Task: Find connections with filter location Croix with filter topic #careeradvice with filter profile language English with filter current company Adani Wilmar Limited with filter school D.A.V.P.G College, Dehradun with filter industry Spring and Wire Product Manufacturing with filter service category Digital Marketing with filter keywords title Political Scientist
Action: Mouse moved to (623, 82)
Screenshot: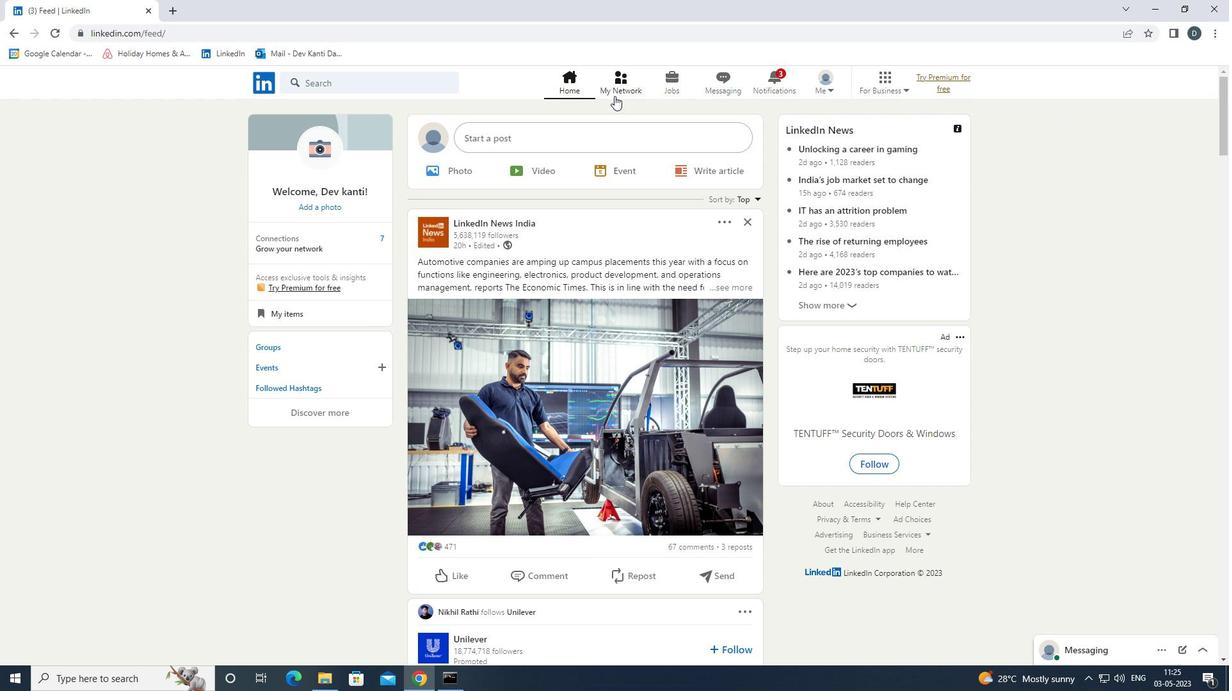 
Action: Mouse pressed left at (623, 82)
Screenshot: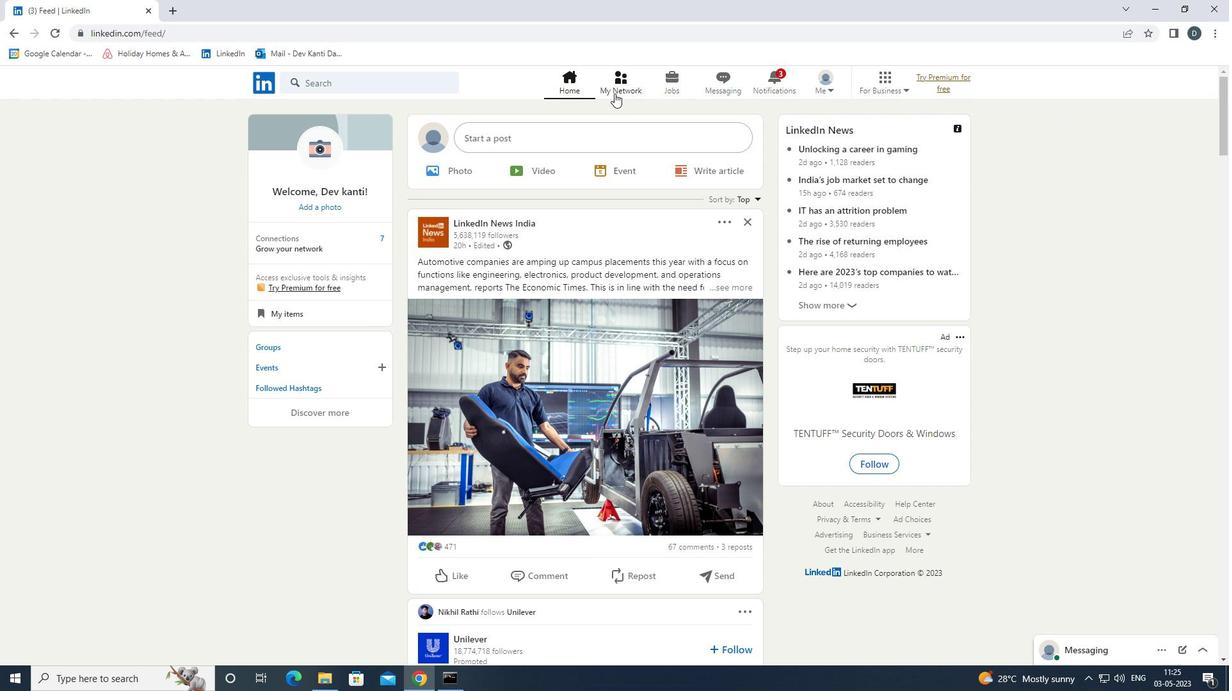 
Action: Mouse moved to (428, 151)
Screenshot: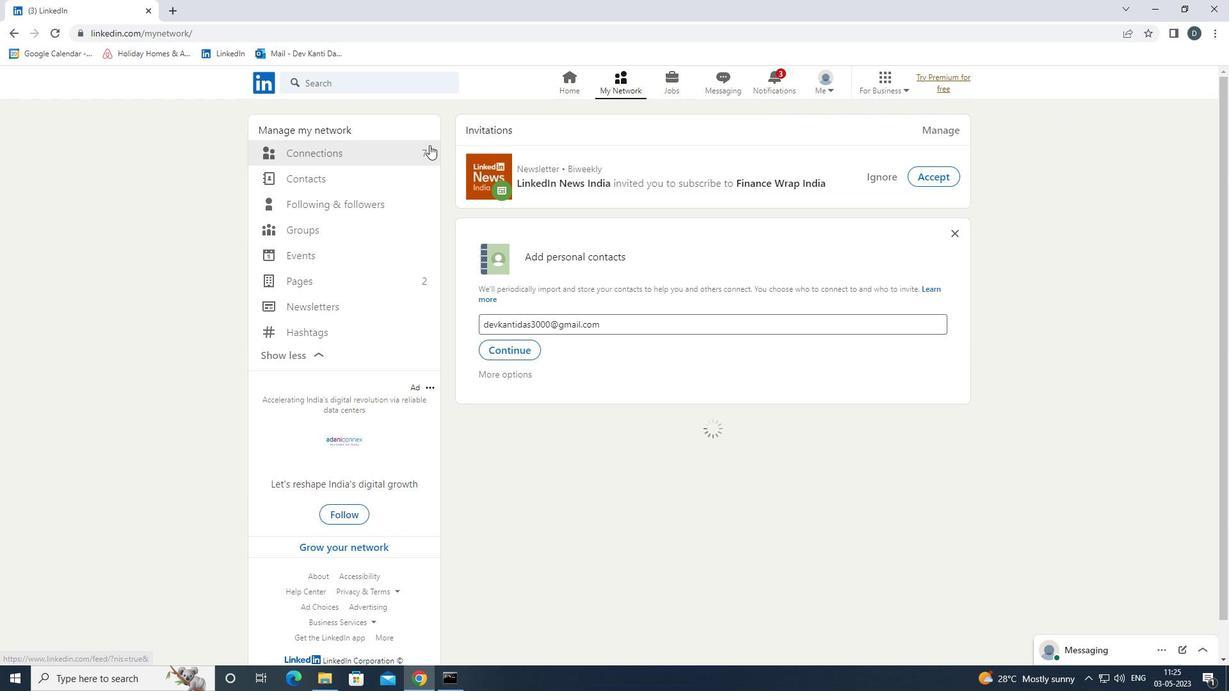 
Action: Mouse pressed left at (428, 151)
Screenshot: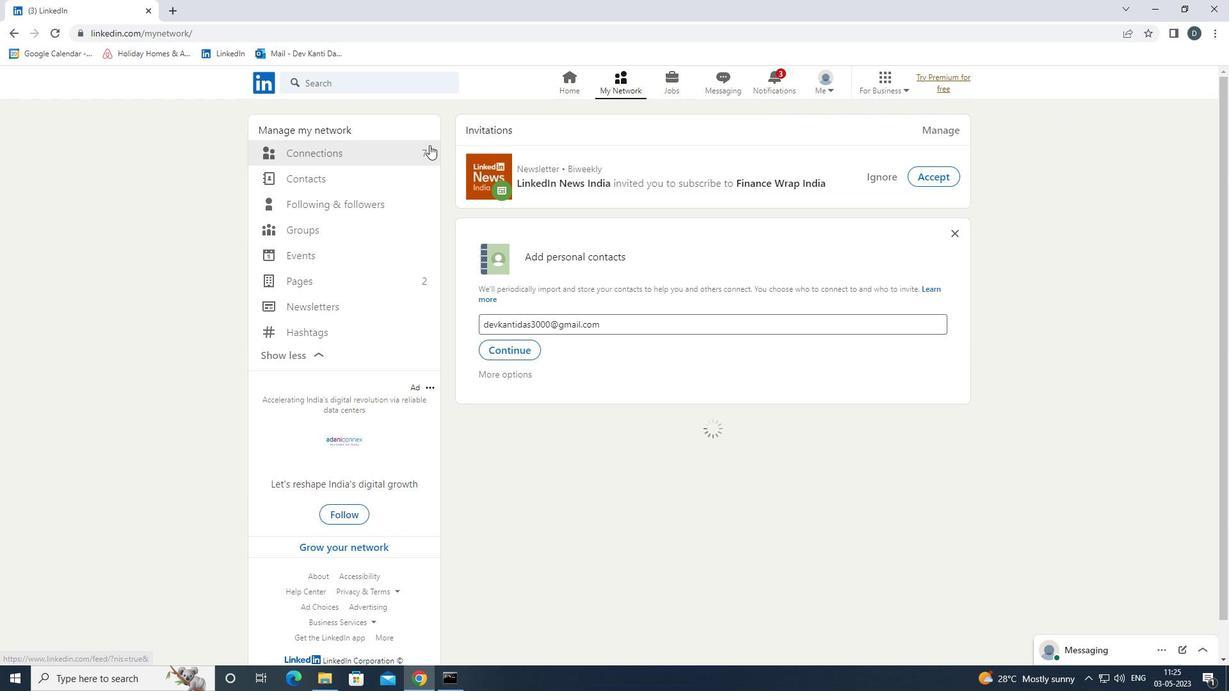 
Action: Mouse moved to (426, 151)
Screenshot: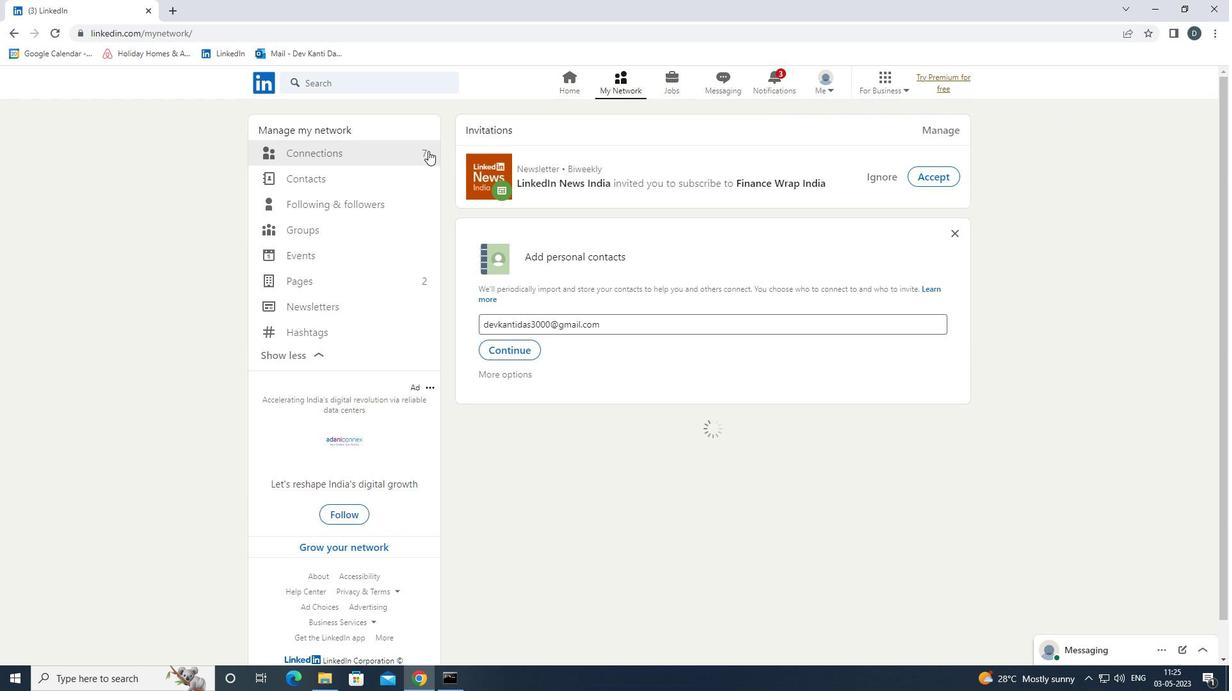 
Action: Mouse pressed left at (426, 151)
Screenshot: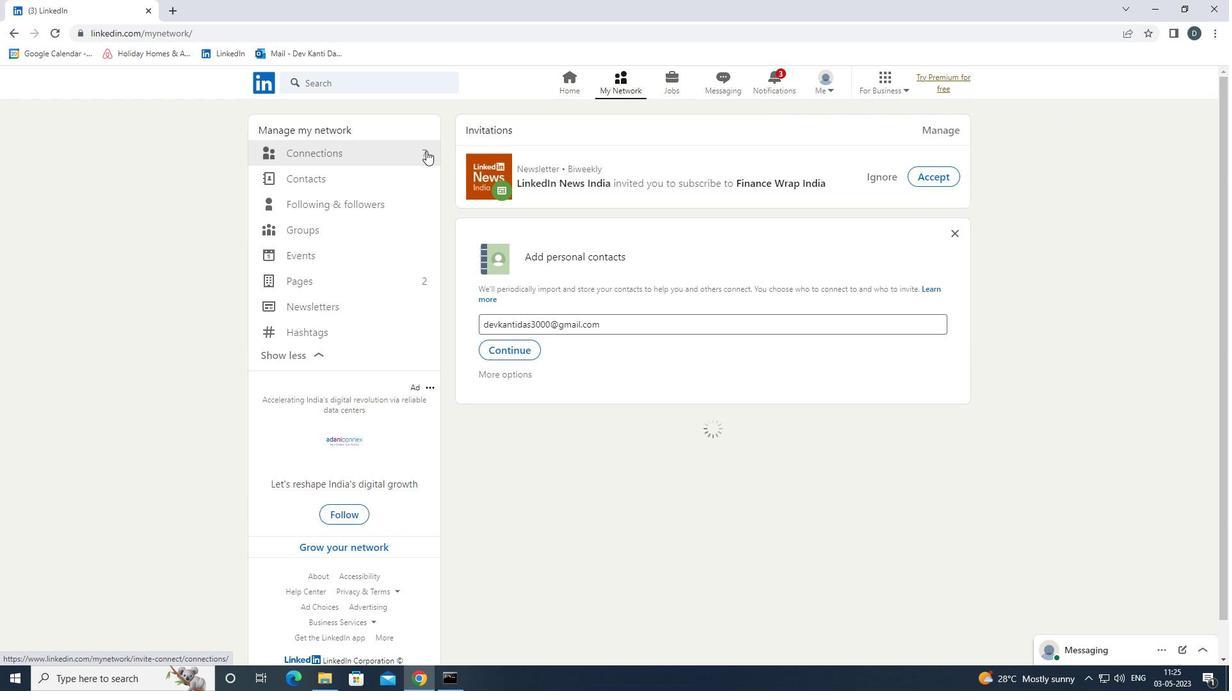 
Action: Mouse moved to (704, 154)
Screenshot: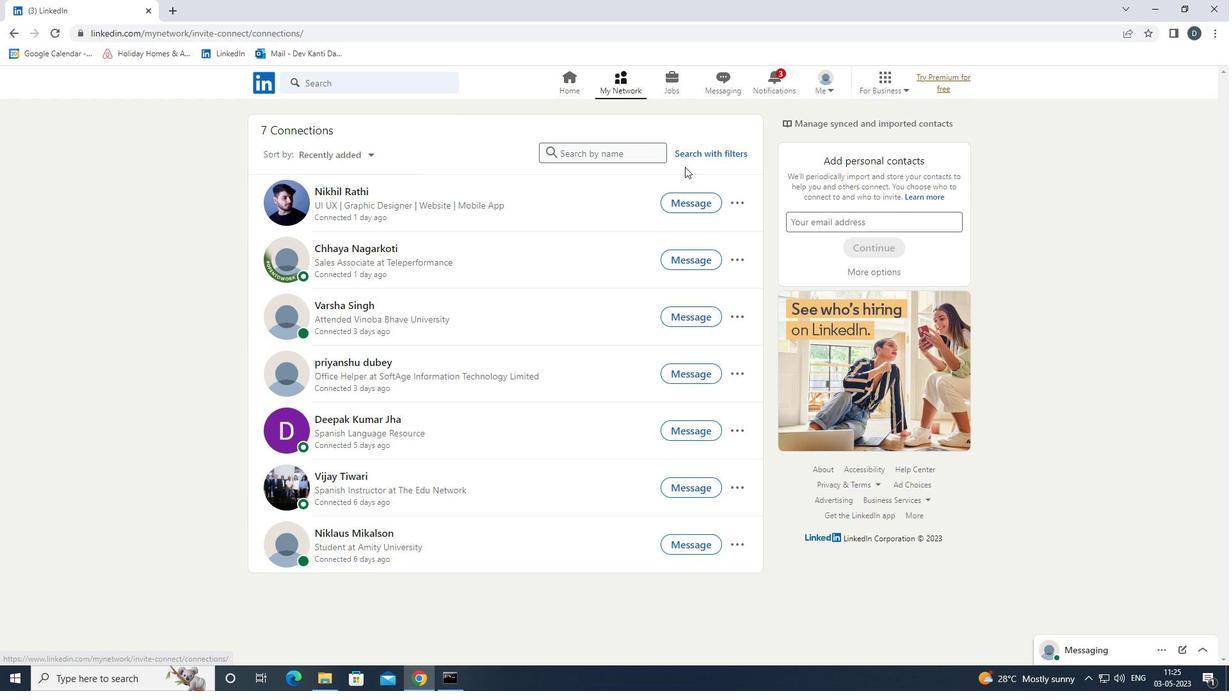 
Action: Mouse pressed left at (704, 154)
Screenshot: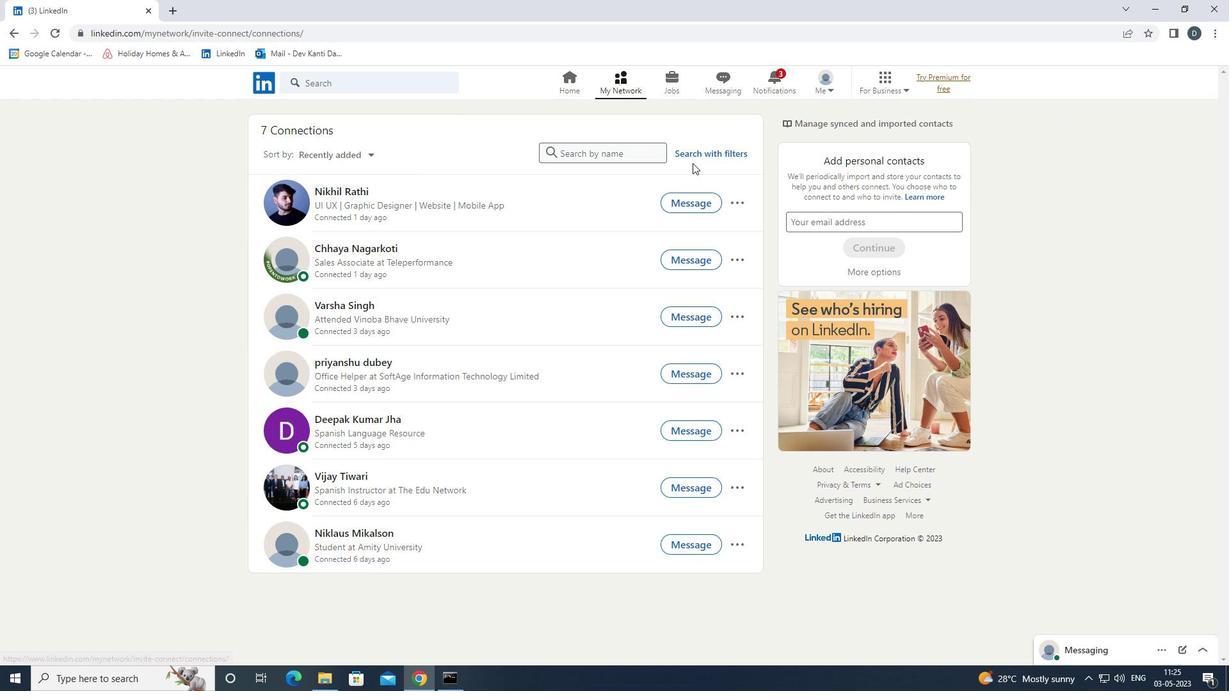 
Action: Mouse moved to (656, 123)
Screenshot: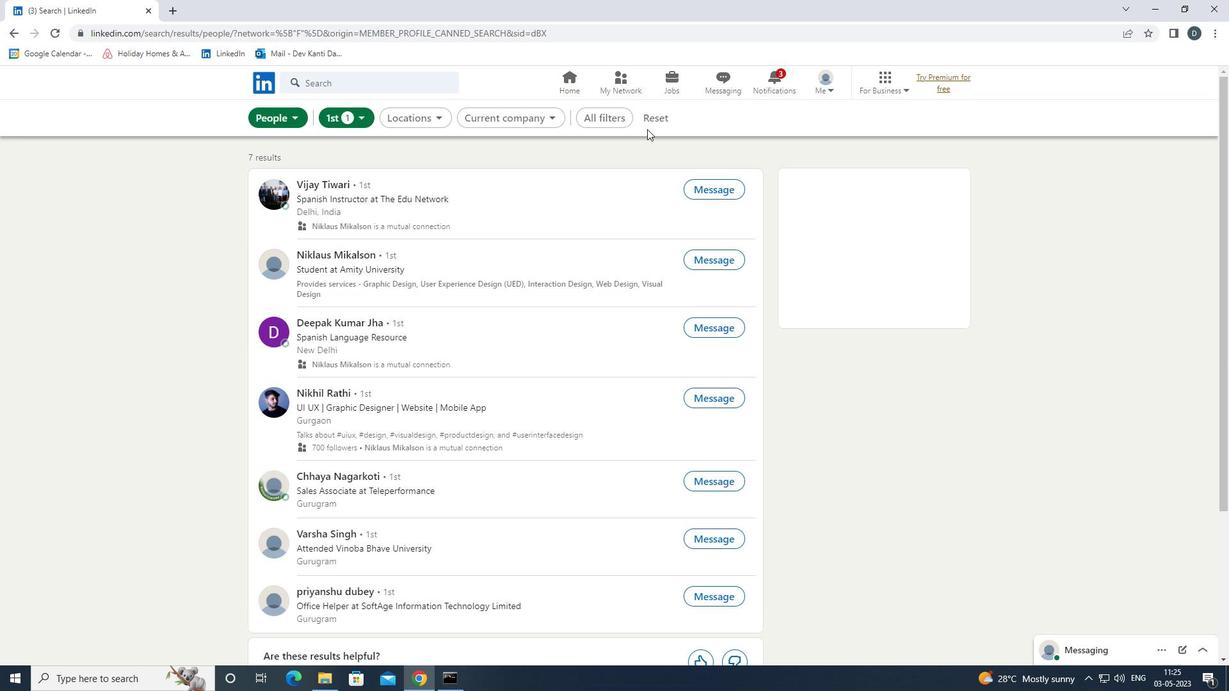 
Action: Mouse pressed left at (656, 123)
Screenshot: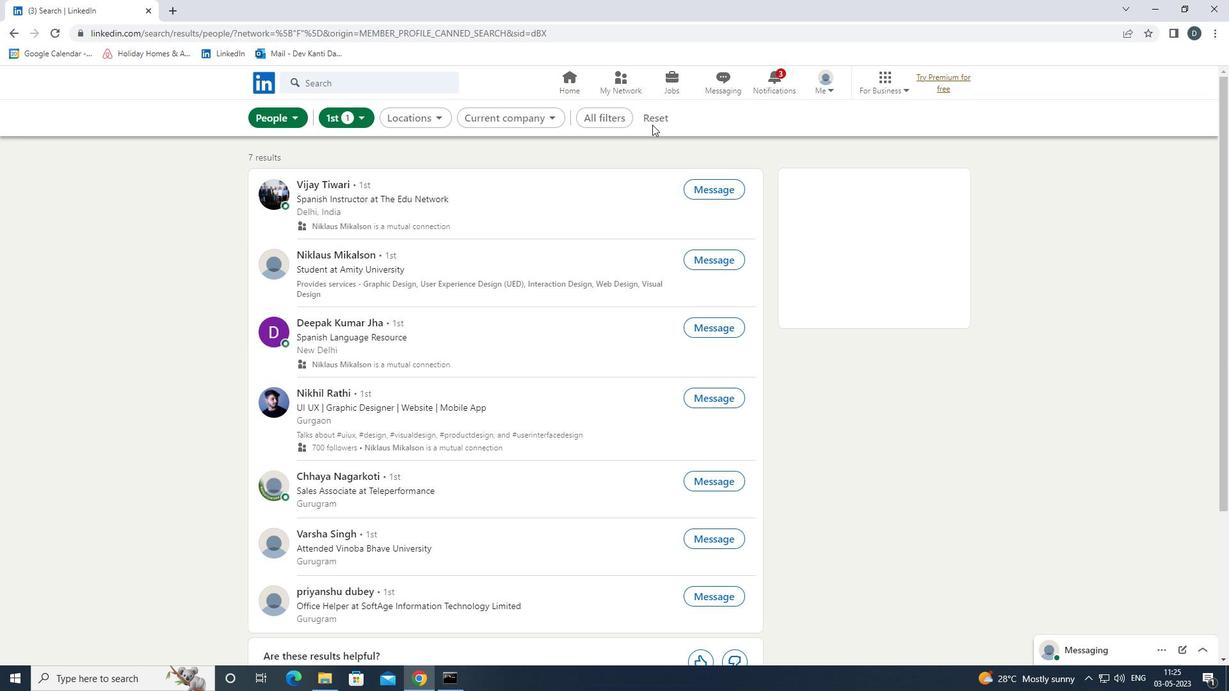 
Action: Mouse moved to (630, 119)
Screenshot: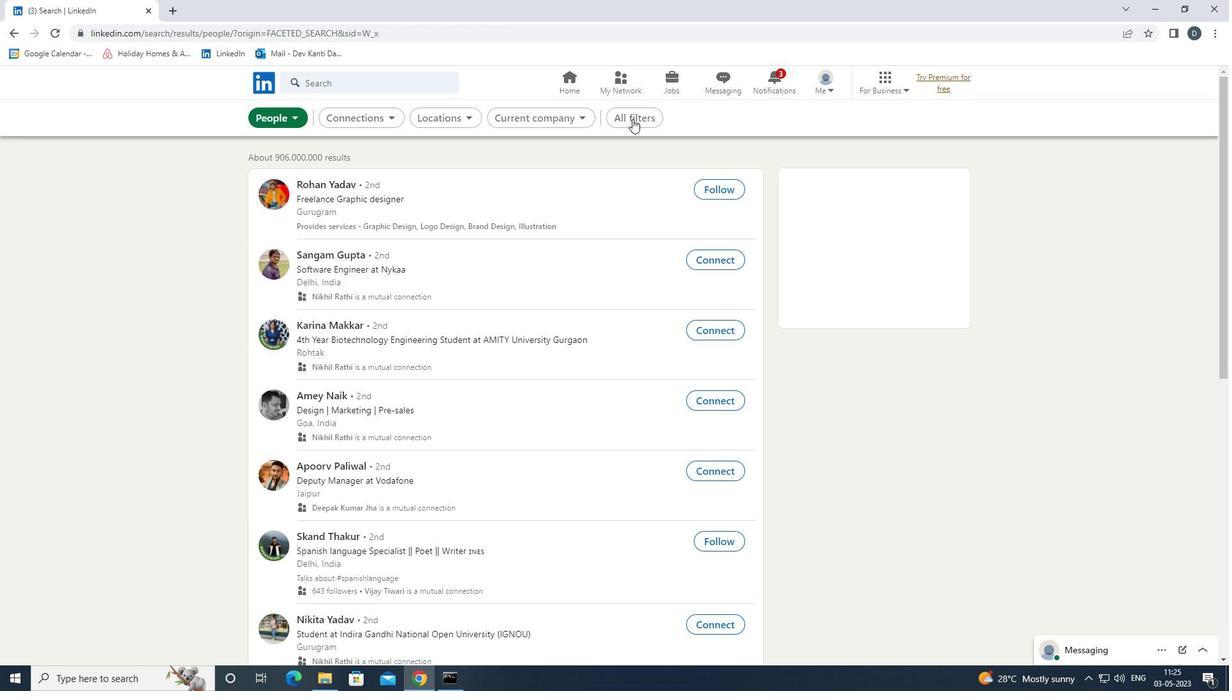 
Action: Mouse pressed left at (630, 119)
Screenshot: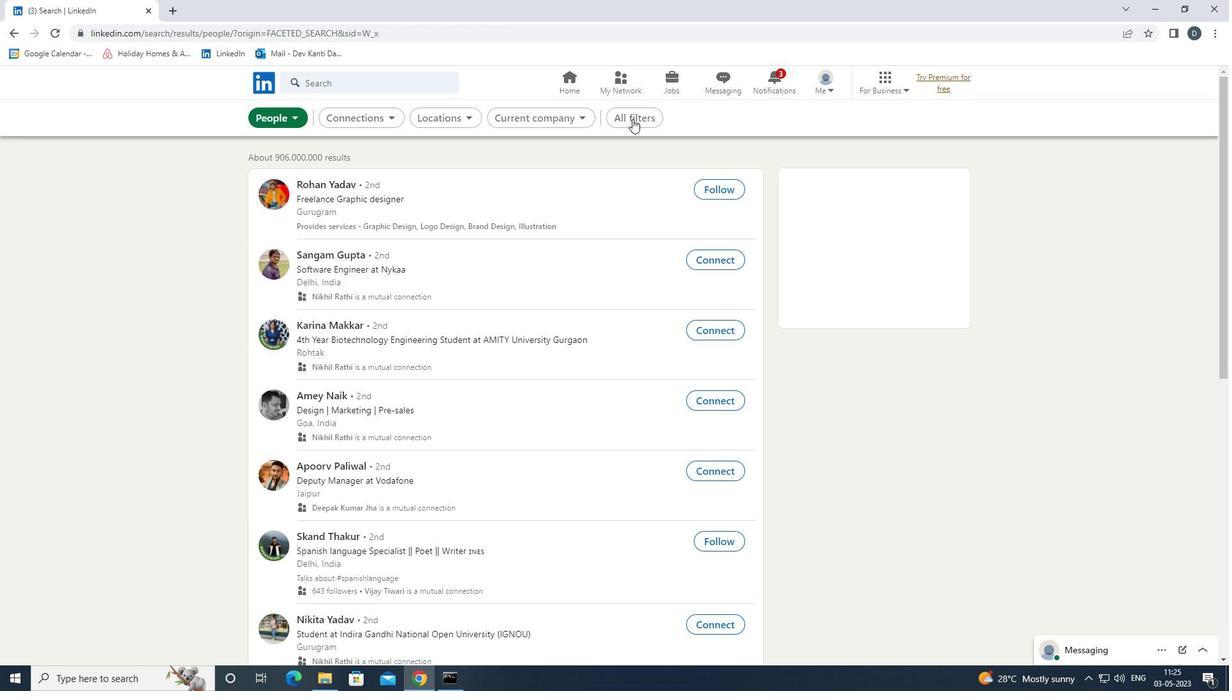 
Action: Mouse moved to (1061, 411)
Screenshot: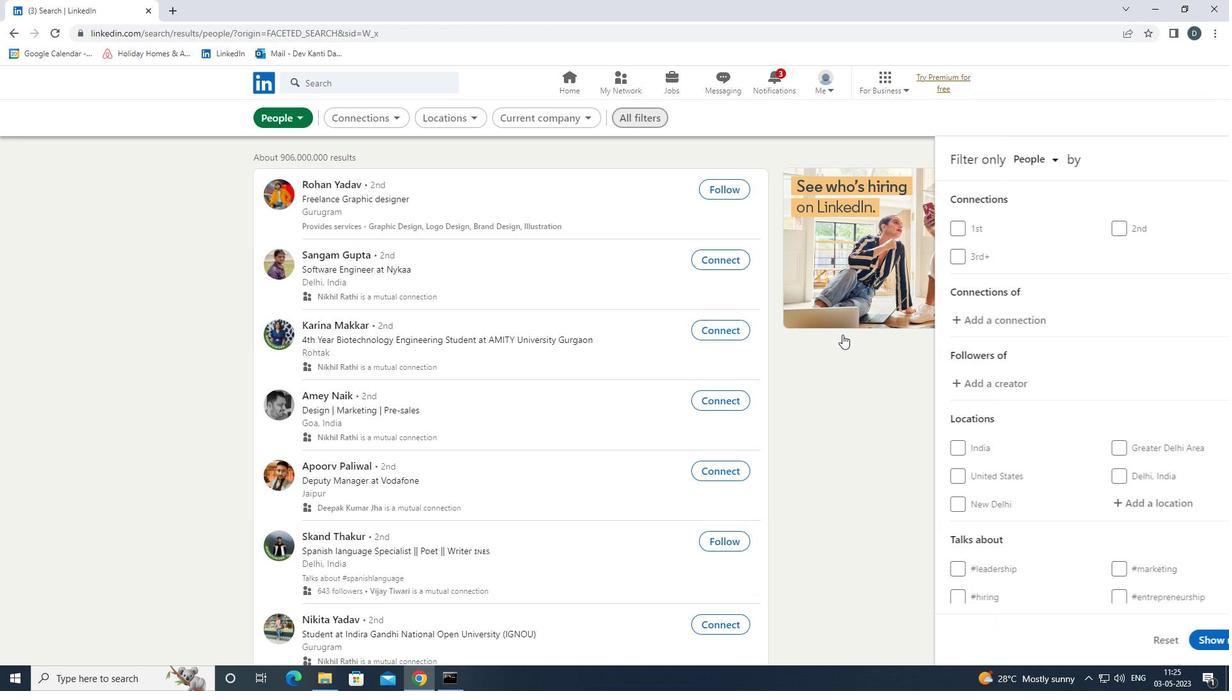 
Action: Mouse scrolled (1061, 410) with delta (0, 0)
Screenshot: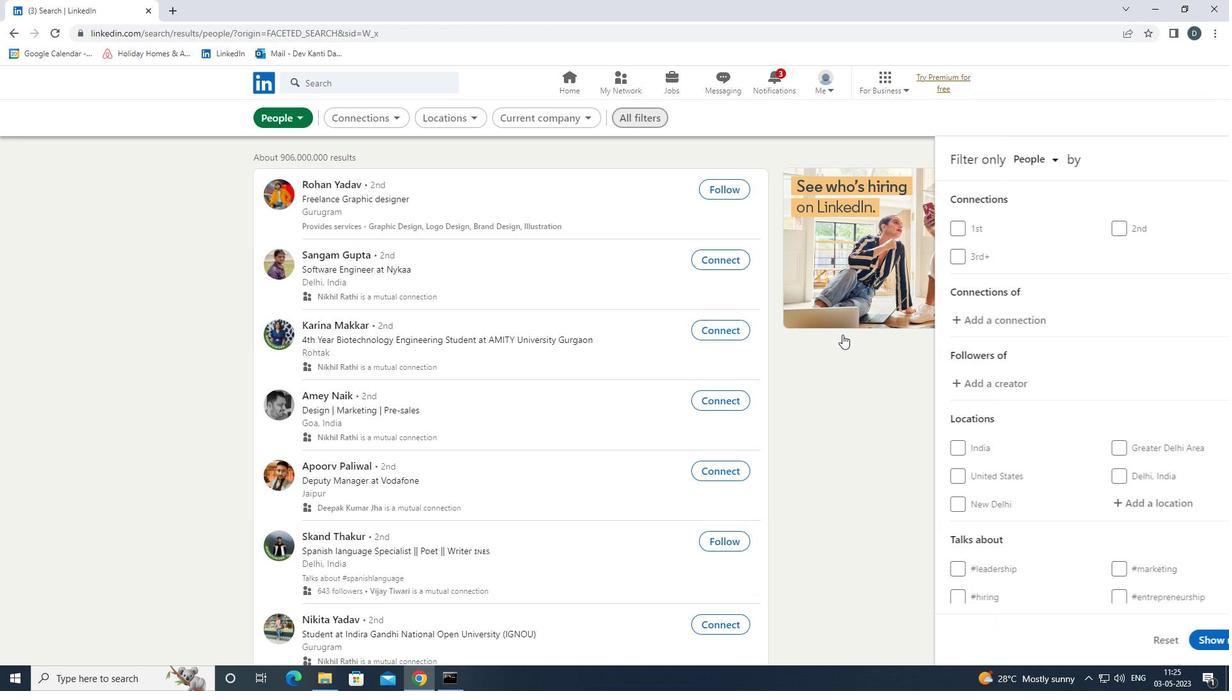 
Action: Mouse scrolled (1061, 410) with delta (0, 0)
Screenshot: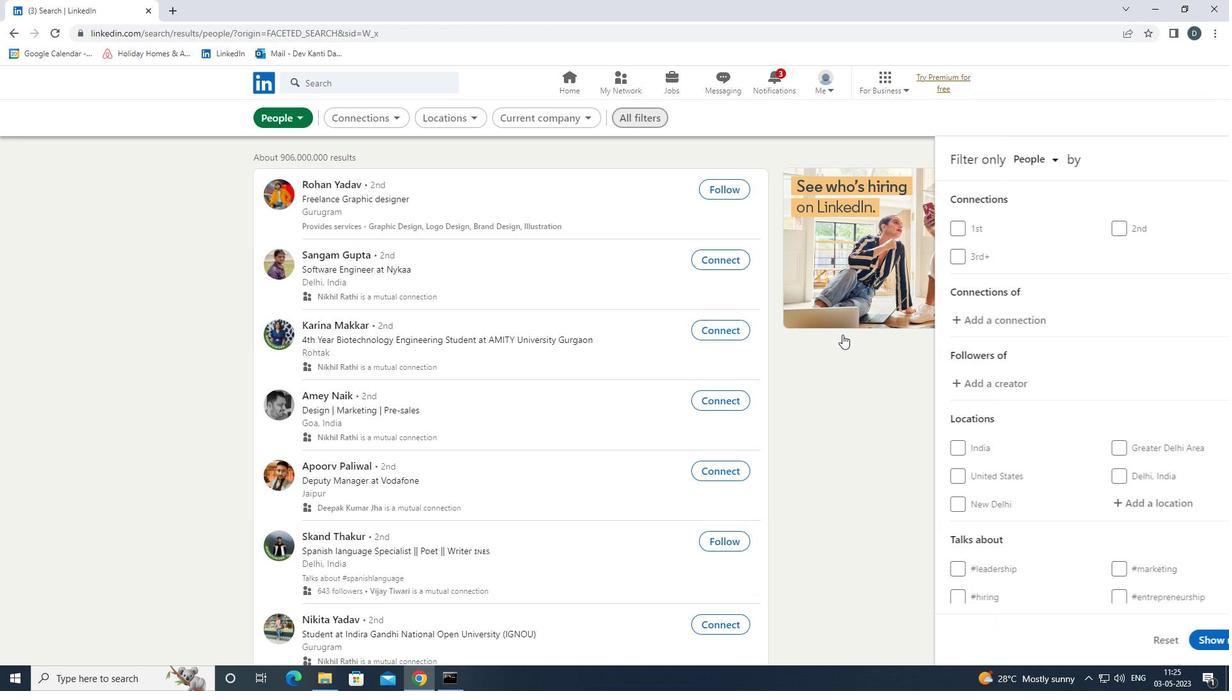 
Action: Mouse scrolled (1061, 410) with delta (0, 0)
Screenshot: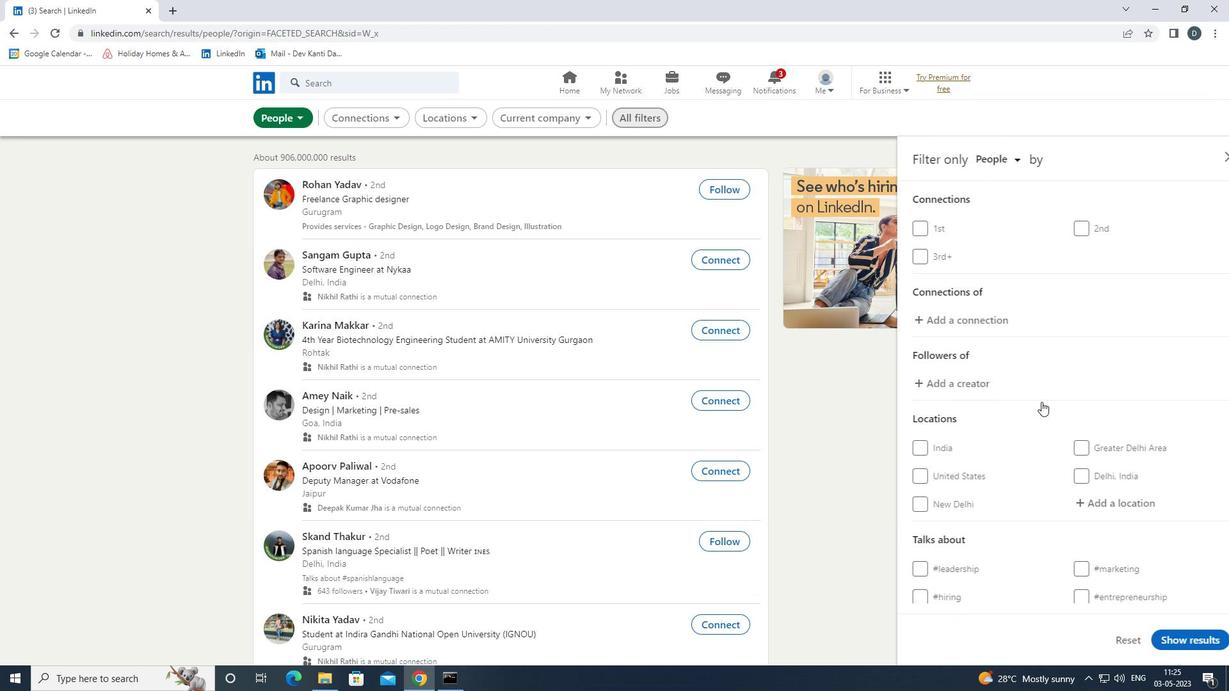 
Action: Mouse moved to (1085, 299)
Screenshot: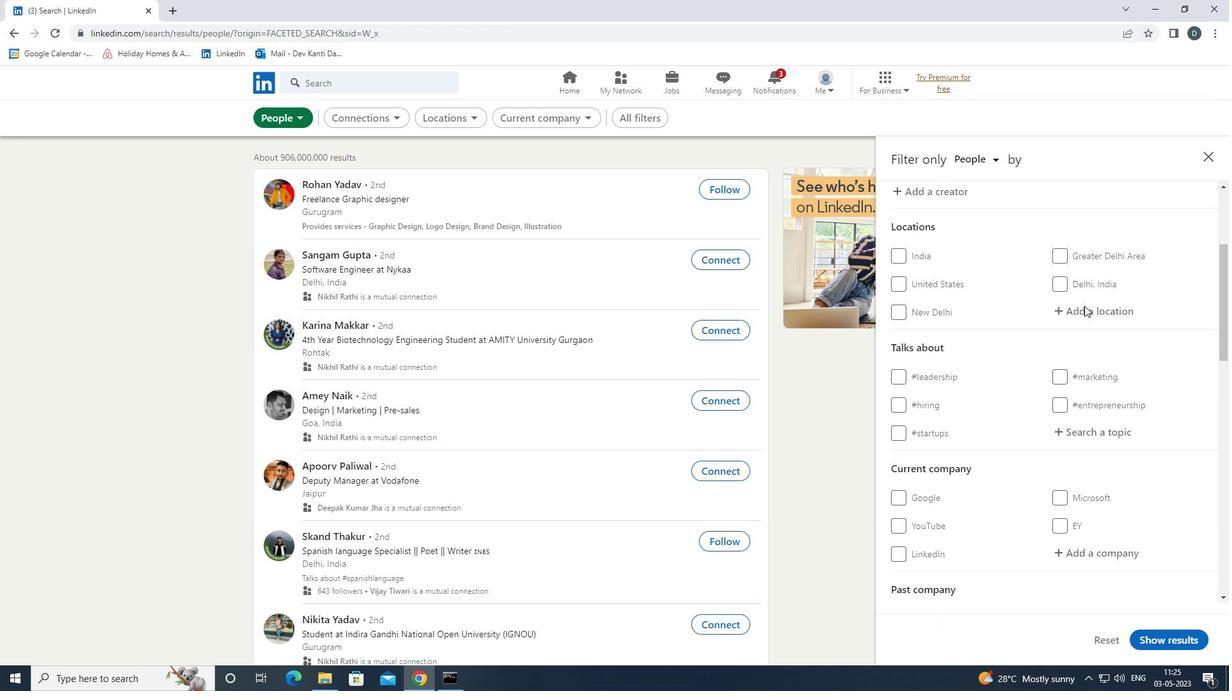 
Action: Mouse pressed left at (1085, 299)
Screenshot: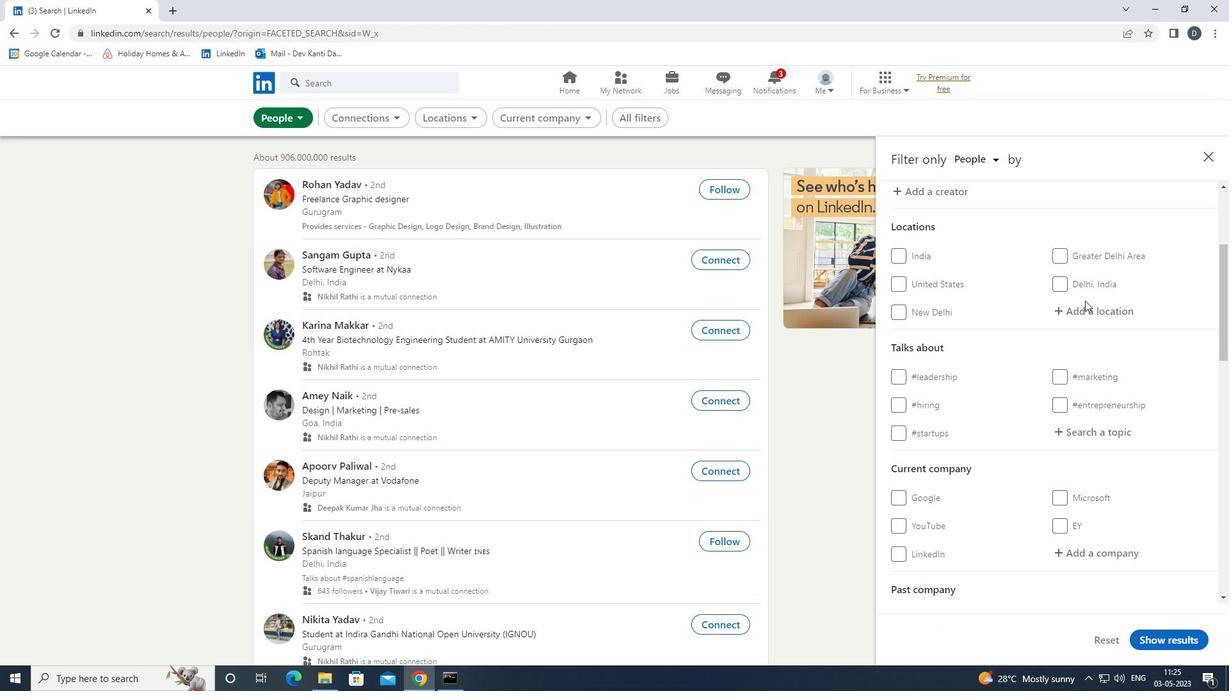 
Action: Mouse moved to (1086, 308)
Screenshot: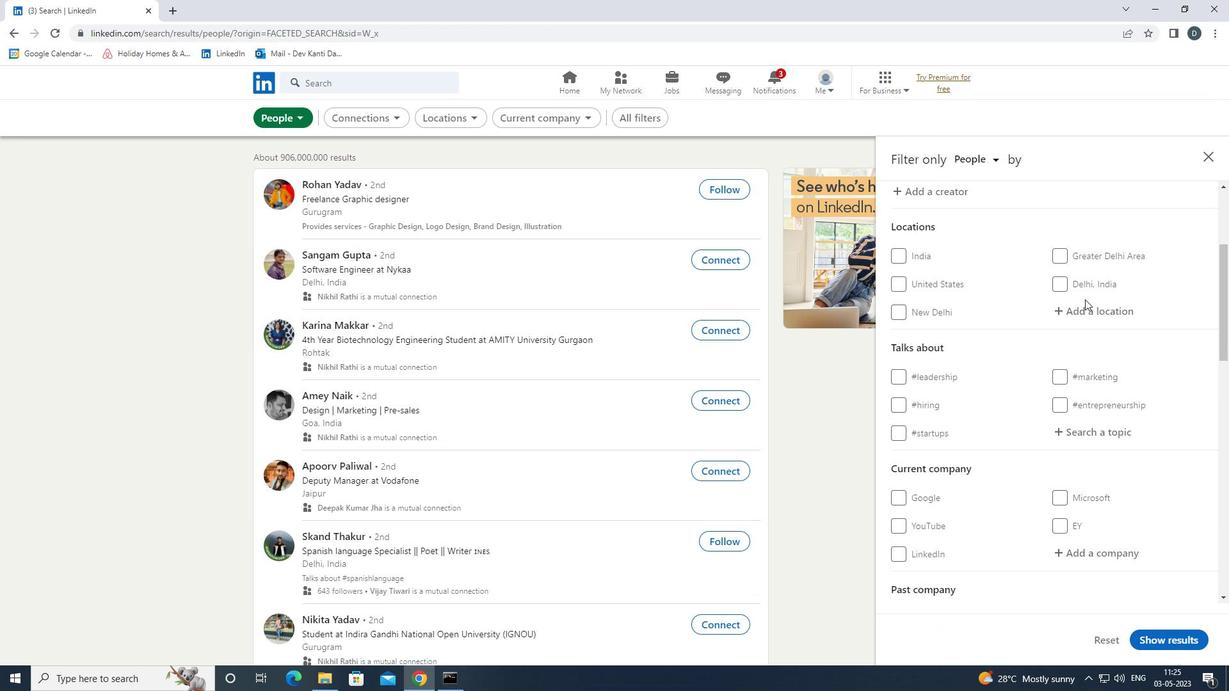 
Action: Mouse pressed left at (1086, 308)
Screenshot: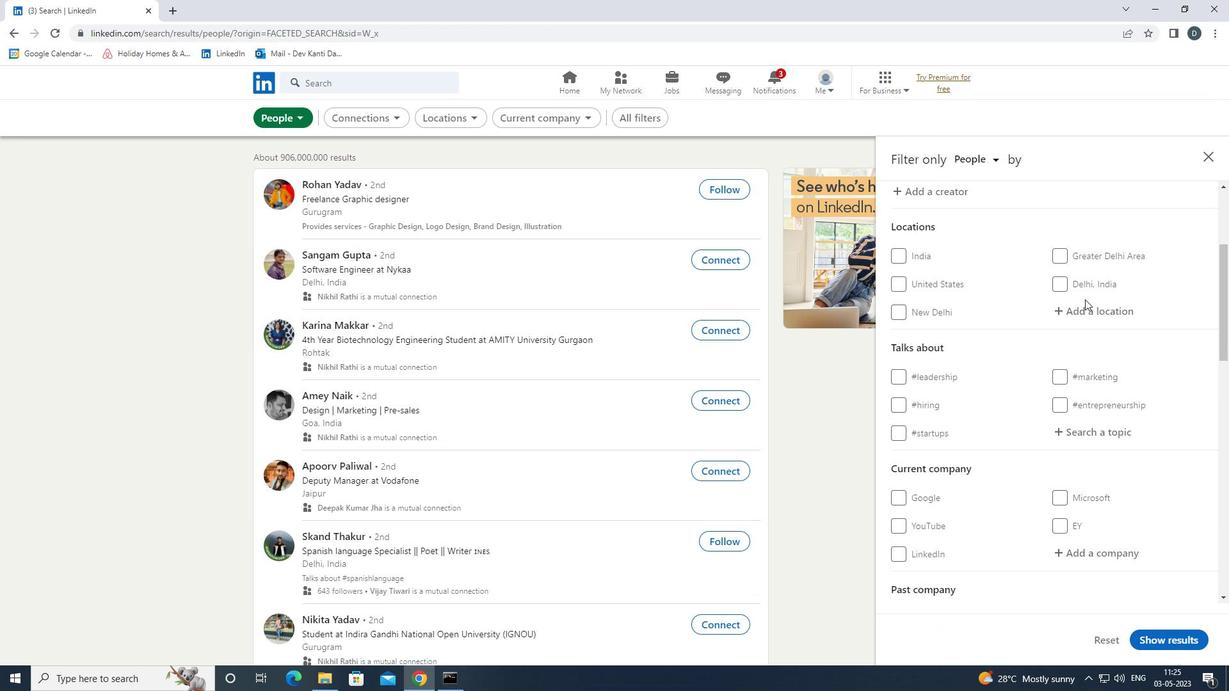 
Action: Key pressed <Key.shift>CE<Key.insert><Key.backspace>ROIX<Key.down><Key.enter>
Screenshot: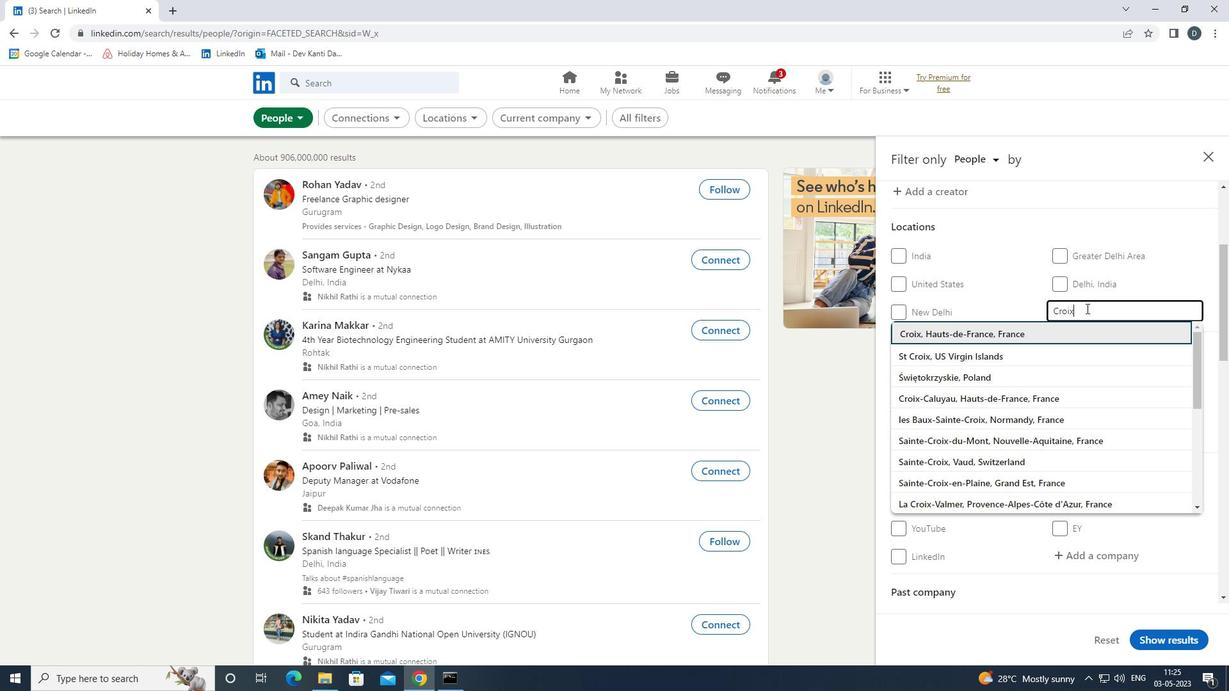 
Action: Mouse moved to (1123, 462)
Screenshot: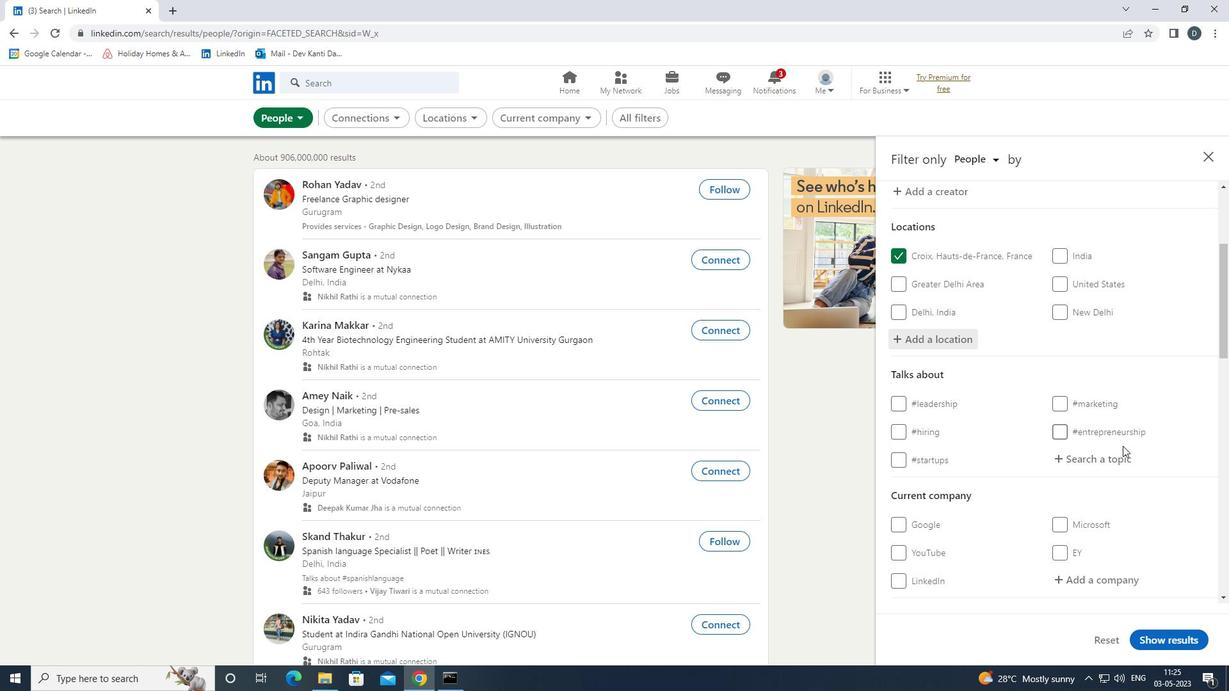 
Action: Mouse pressed left at (1123, 462)
Screenshot: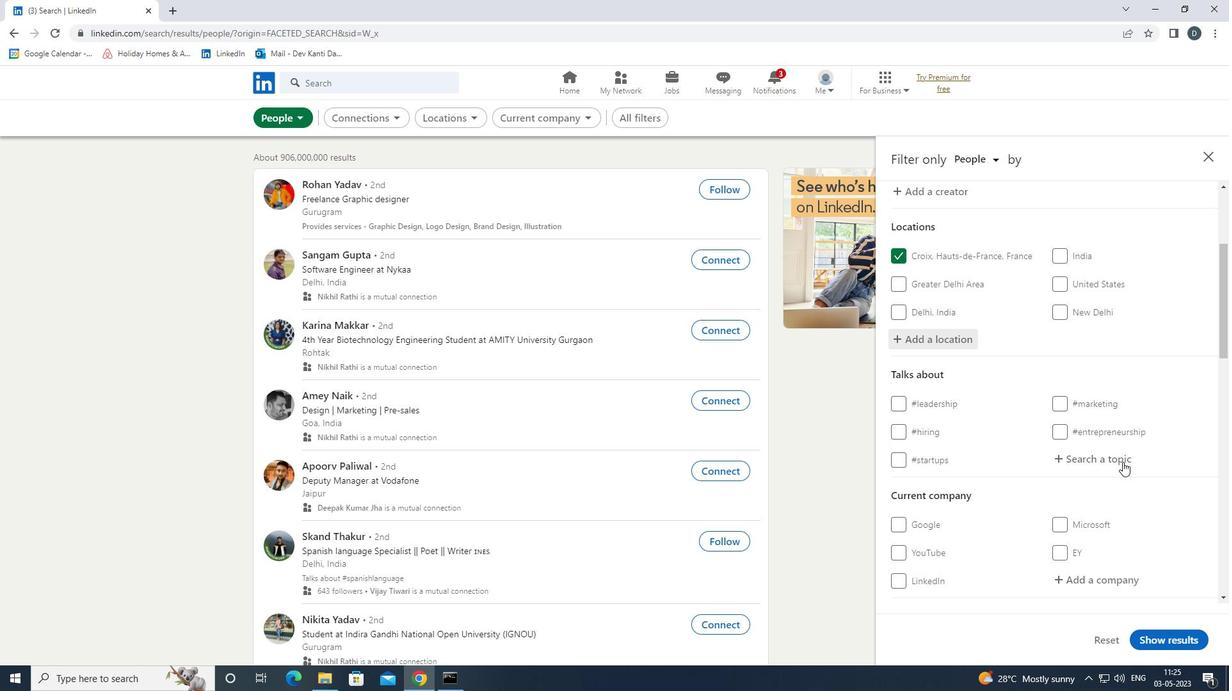 
Action: Mouse moved to (1117, 461)
Screenshot: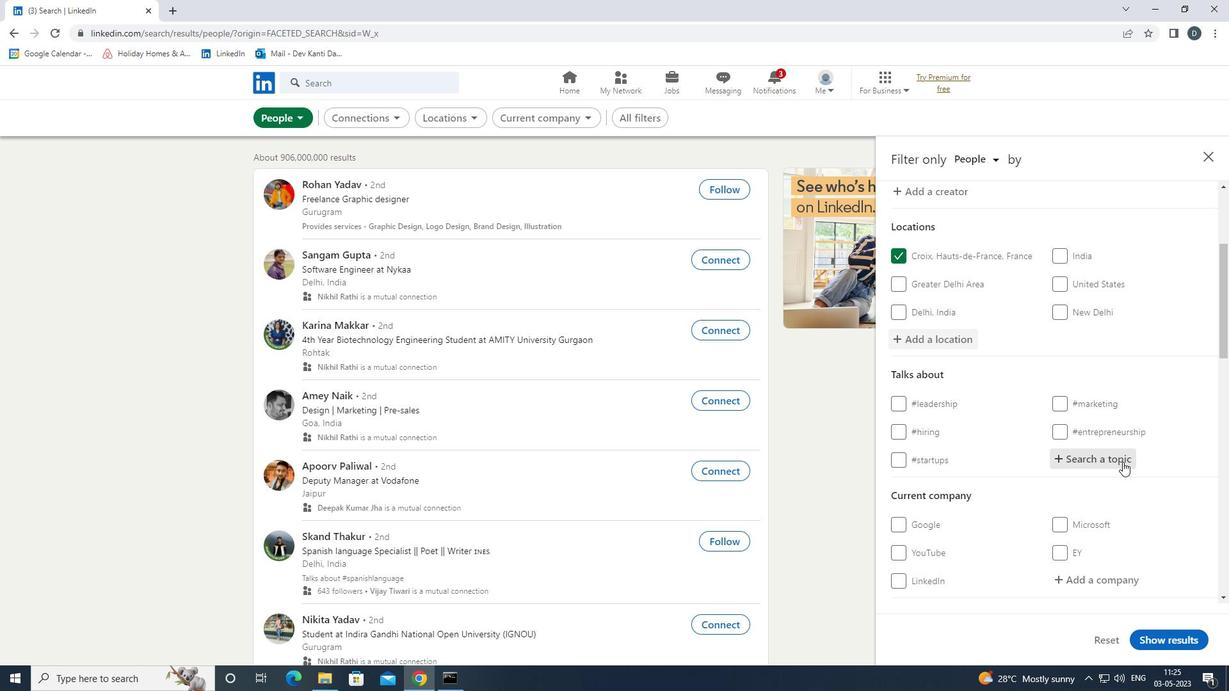 
Action: Key pressed <Key.shift>CAREERADV<Key.down><Key.enter>
Screenshot: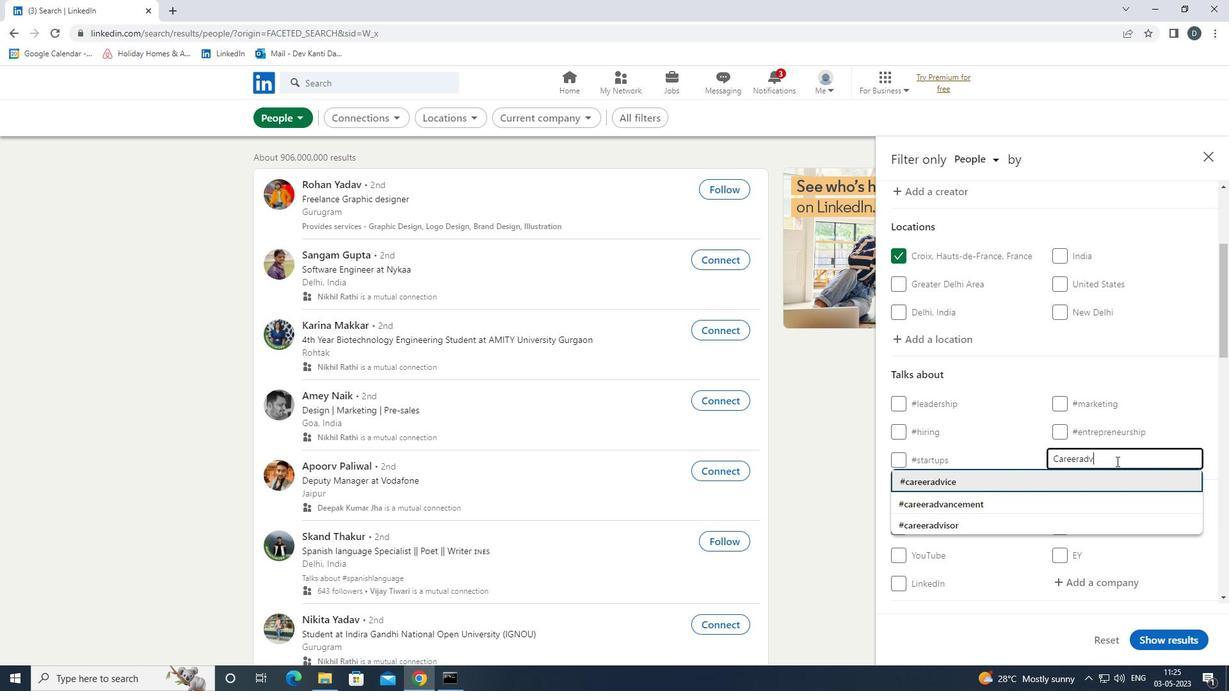 
Action: Mouse moved to (1108, 465)
Screenshot: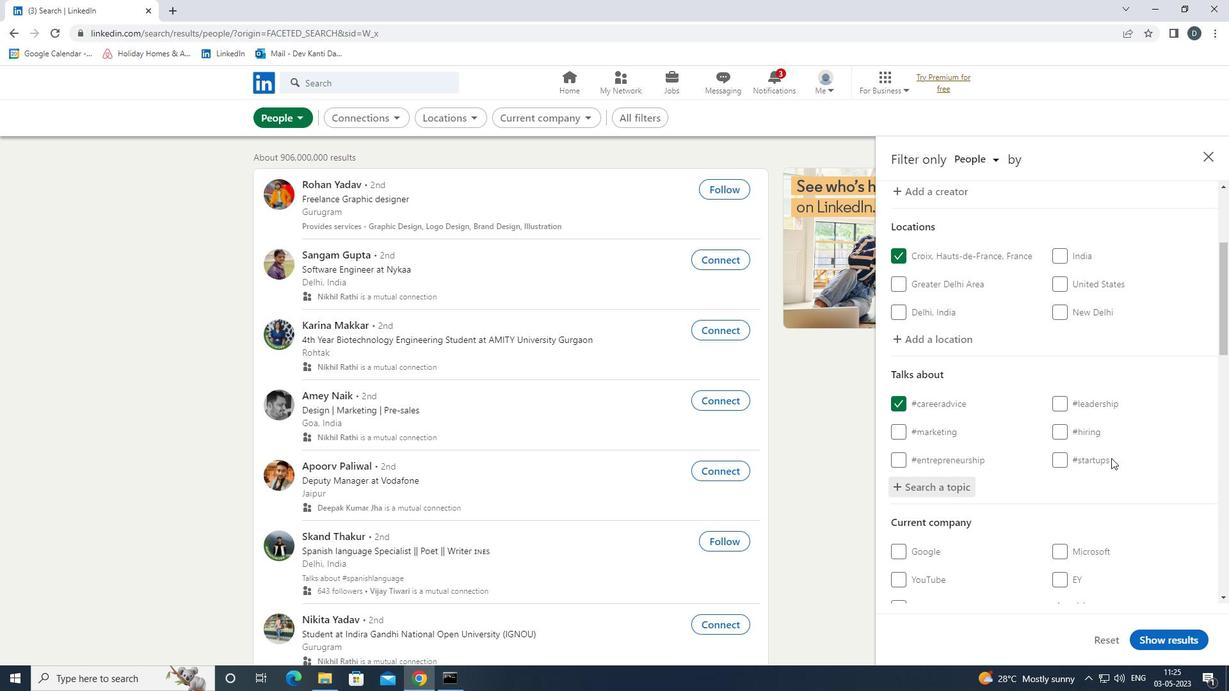 
Action: Mouse scrolled (1108, 465) with delta (0, 0)
Screenshot: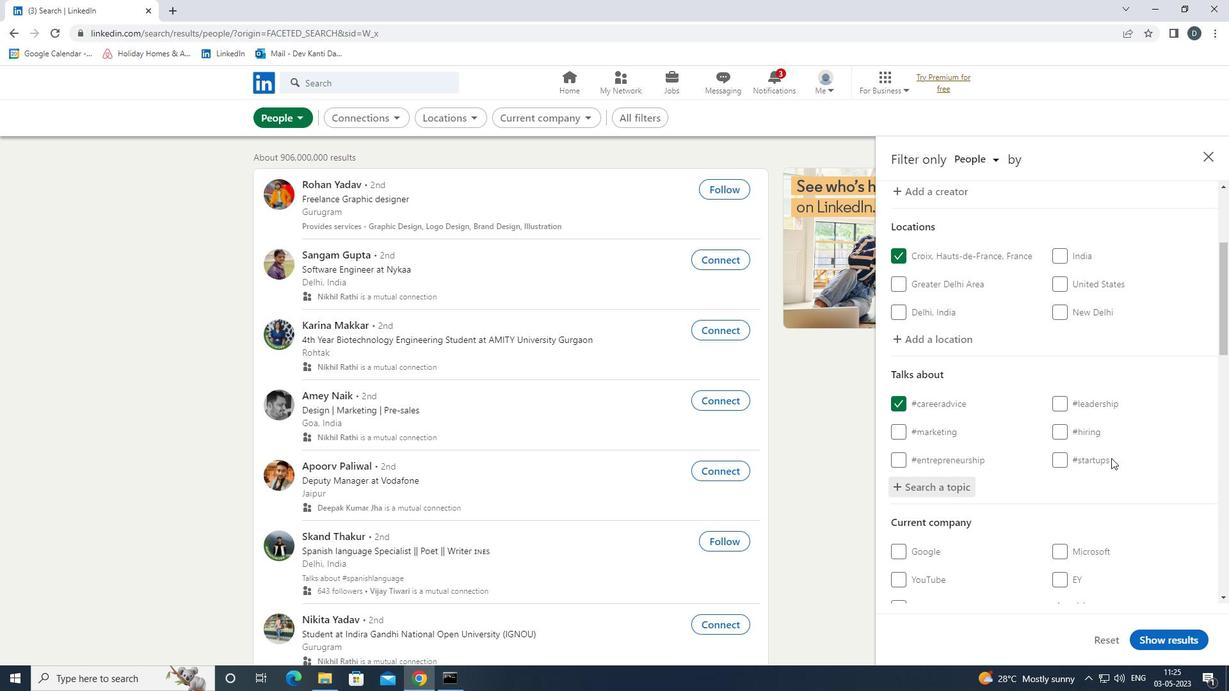 
Action: Mouse moved to (1107, 466)
Screenshot: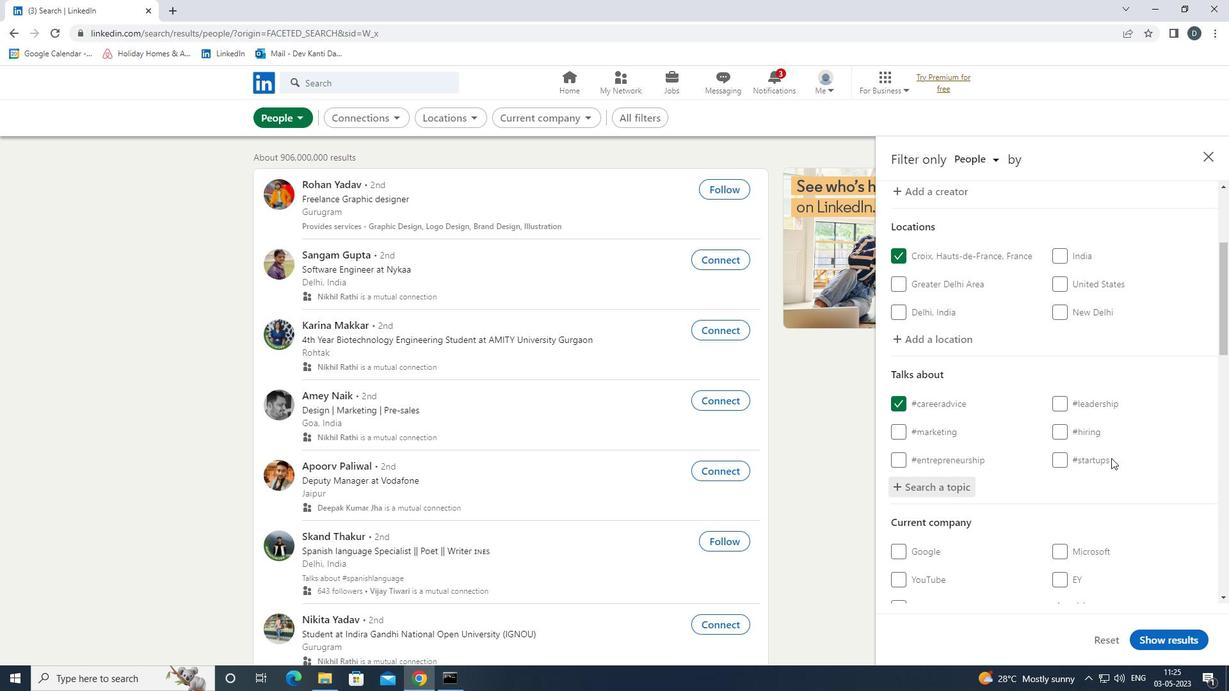 
Action: Mouse scrolled (1107, 466) with delta (0, 0)
Screenshot: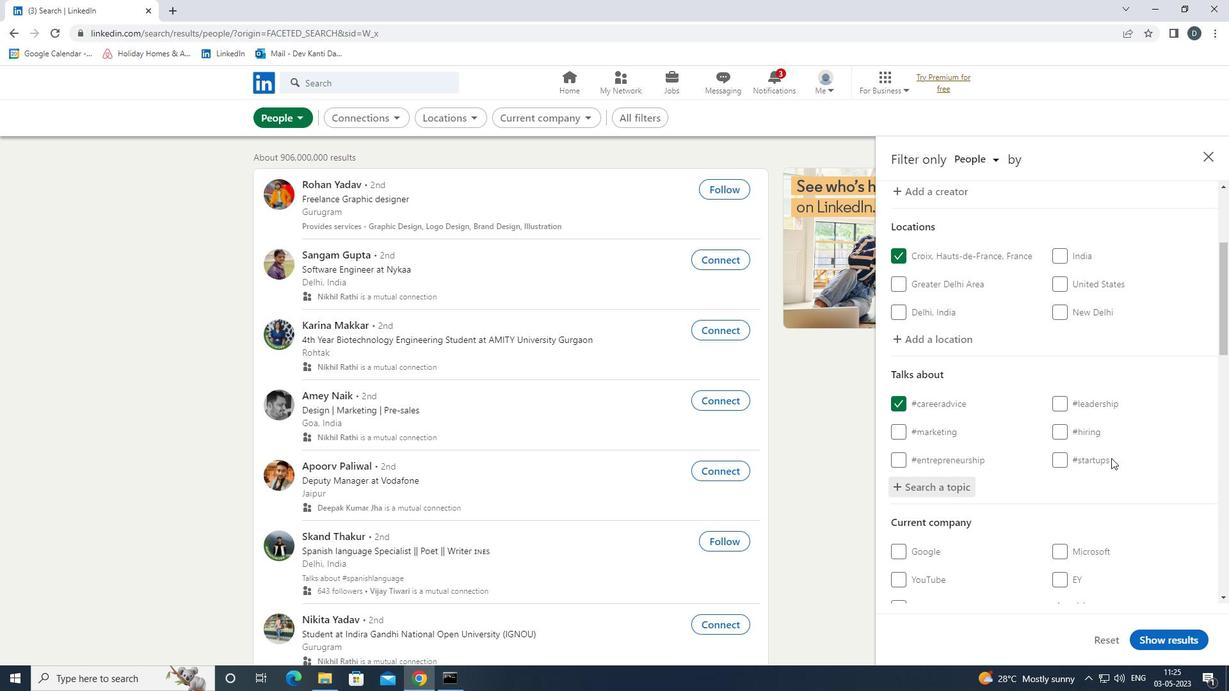 
Action: Mouse moved to (1107, 467)
Screenshot: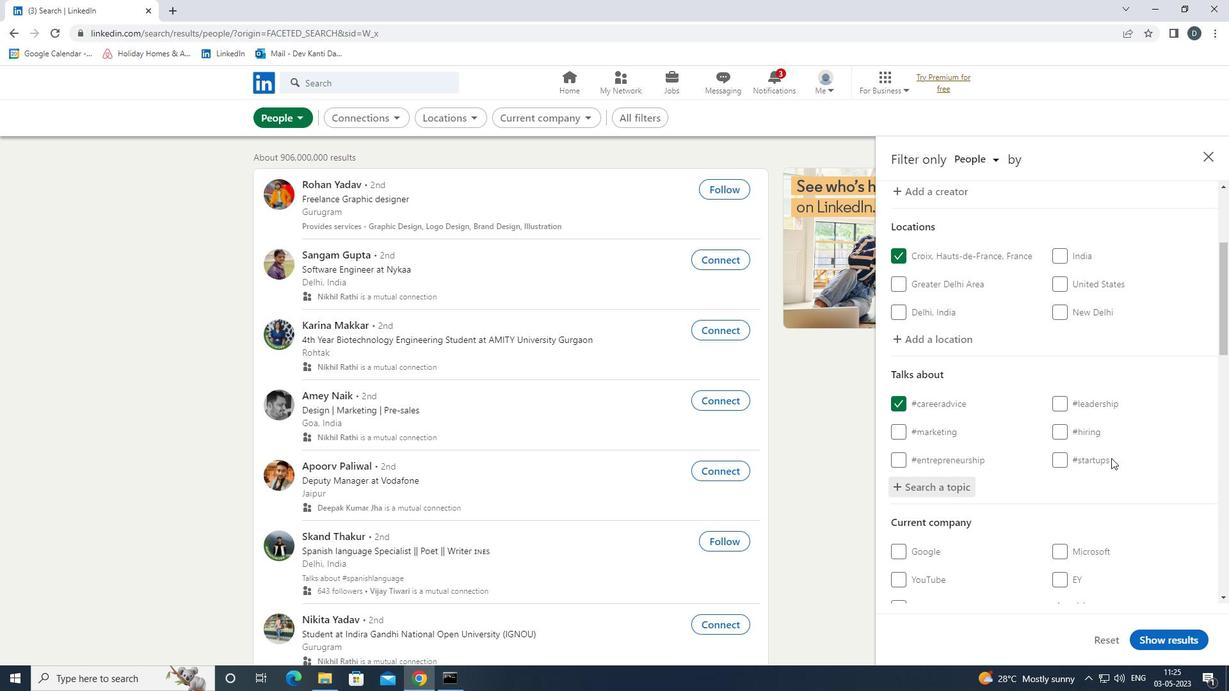 
Action: Mouse scrolled (1107, 466) with delta (0, 0)
Screenshot: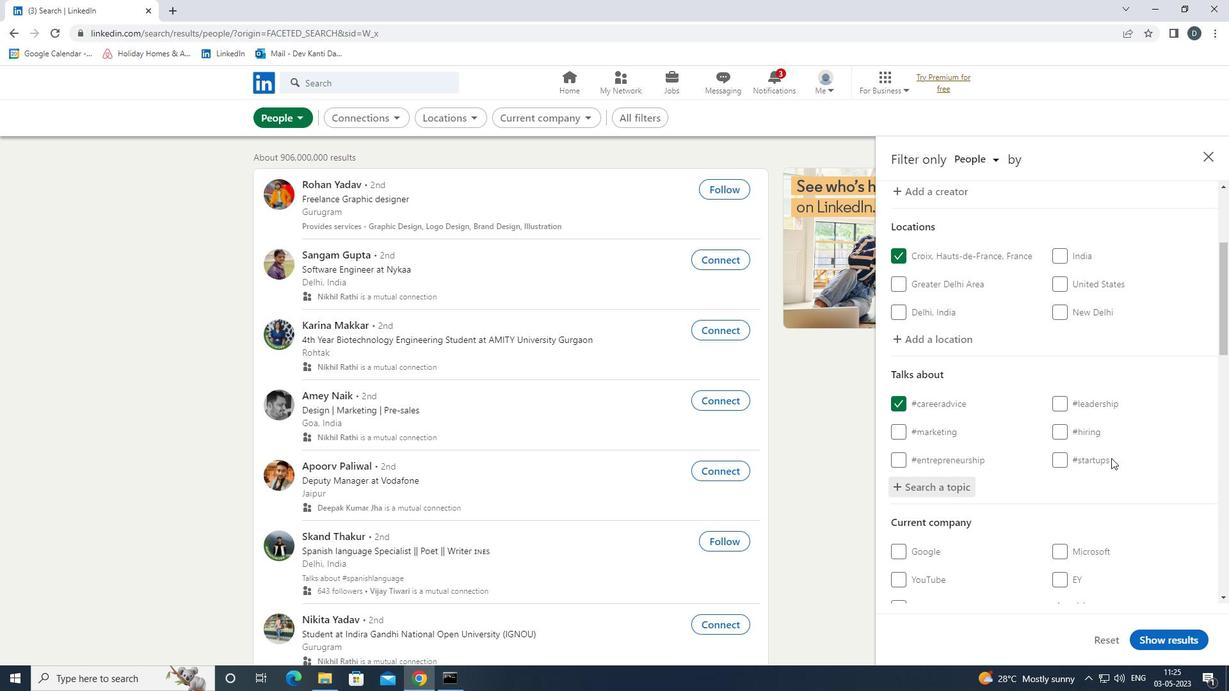 
Action: Mouse scrolled (1107, 466) with delta (0, 0)
Screenshot: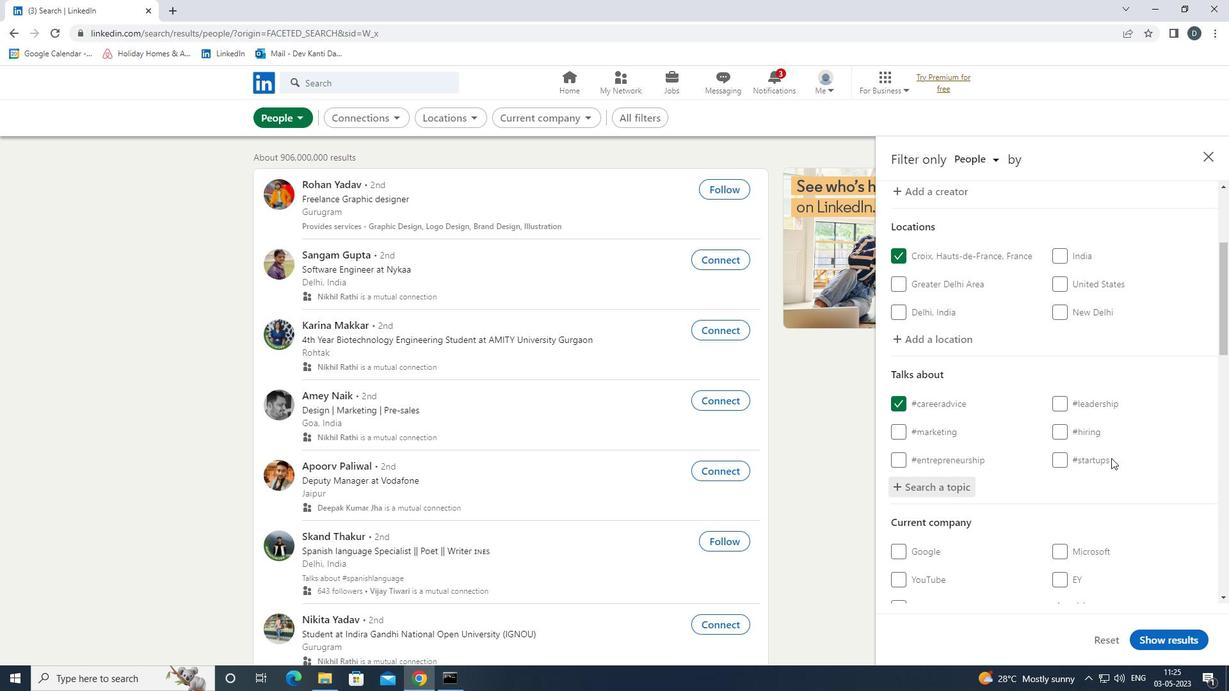 
Action: Mouse scrolled (1107, 466) with delta (0, 0)
Screenshot: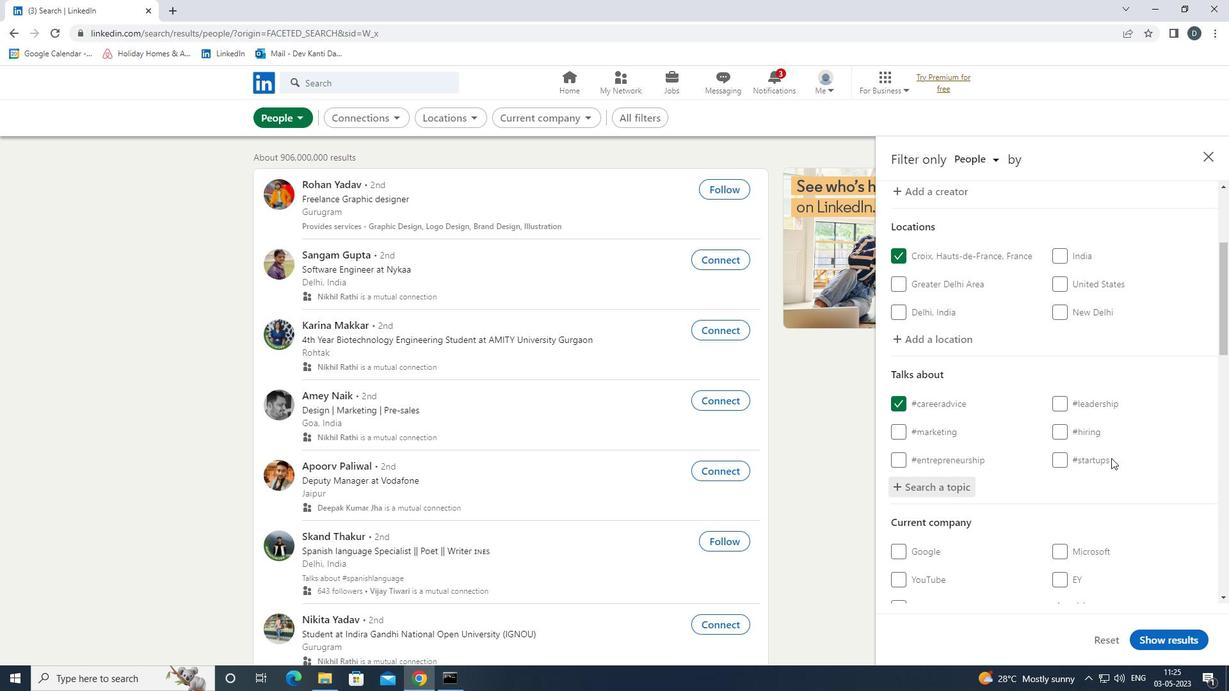 
Action: Mouse scrolled (1107, 466) with delta (0, 0)
Screenshot: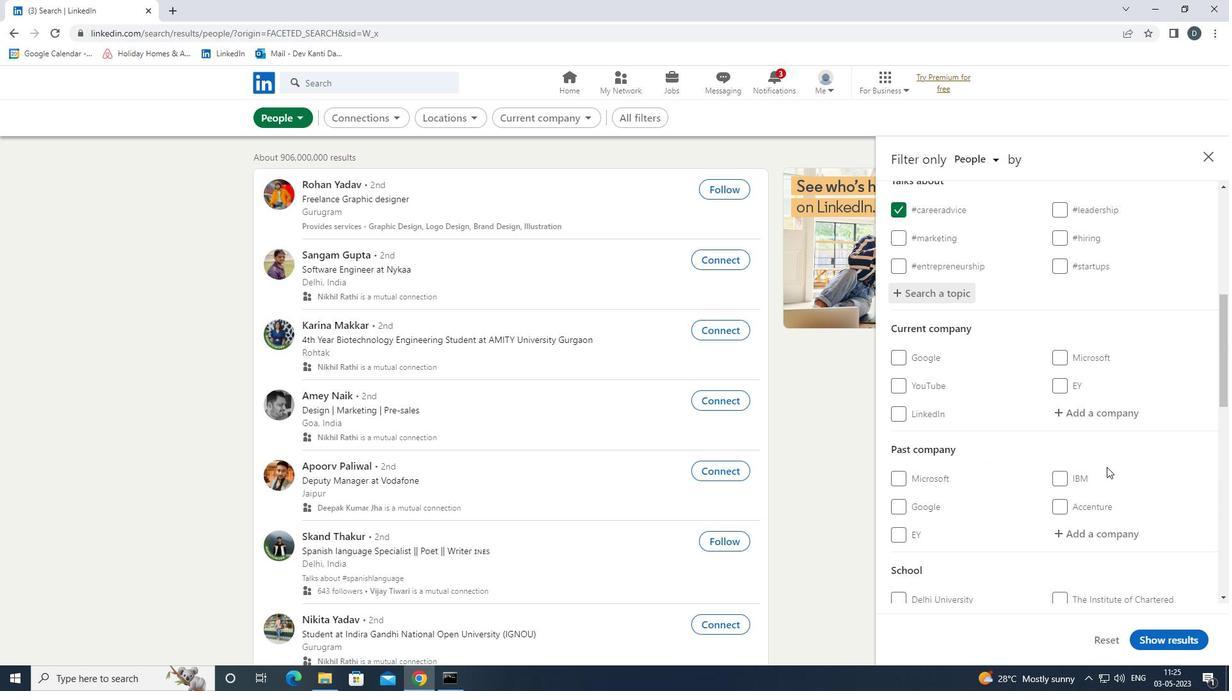 
Action: Mouse scrolled (1107, 466) with delta (0, 0)
Screenshot: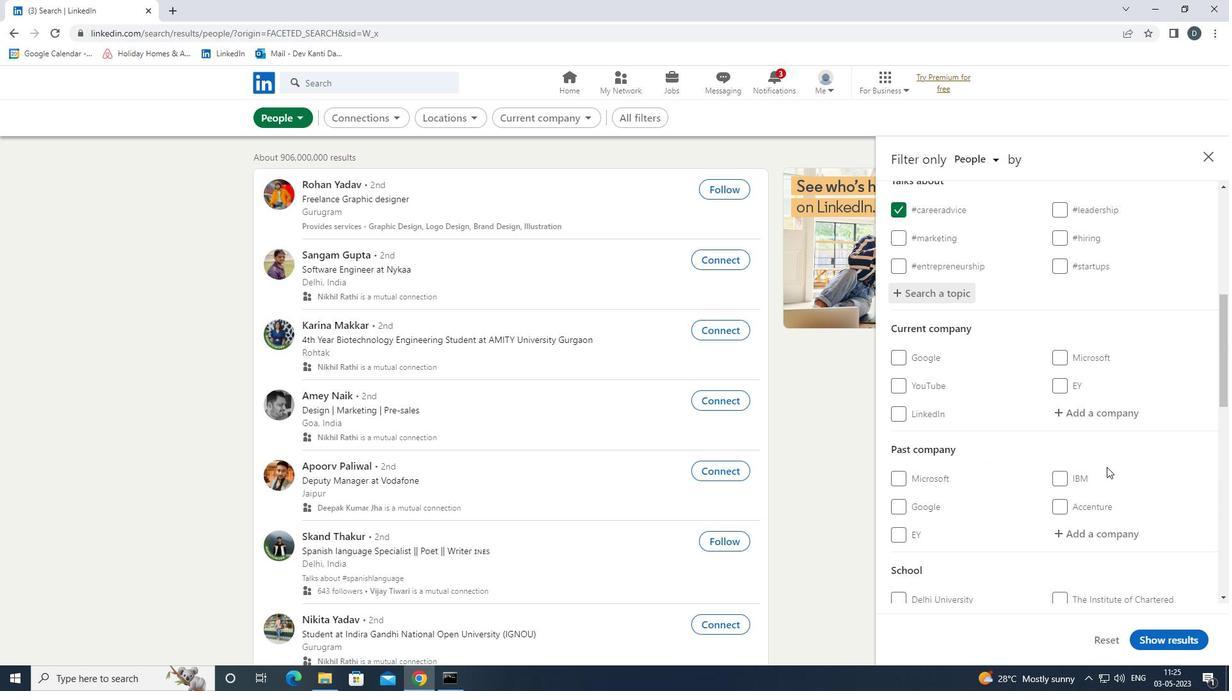 
Action: Mouse scrolled (1107, 466) with delta (0, 0)
Screenshot: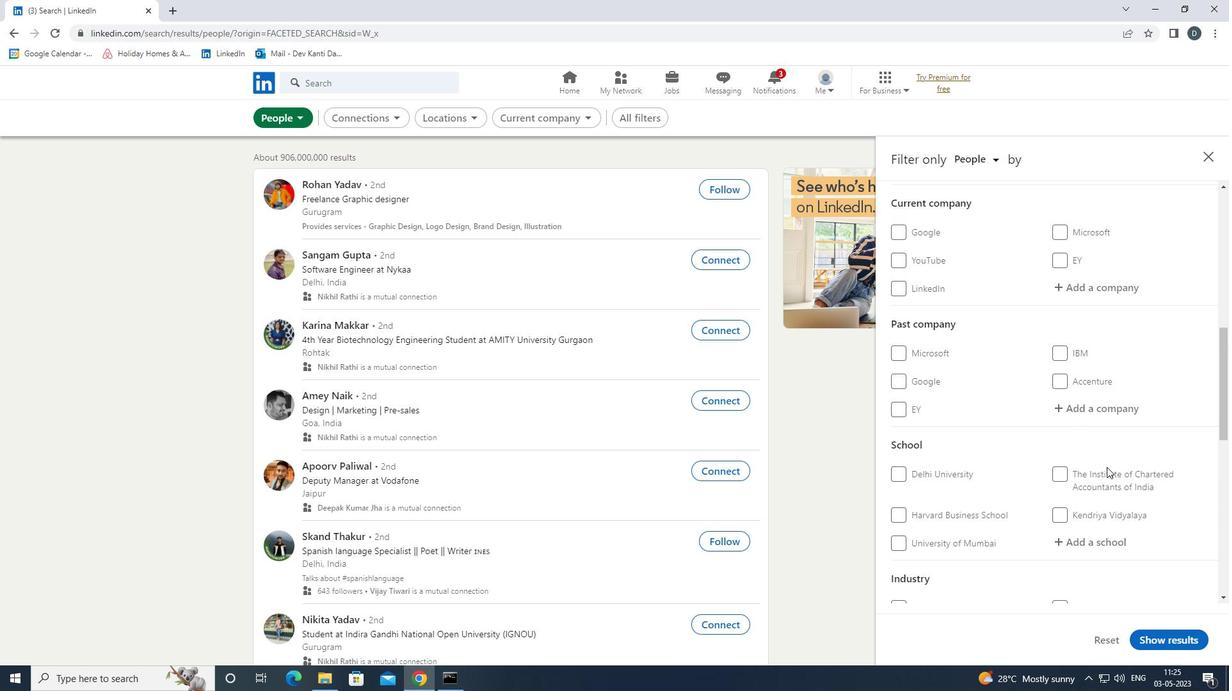 
Action: Mouse moved to (922, 544)
Screenshot: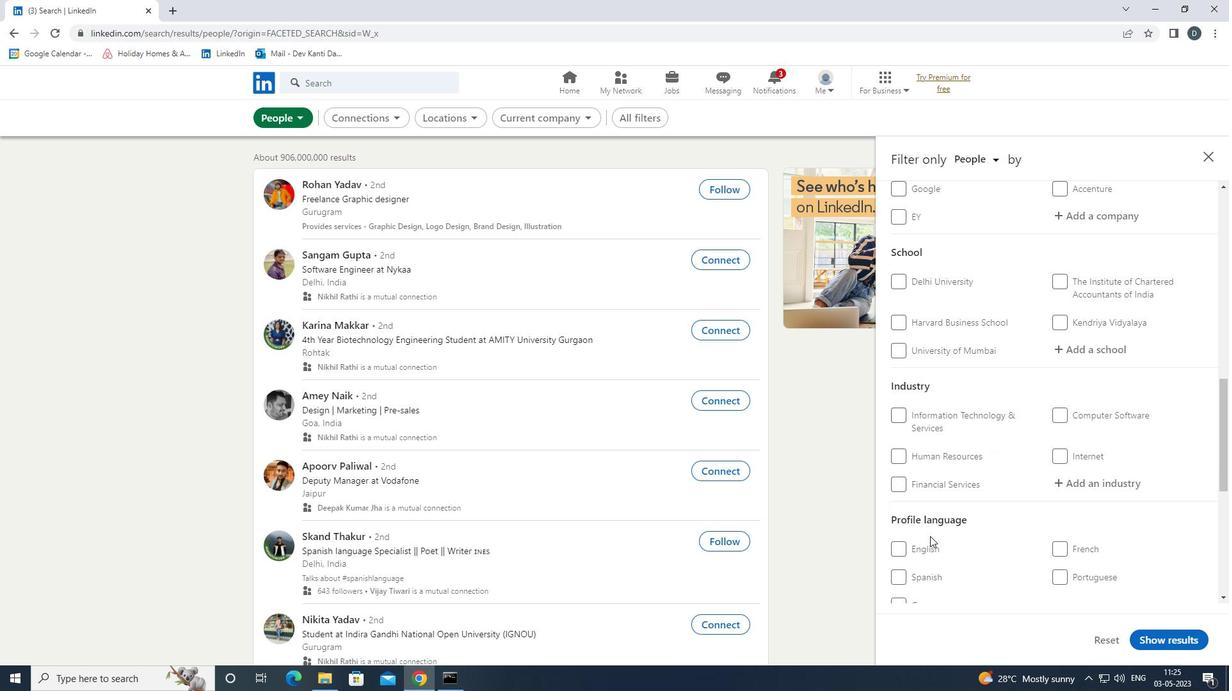 
Action: Mouse pressed left at (922, 544)
Screenshot: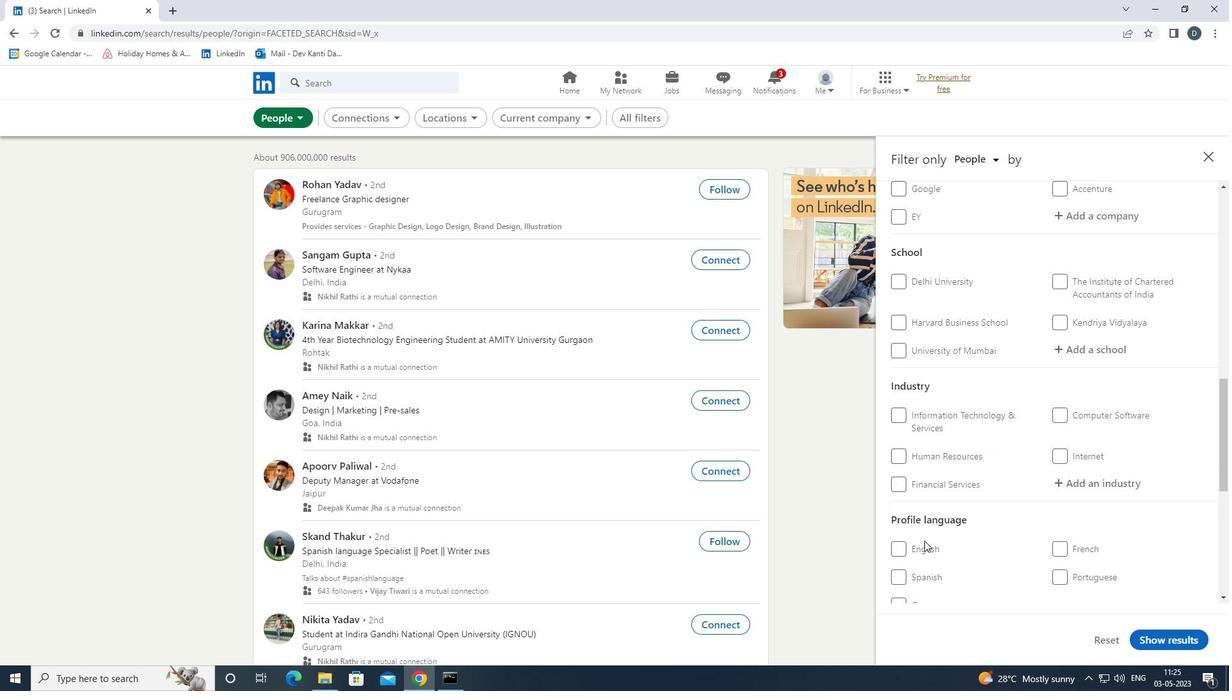 
Action: Mouse moved to (1019, 527)
Screenshot: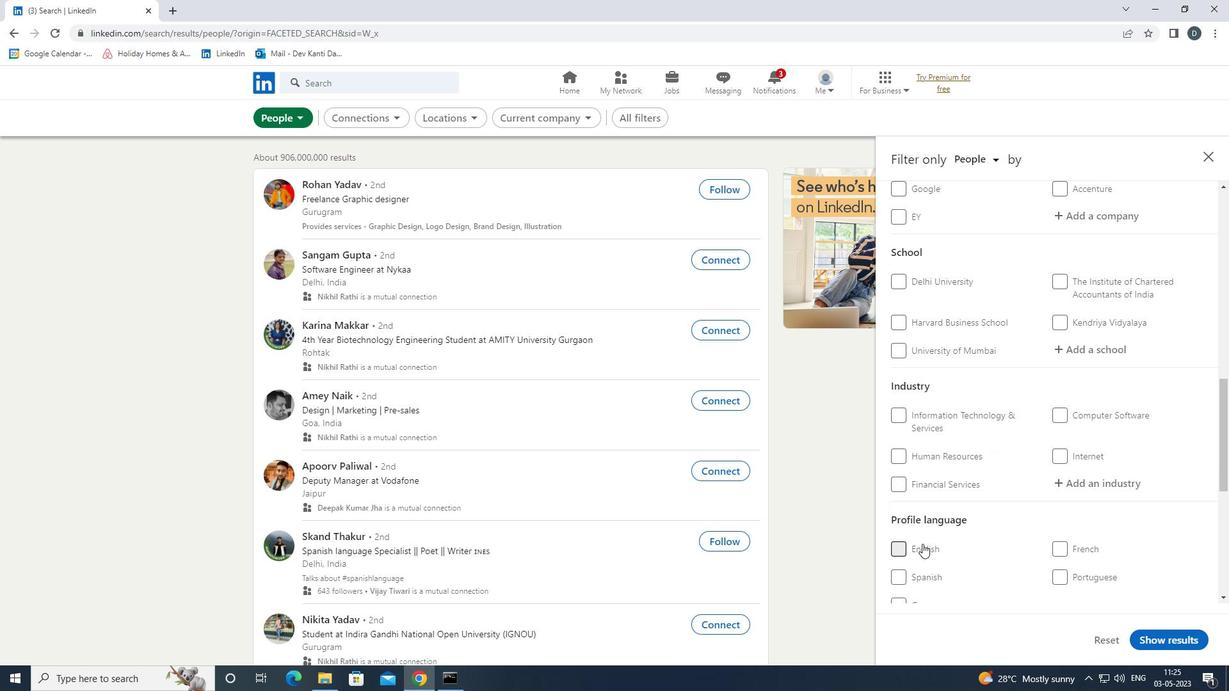 
Action: Mouse scrolled (1019, 528) with delta (0, 0)
Screenshot: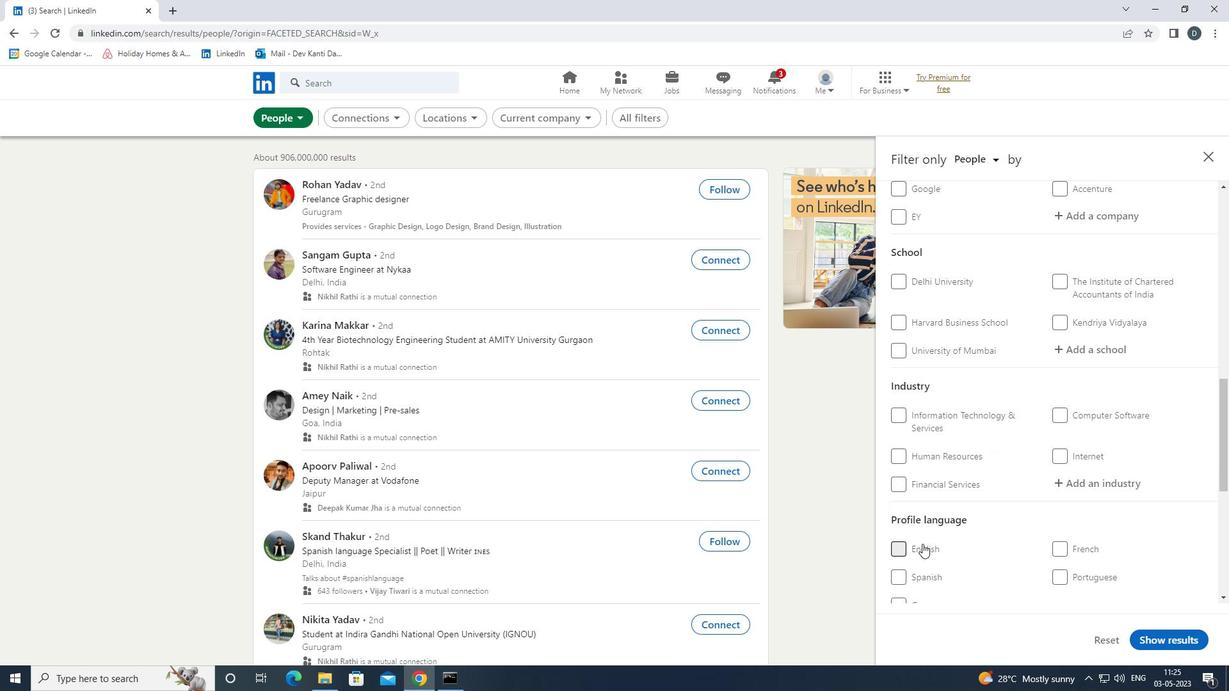 
Action: Mouse scrolled (1019, 528) with delta (0, 0)
Screenshot: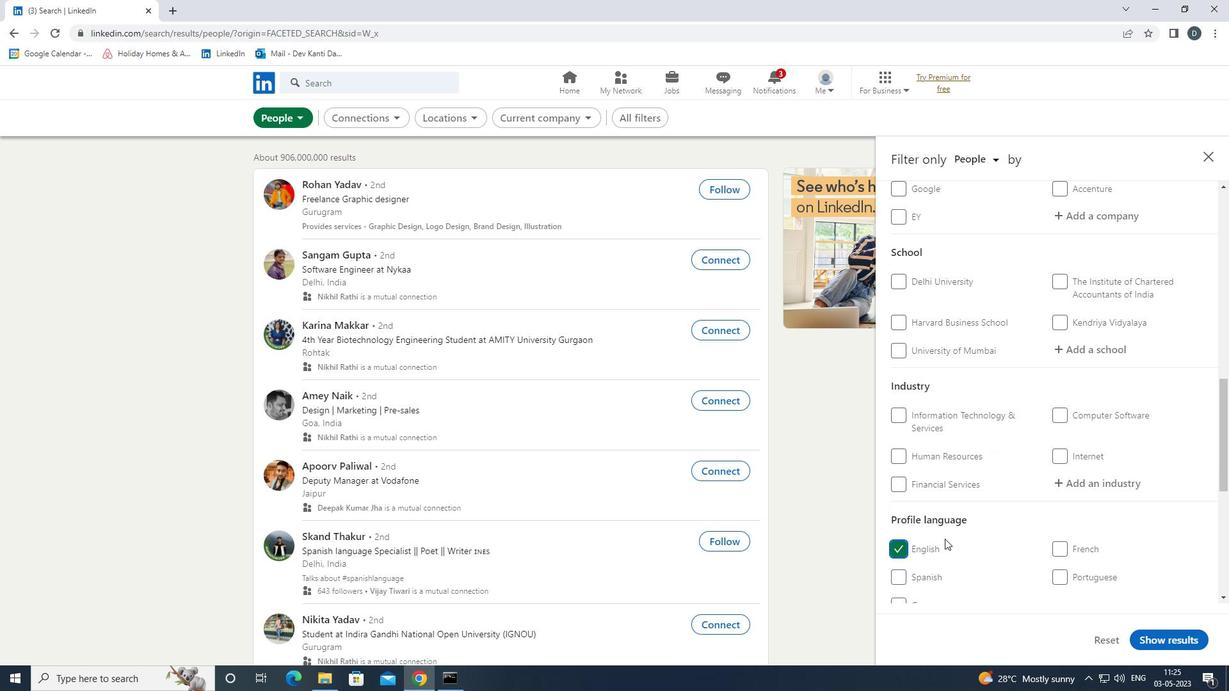 
Action: Mouse scrolled (1019, 528) with delta (0, 0)
Screenshot: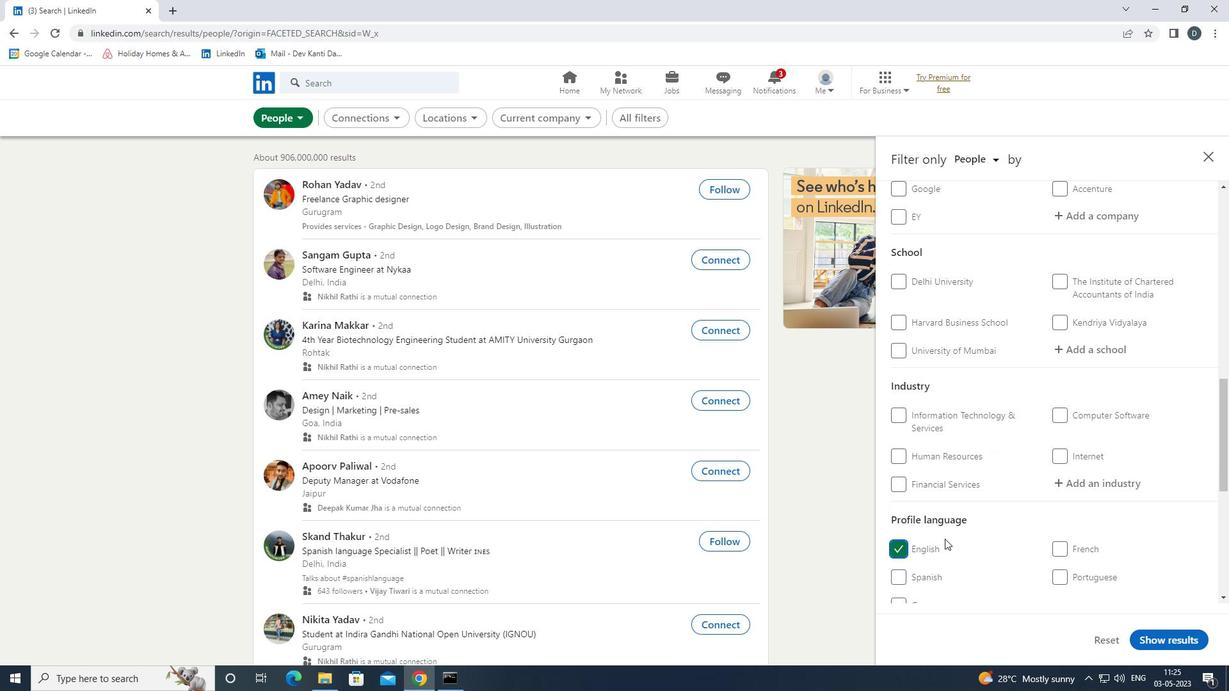 
Action: Mouse scrolled (1019, 528) with delta (0, 0)
Screenshot: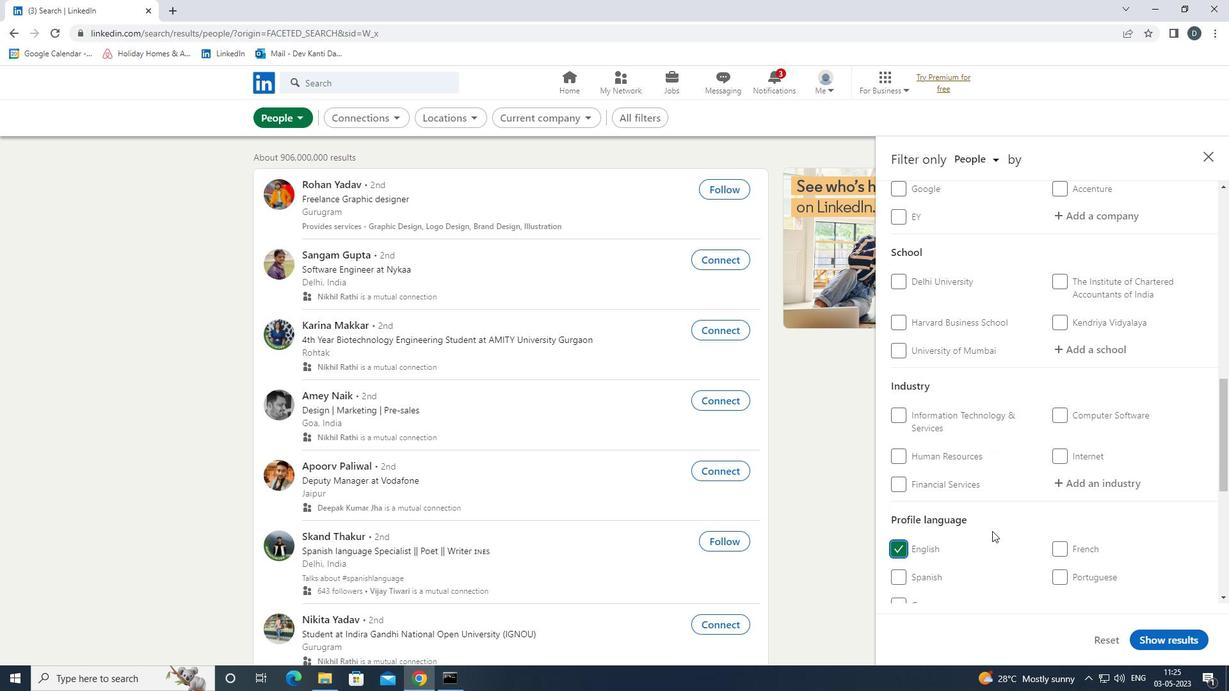 
Action: Mouse moved to (1020, 527)
Screenshot: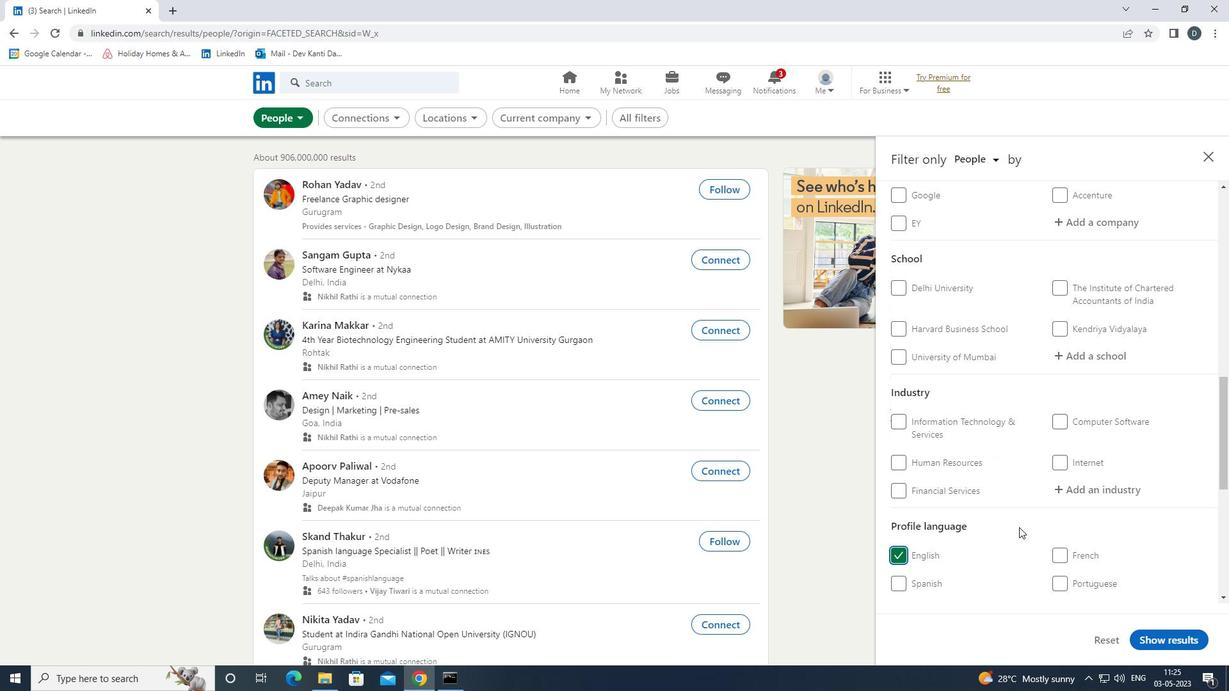 
Action: Mouse scrolled (1020, 527) with delta (0, 0)
Screenshot: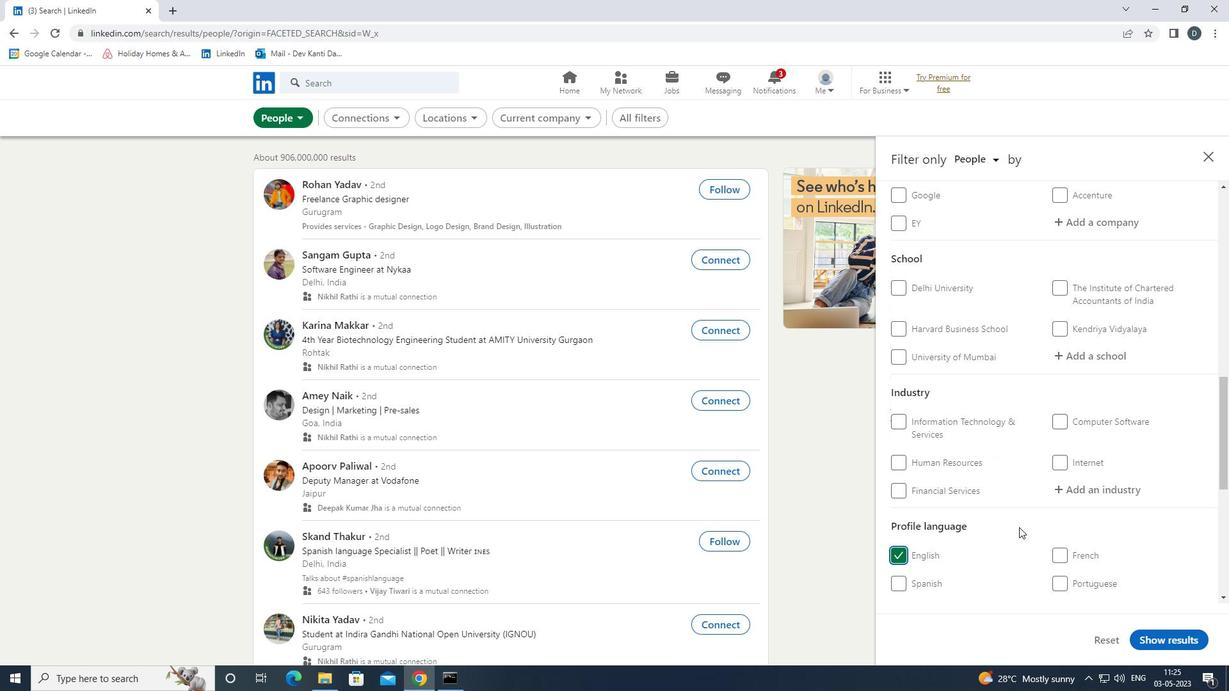 
Action: Mouse moved to (1021, 522)
Screenshot: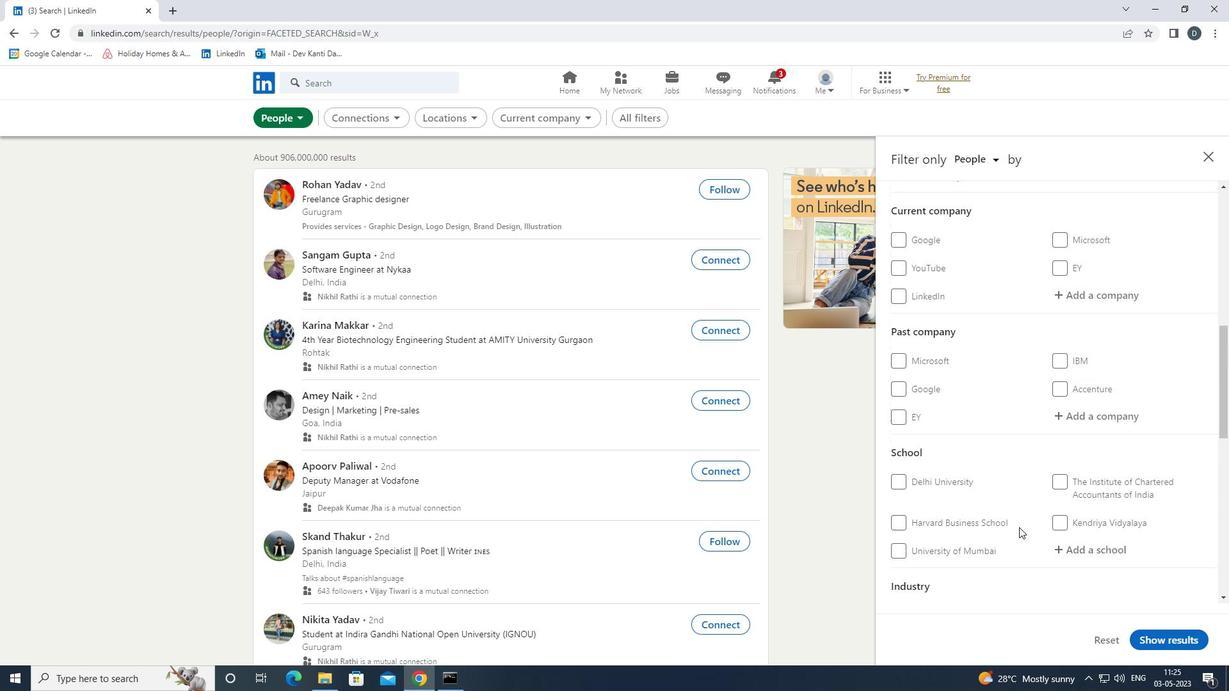 
Action: Mouse scrolled (1021, 522) with delta (0, 0)
Screenshot: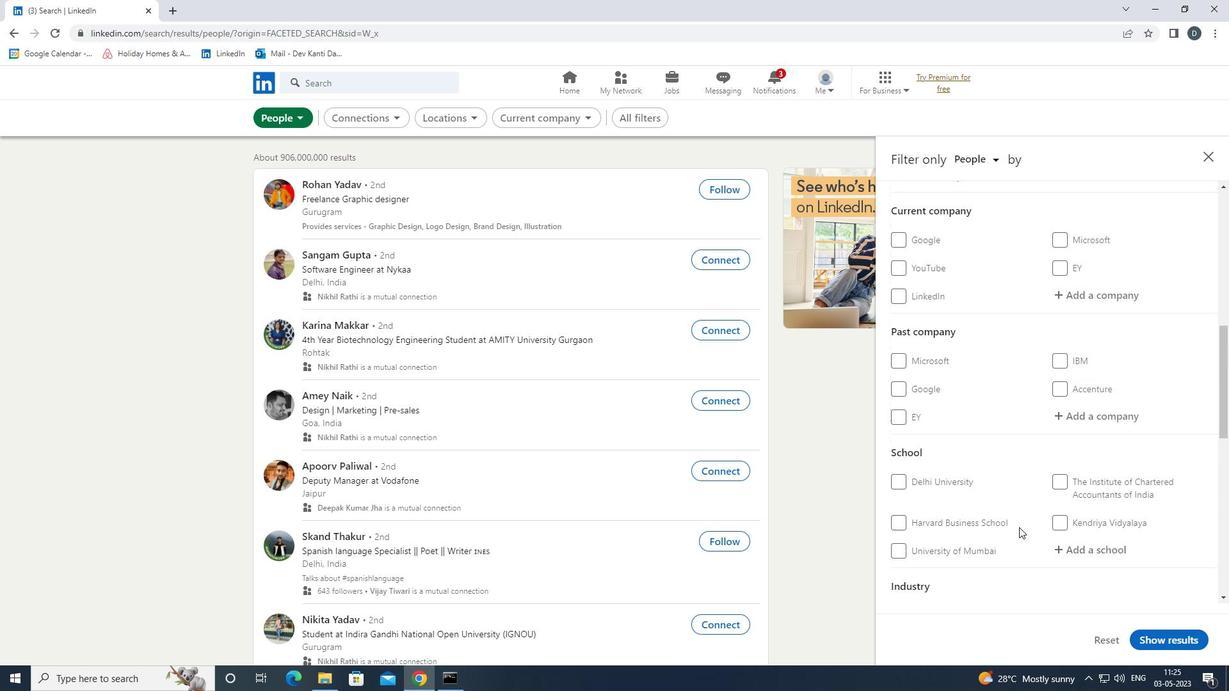 
Action: Mouse moved to (1087, 477)
Screenshot: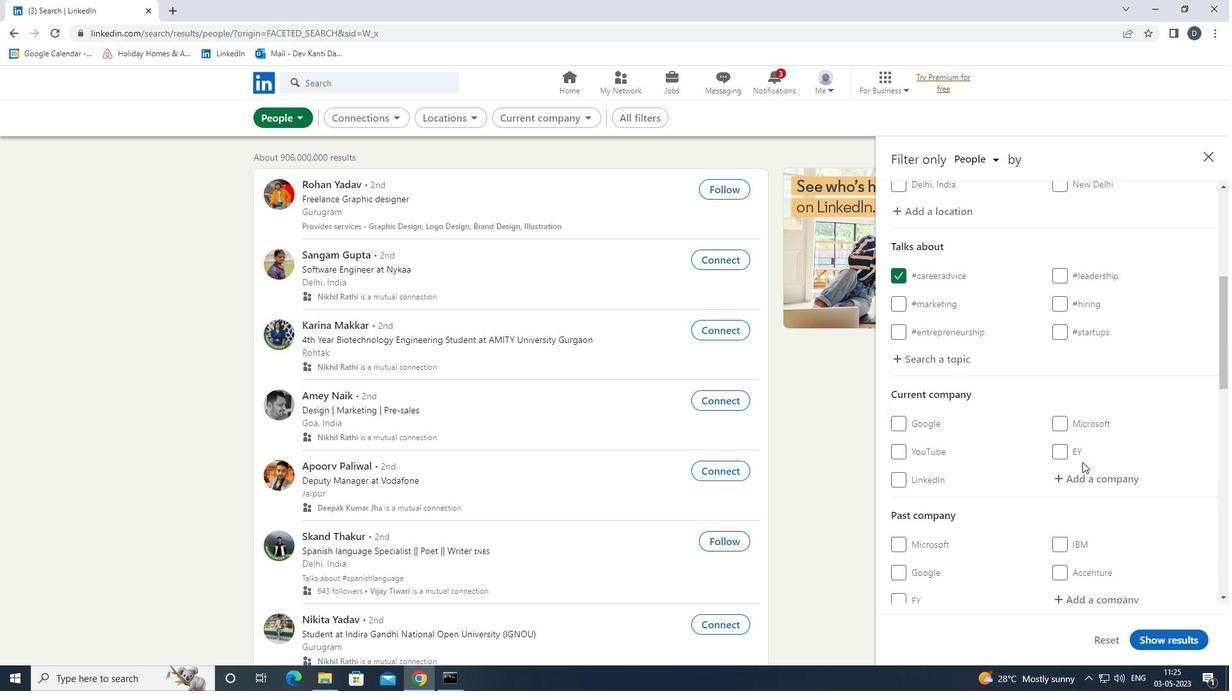 
Action: Mouse pressed left at (1087, 477)
Screenshot: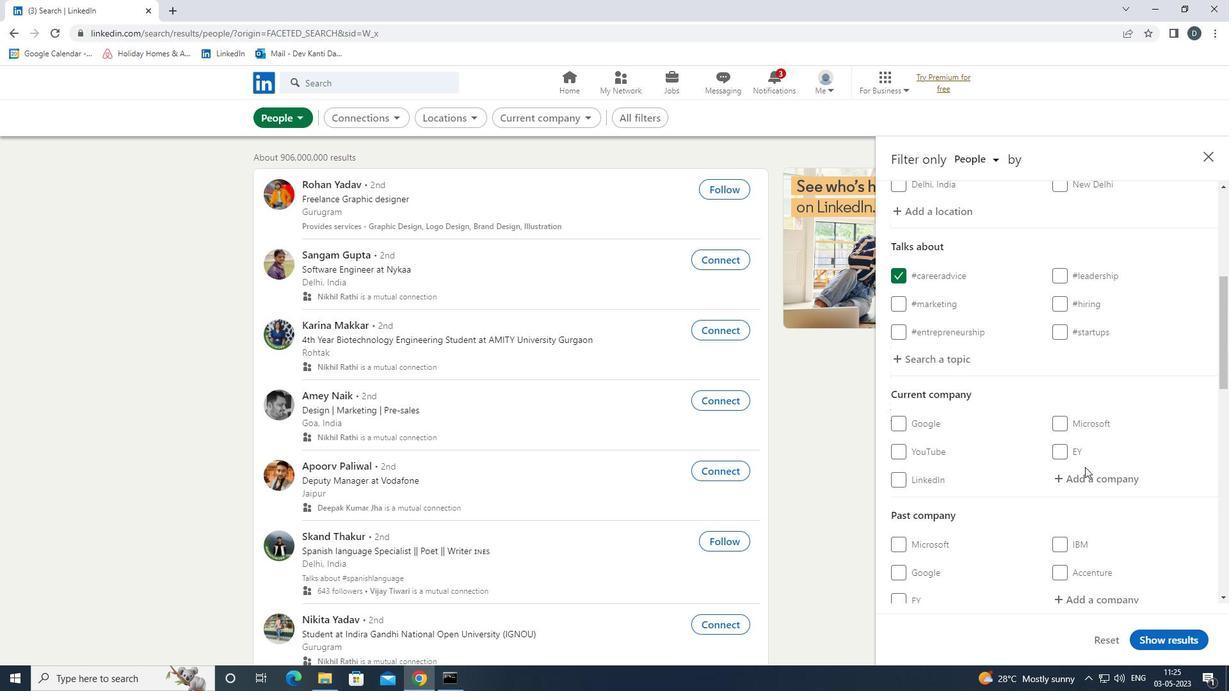 
Action: Mouse moved to (1087, 477)
Screenshot: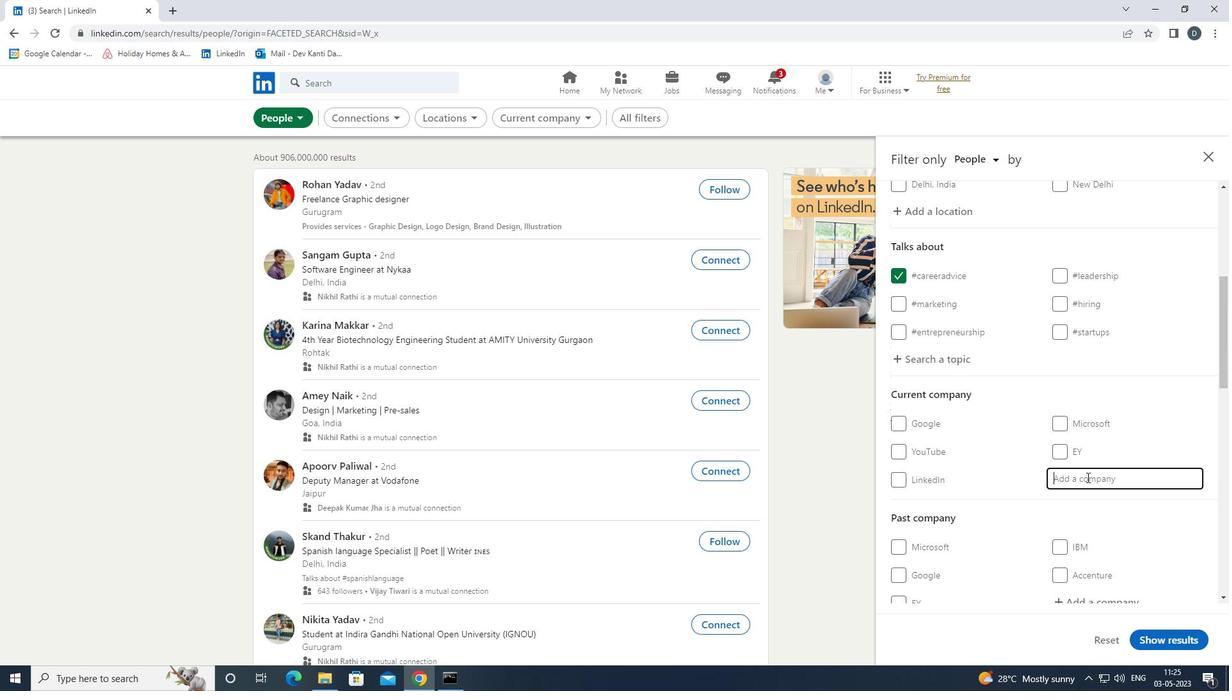
Action: Key pressed <Key.shift><Key.shift><Key.shift>ADANI<Key.space><Key.shift><Key.shift><Key.shift>WIL<Key.down><Key.enter>
Screenshot: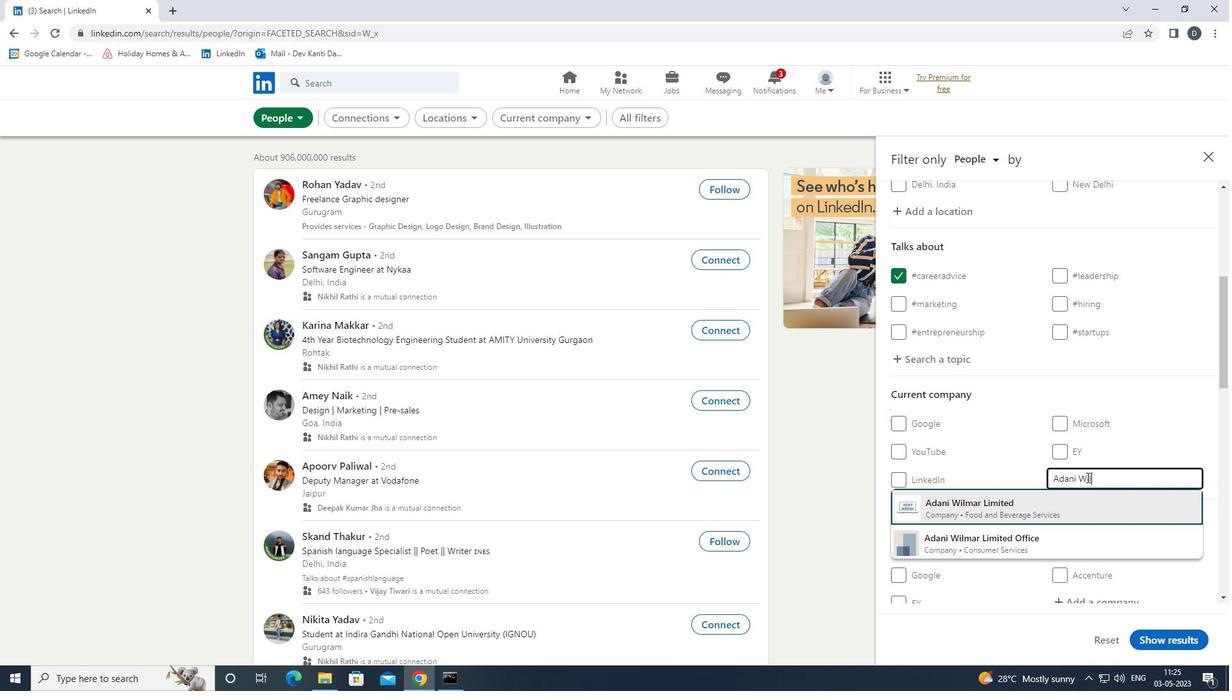 
Action: Mouse moved to (1086, 477)
Screenshot: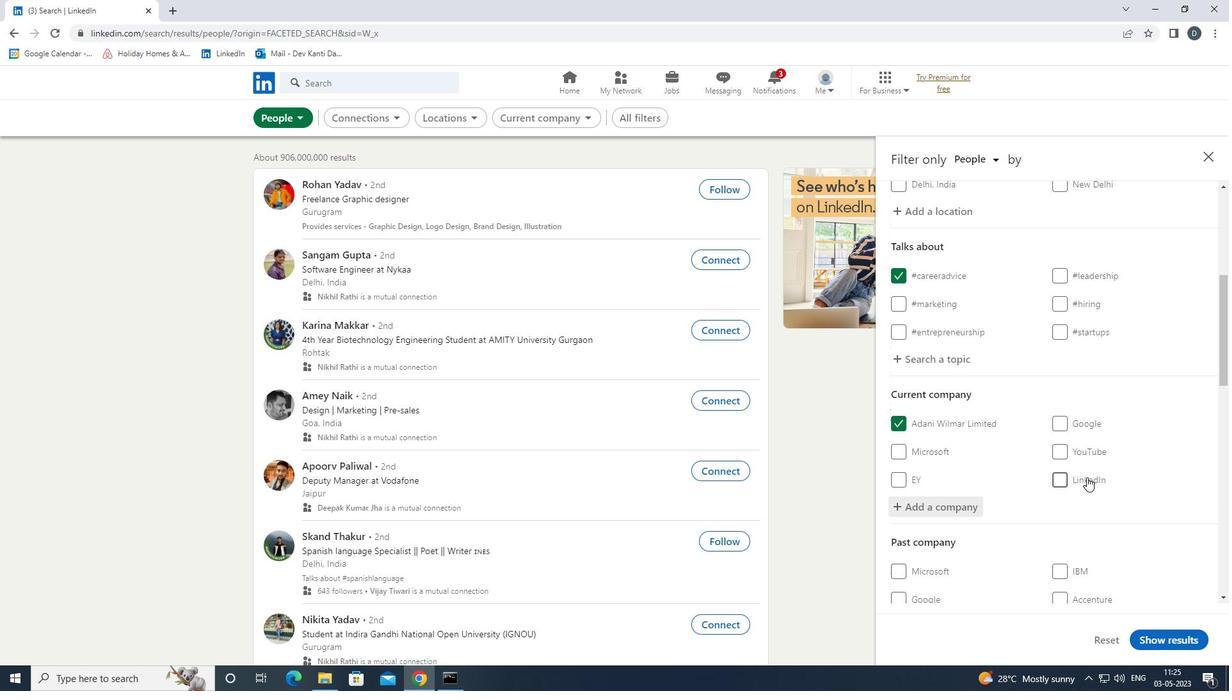 
Action: Mouse scrolled (1086, 477) with delta (0, 0)
Screenshot: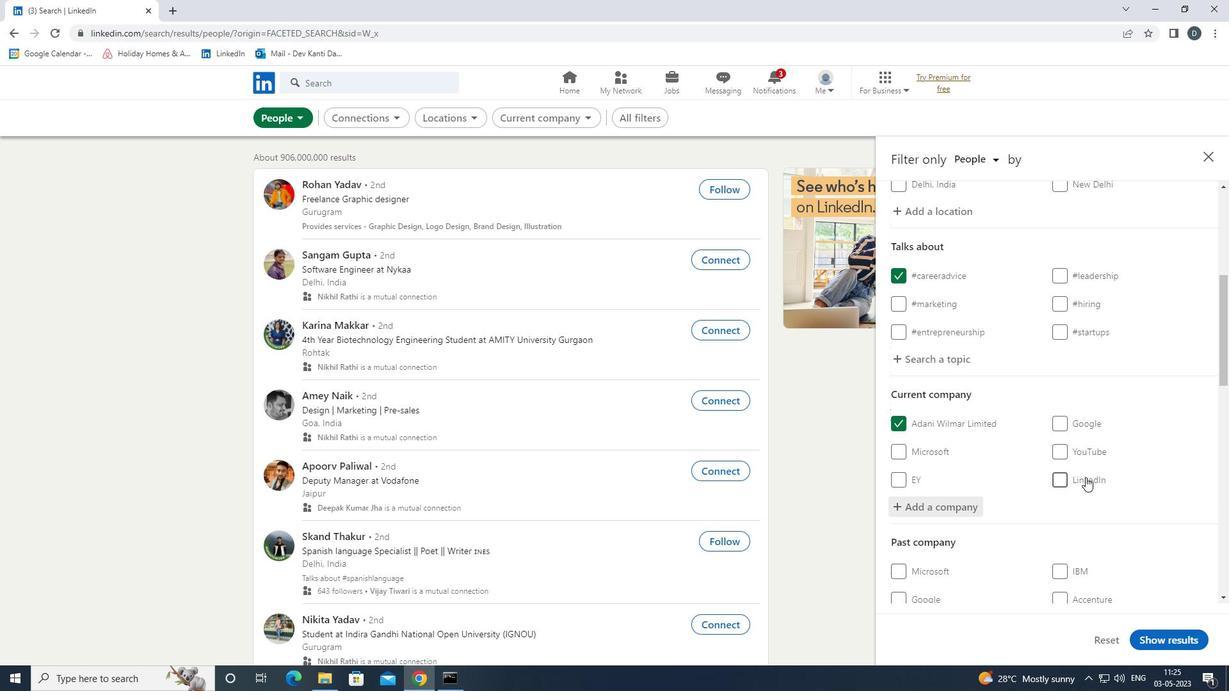 
Action: Mouse moved to (1085, 478)
Screenshot: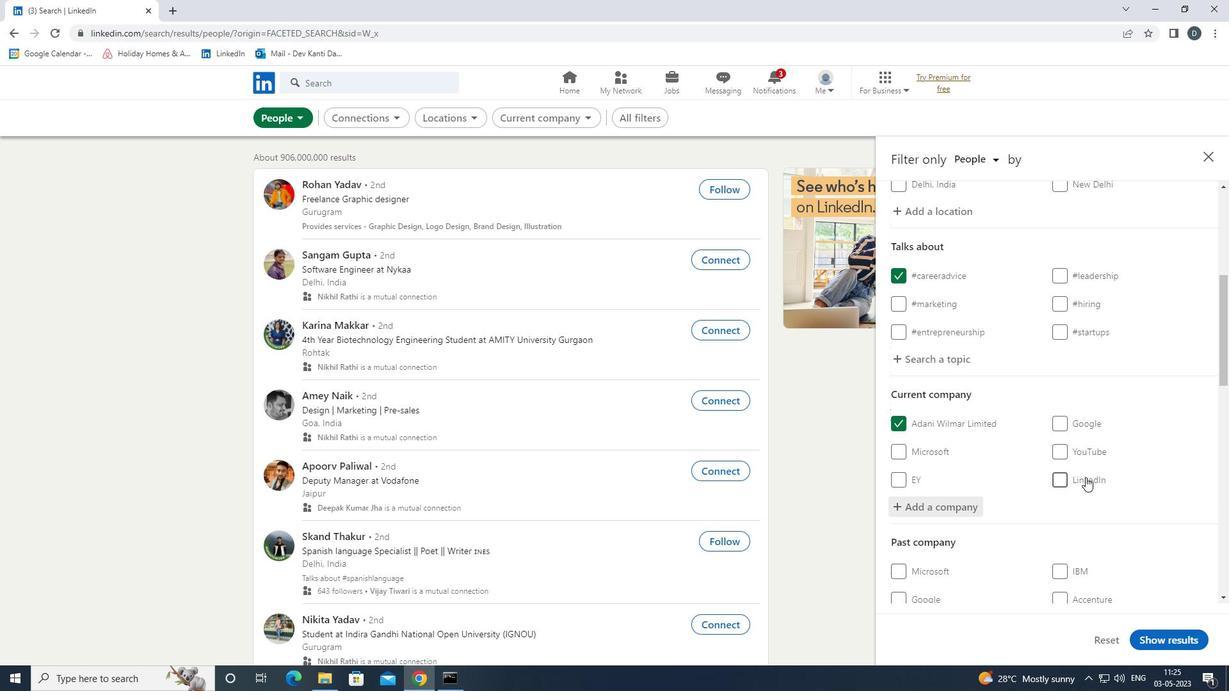 
Action: Mouse scrolled (1085, 477) with delta (0, 0)
Screenshot: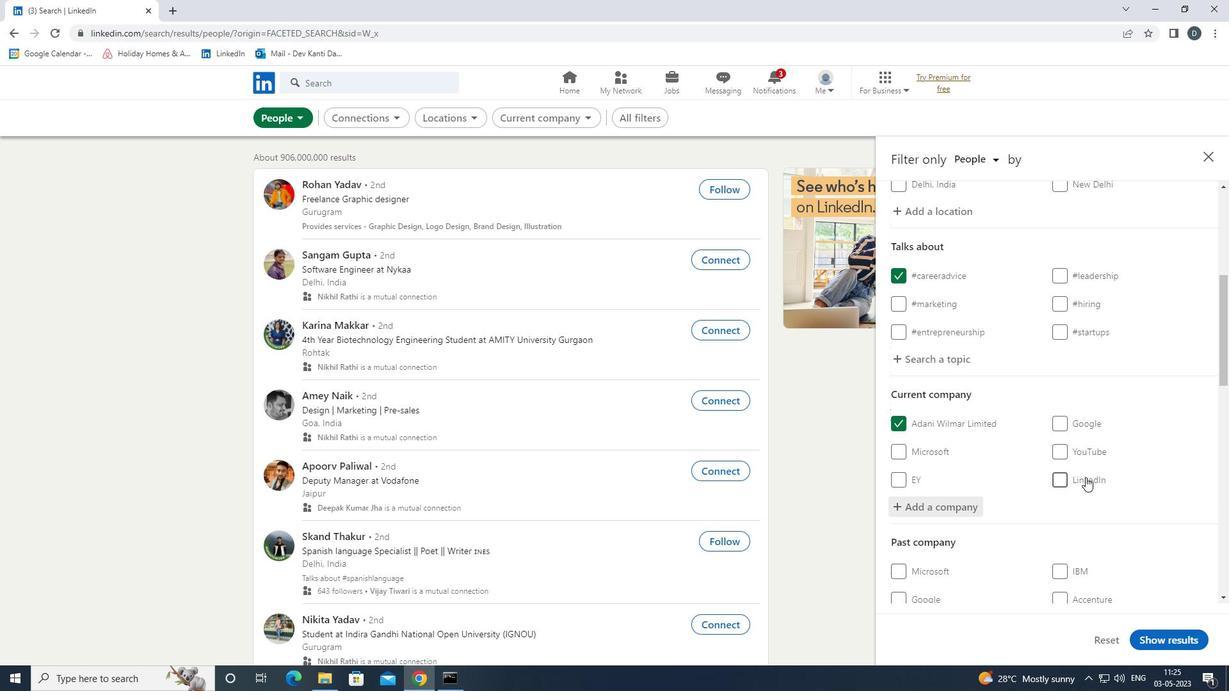 
Action: Mouse moved to (1085, 479)
Screenshot: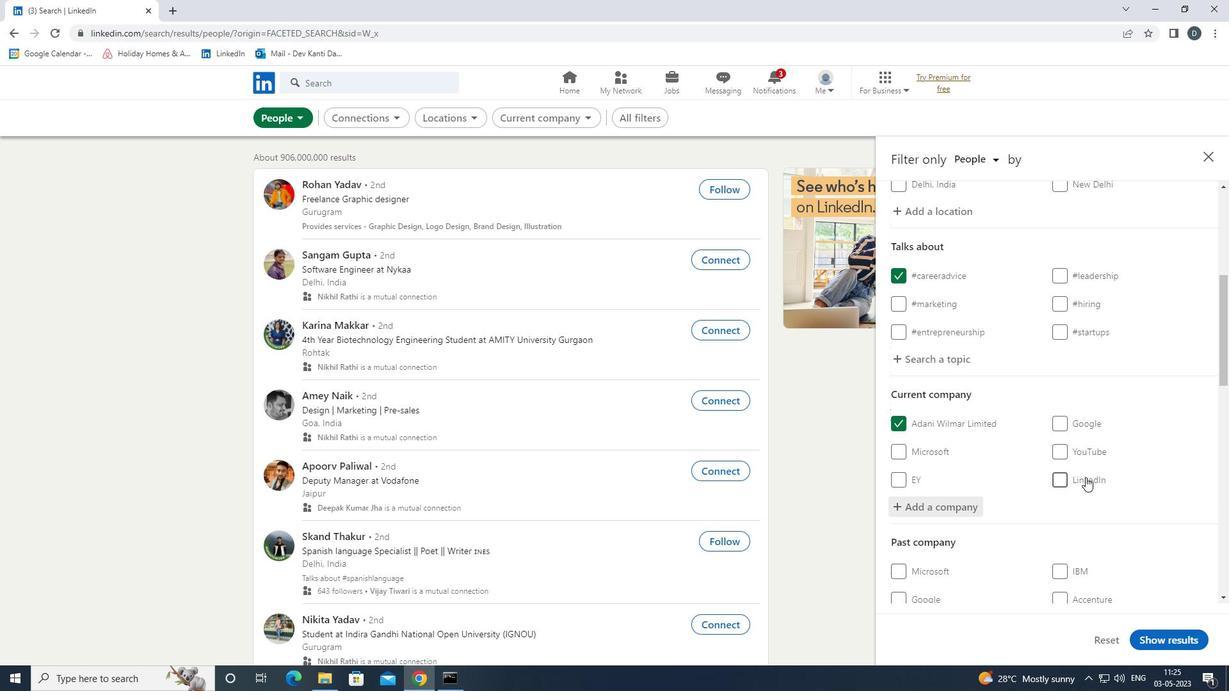 
Action: Mouse scrolled (1085, 478) with delta (0, 0)
Screenshot: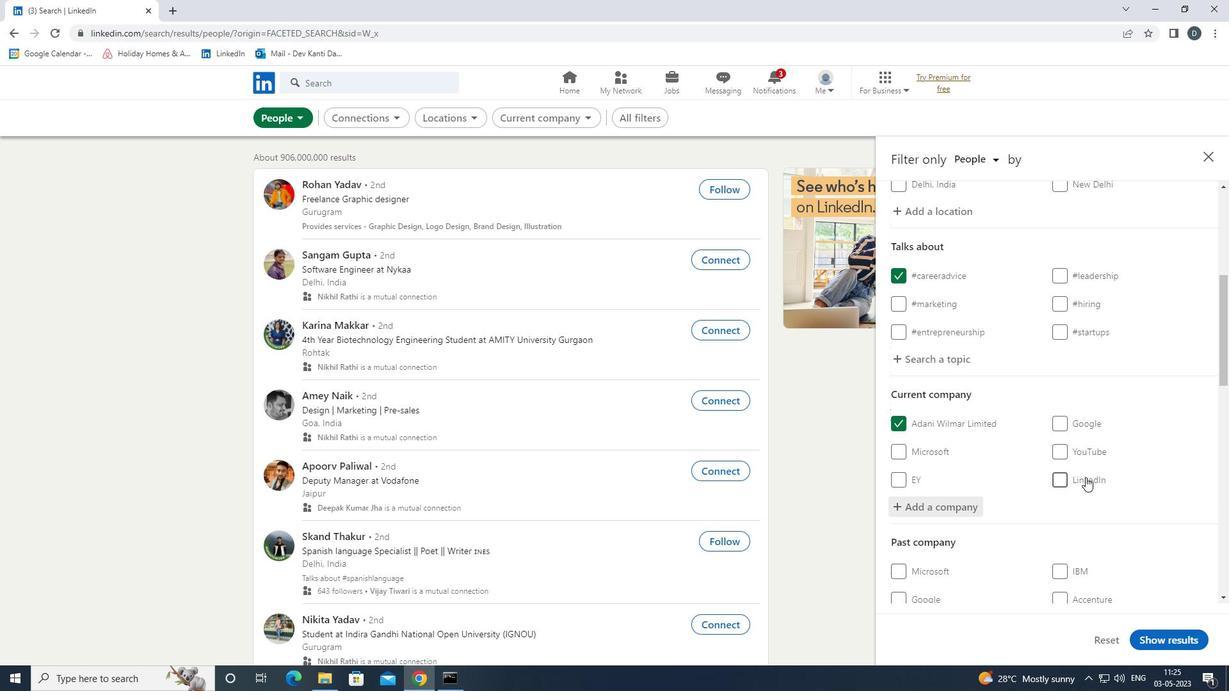 
Action: Mouse moved to (1093, 554)
Screenshot: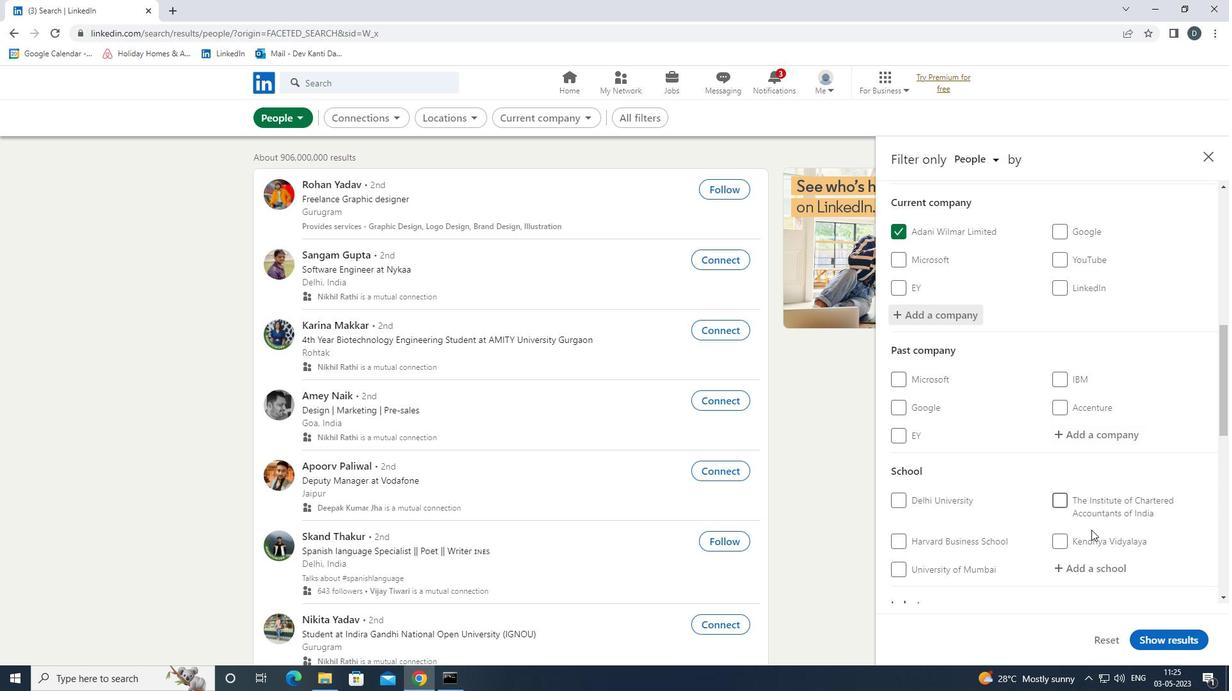 
Action: Mouse scrolled (1093, 554) with delta (0, 0)
Screenshot: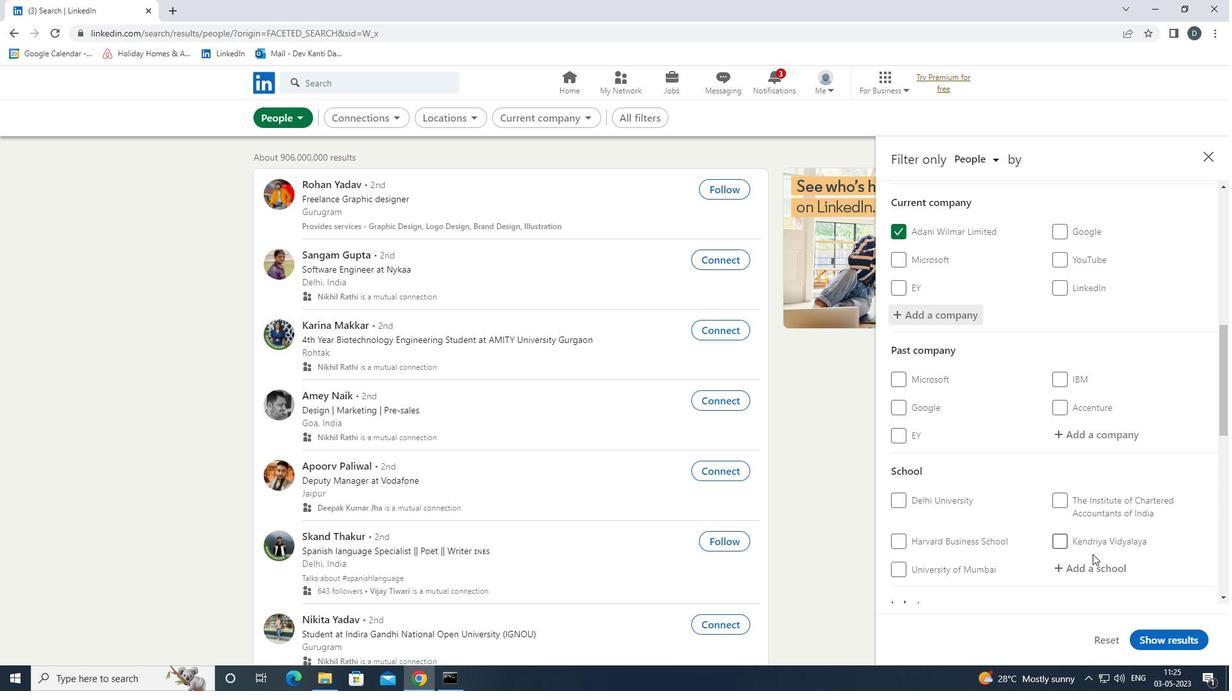 
Action: Mouse moved to (1081, 506)
Screenshot: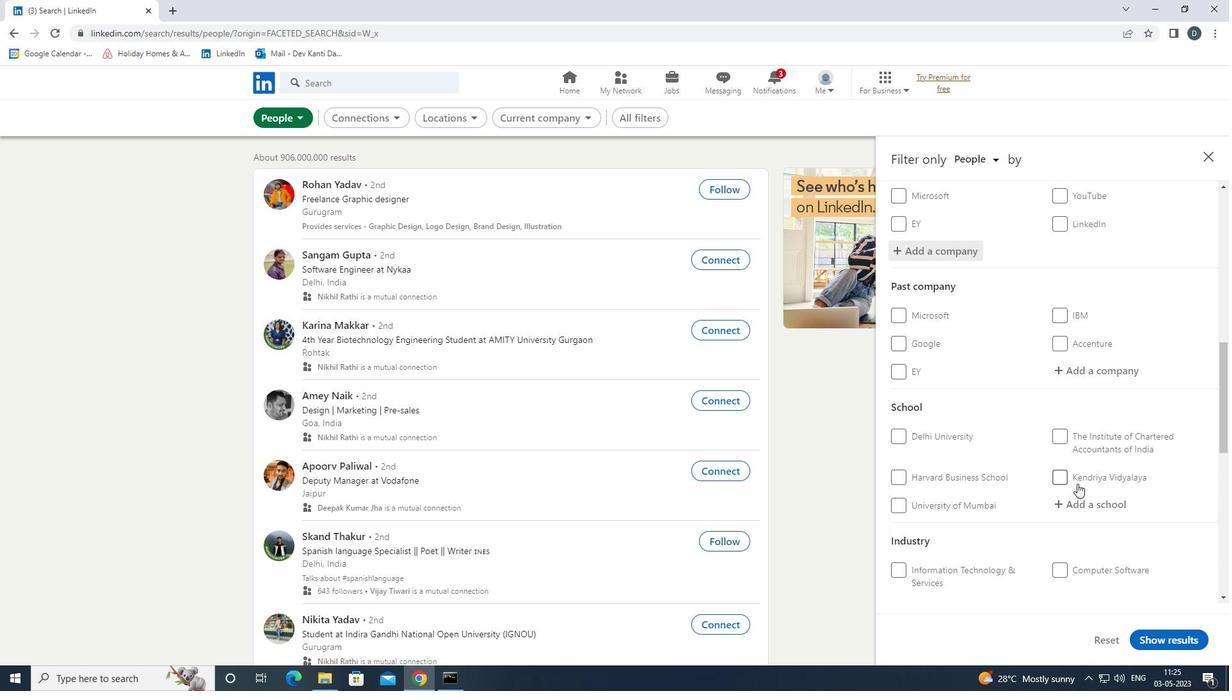 
Action: Mouse pressed left at (1081, 506)
Screenshot: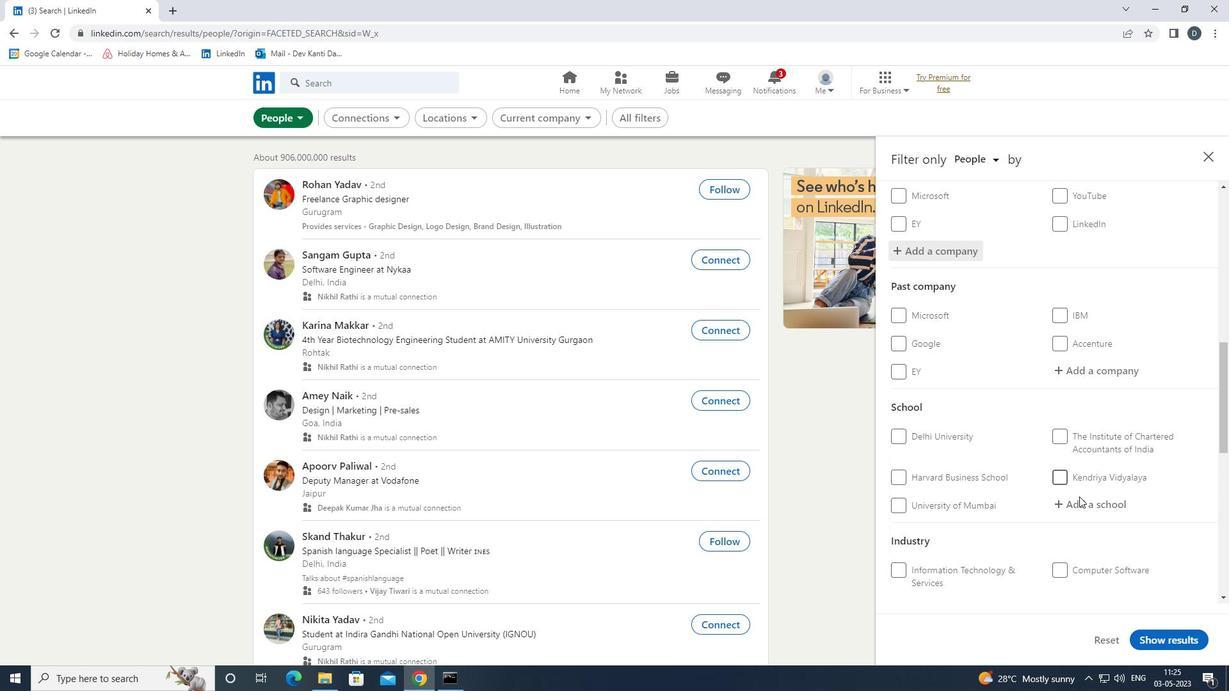
Action: Mouse moved to (1081, 507)
Screenshot: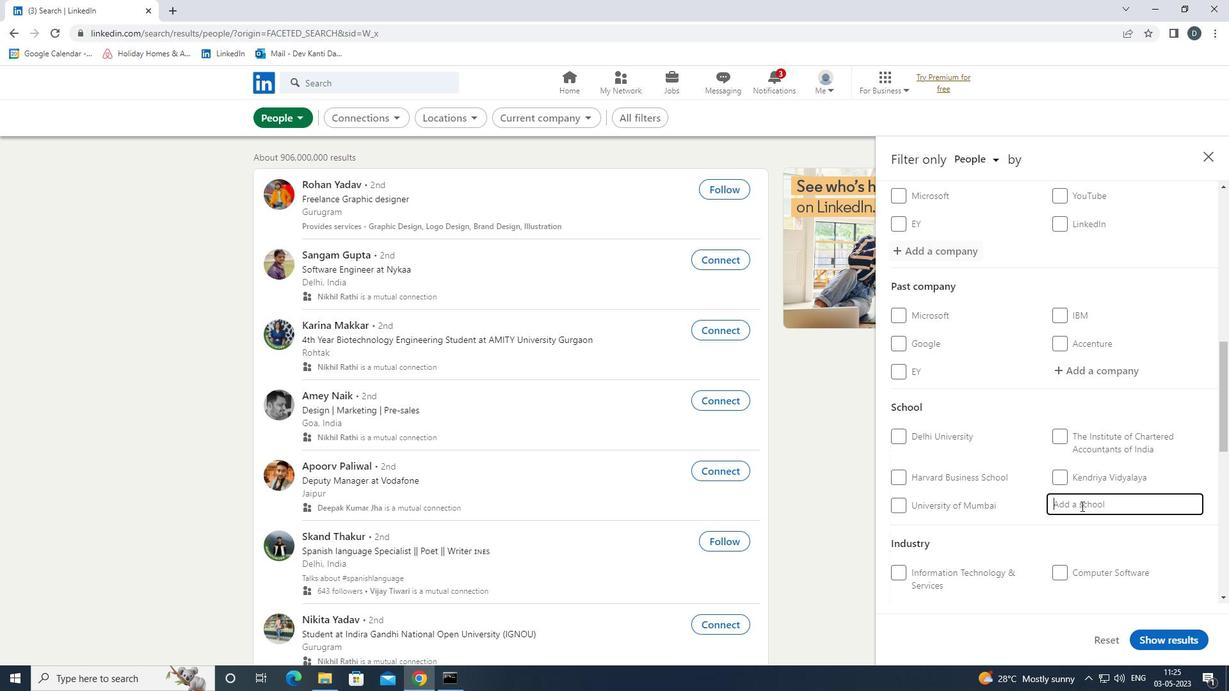 
Action: Key pressed <Key.shift><Key.shift><Key.shift><Key.shift><Key.shift><Key.shift><Key.shift><Key.shift><Key.shift>D.<Key.shift><Key.shift><Key.shift><Key.shift><Key.shift><Key.shift><Key.shift><Key.shift><Key.shift><Key.shift><Key.shift><Key.shift>A.<Key.shift>V.<Key.shift><Key.shift><Key.shift><Key.shift><Key.shift>P<Key.right><Key.down><Key.down><Key.down><Key.enter>
Screenshot: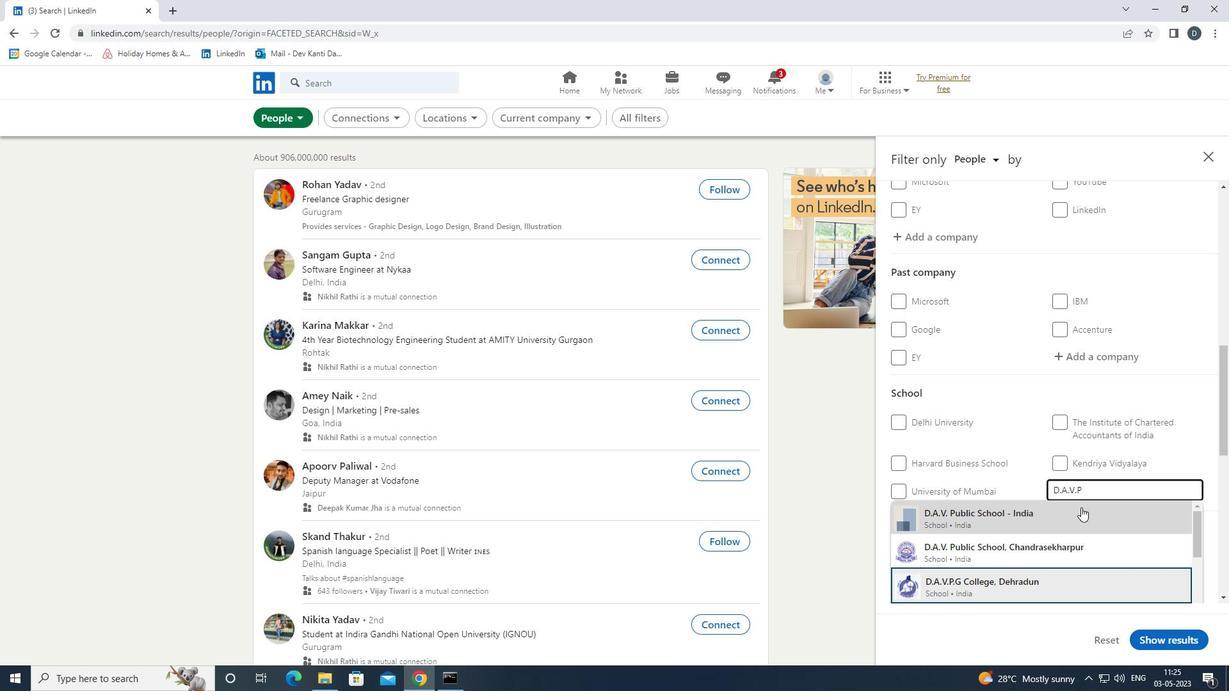 
Action: Mouse moved to (1081, 506)
Screenshot: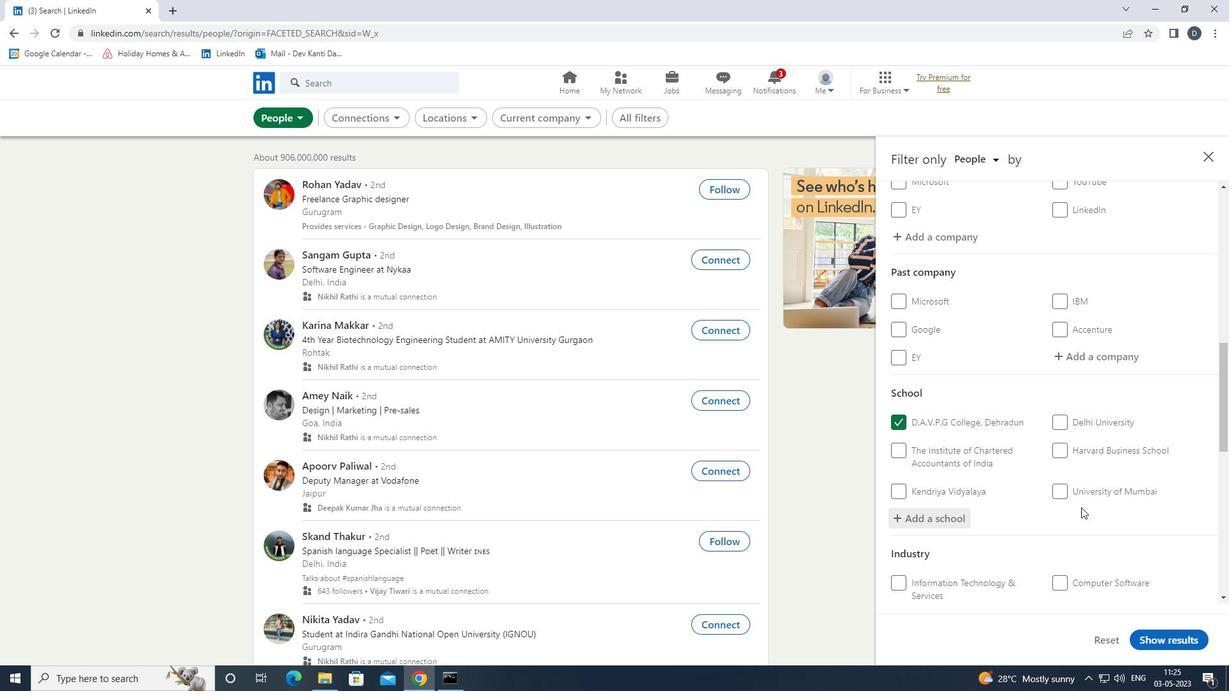 
Action: Mouse scrolled (1081, 506) with delta (0, 0)
Screenshot: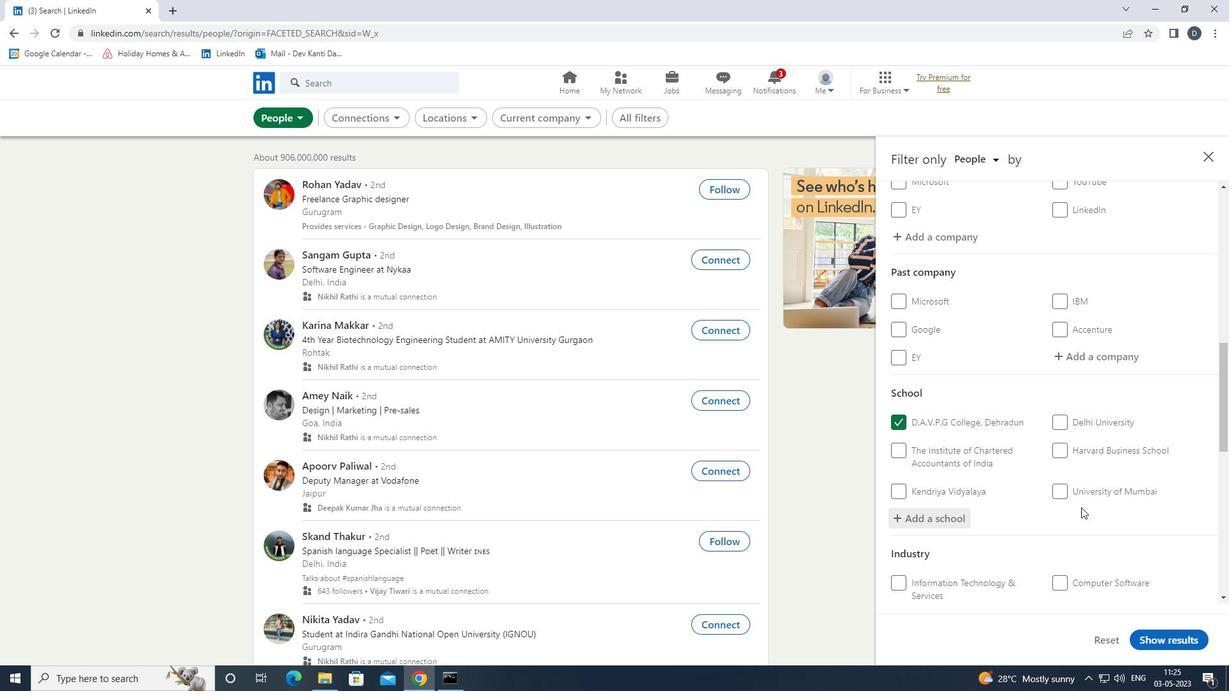 
Action: Mouse moved to (1081, 506)
Screenshot: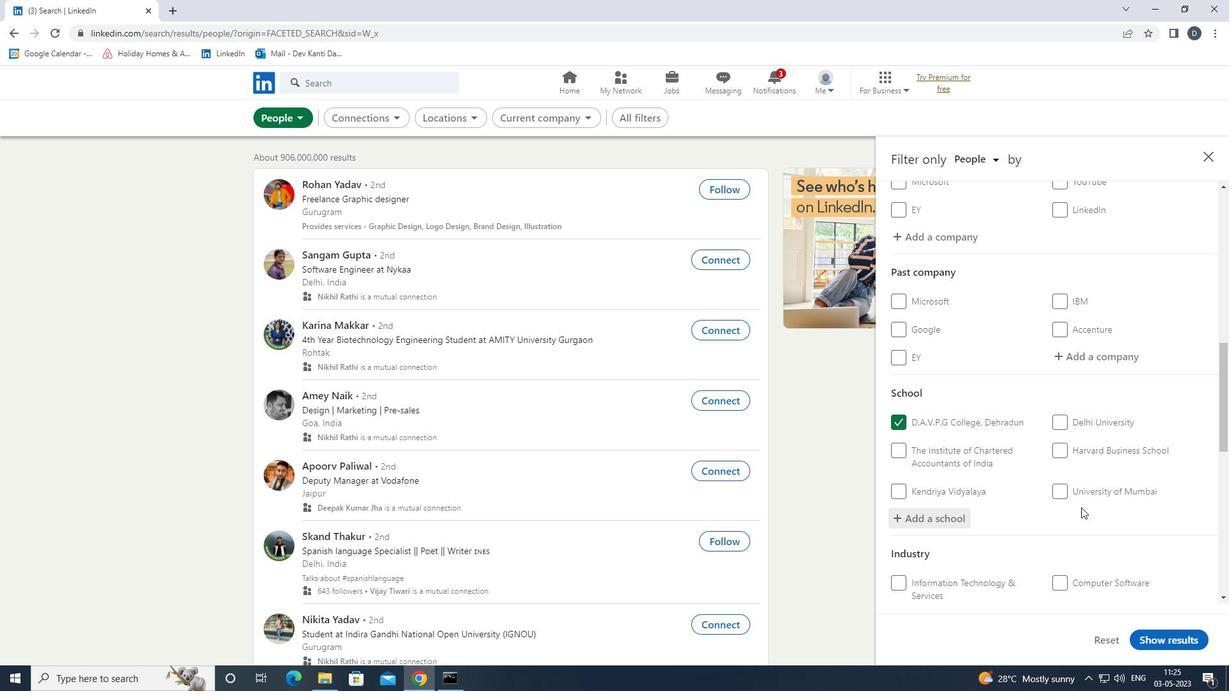 
Action: Mouse scrolled (1081, 506) with delta (0, 0)
Screenshot: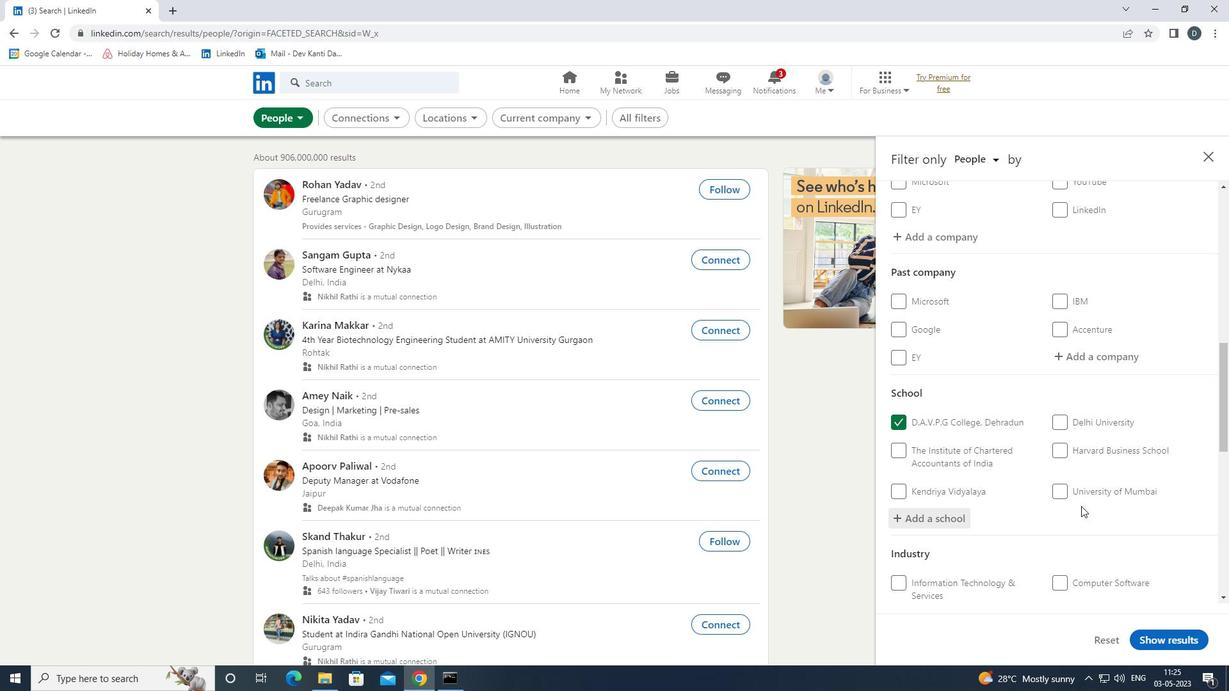 
Action: Mouse scrolled (1081, 506) with delta (0, 0)
Screenshot: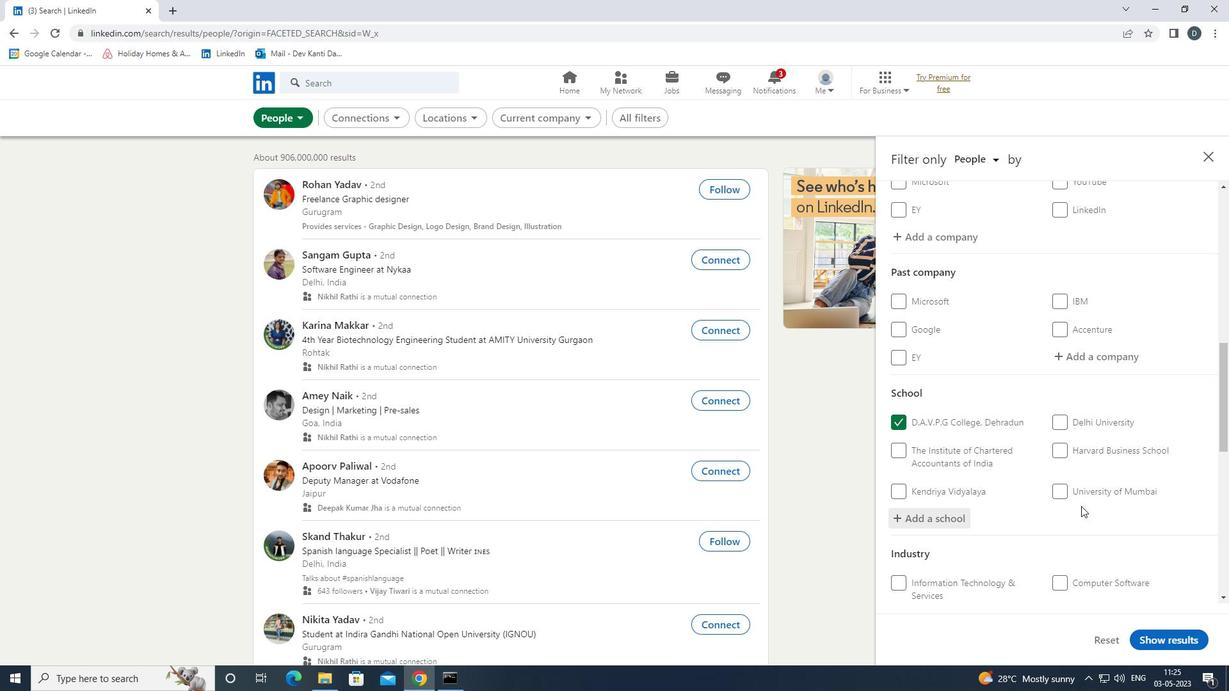 
Action: Mouse moved to (1094, 459)
Screenshot: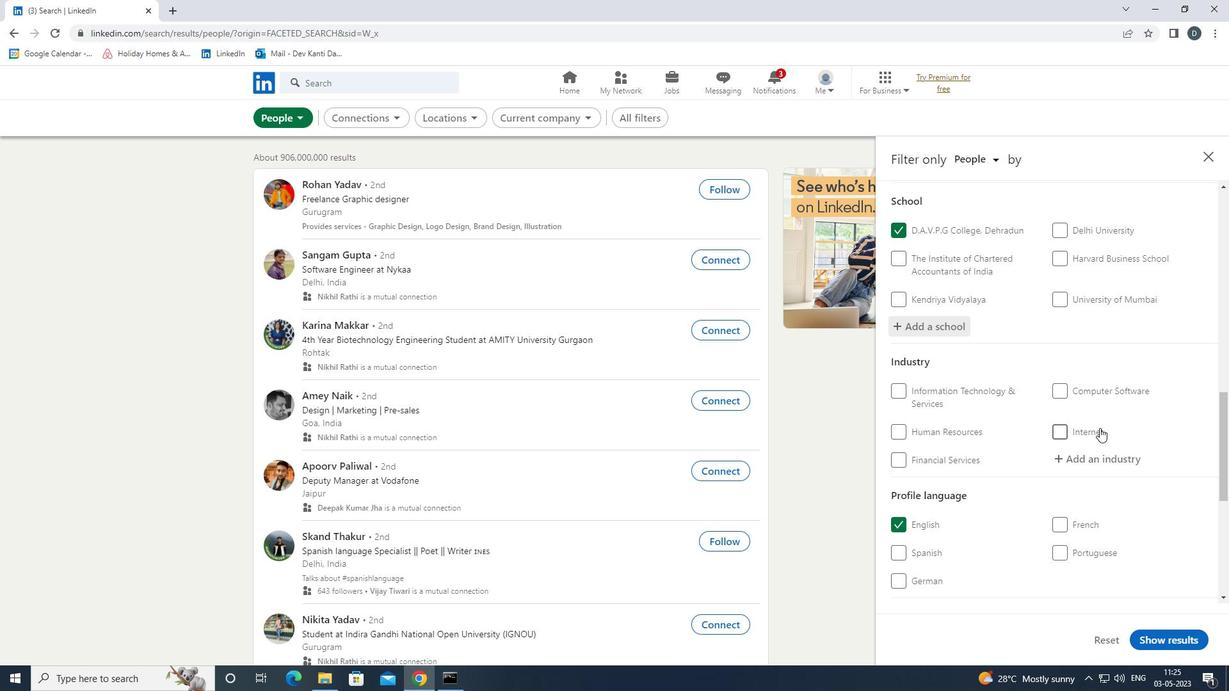 
Action: Mouse pressed left at (1094, 459)
Screenshot: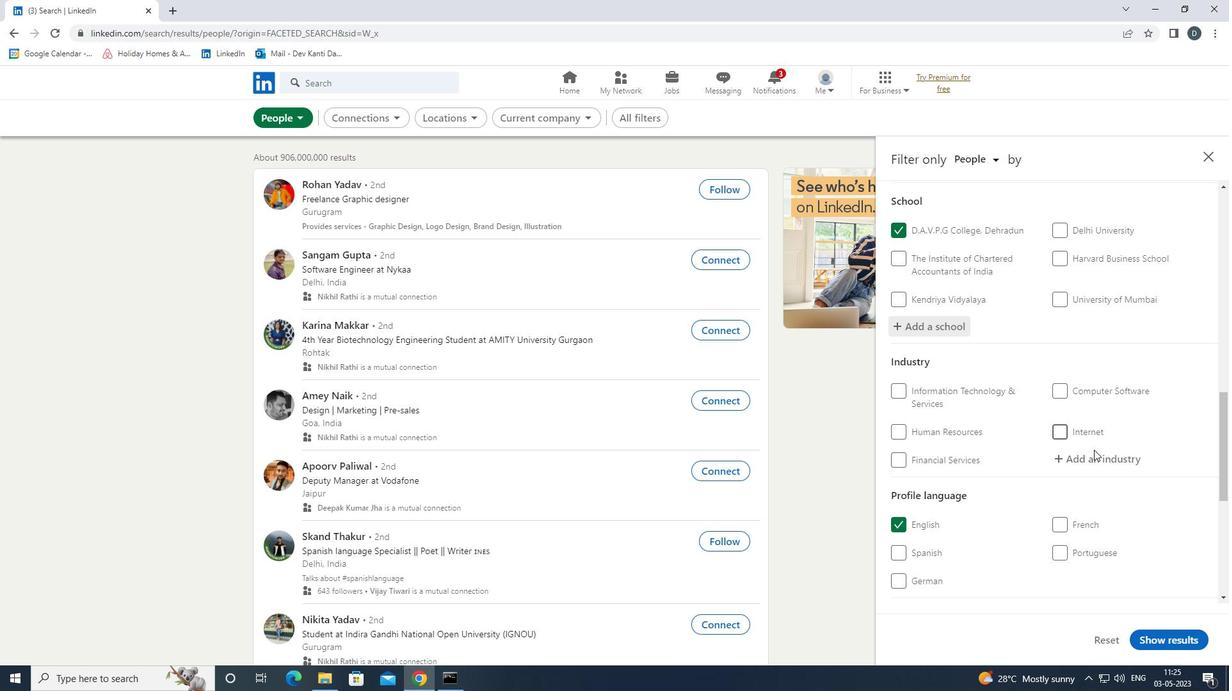 
Action: Mouse moved to (1090, 447)
Screenshot: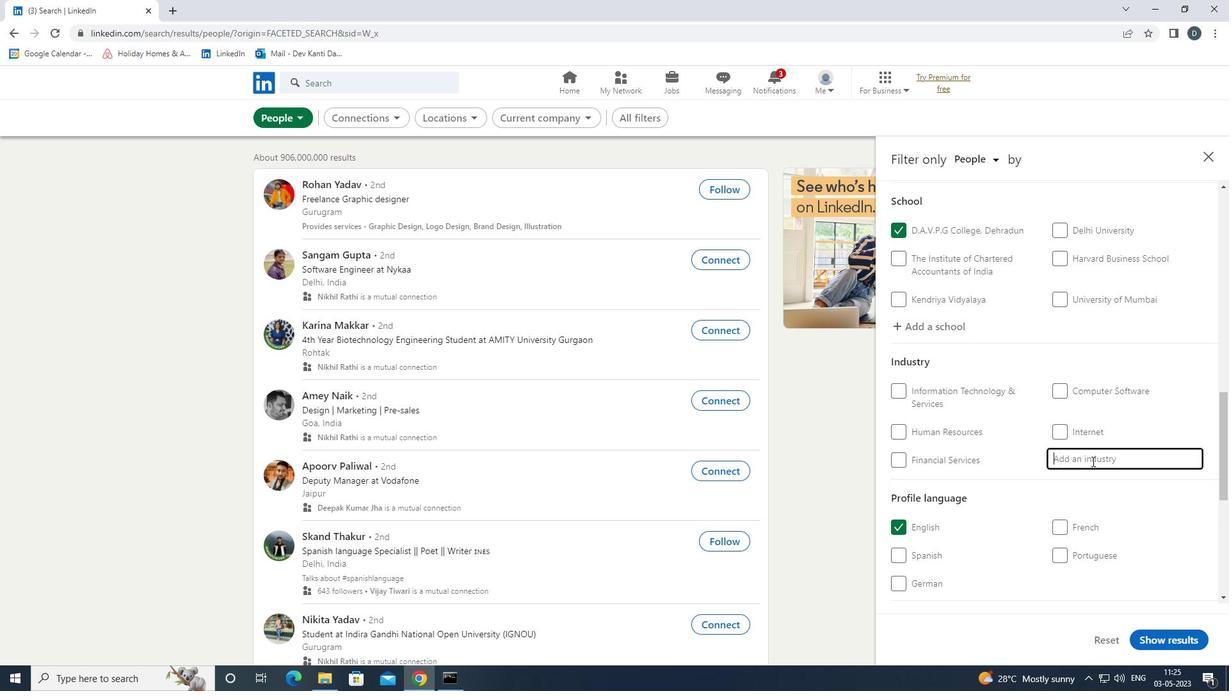 
Action: Key pressed <Key.shift>SPRING<Key.space><Key.down><Key.enter>
Screenshot: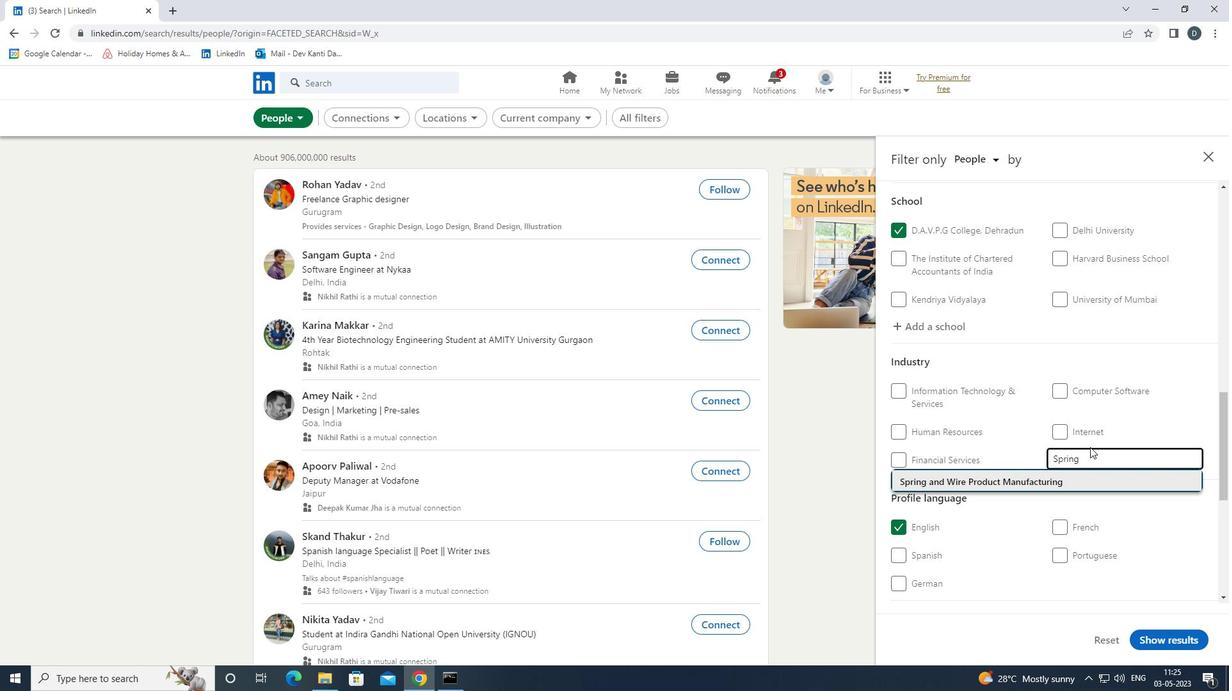 
Action: Mouse moved to (1108, 445)
Screenshot: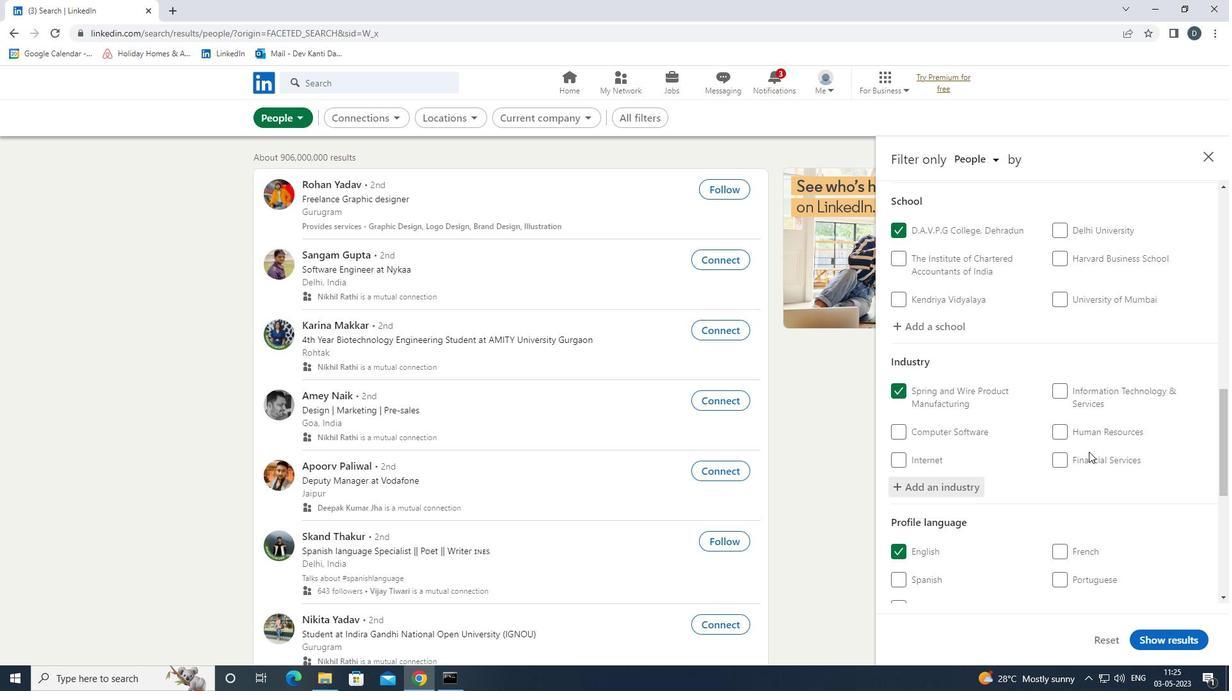 
Action: Mouse scrolled (1108, 445) with delta (0, 0)
Screenshot: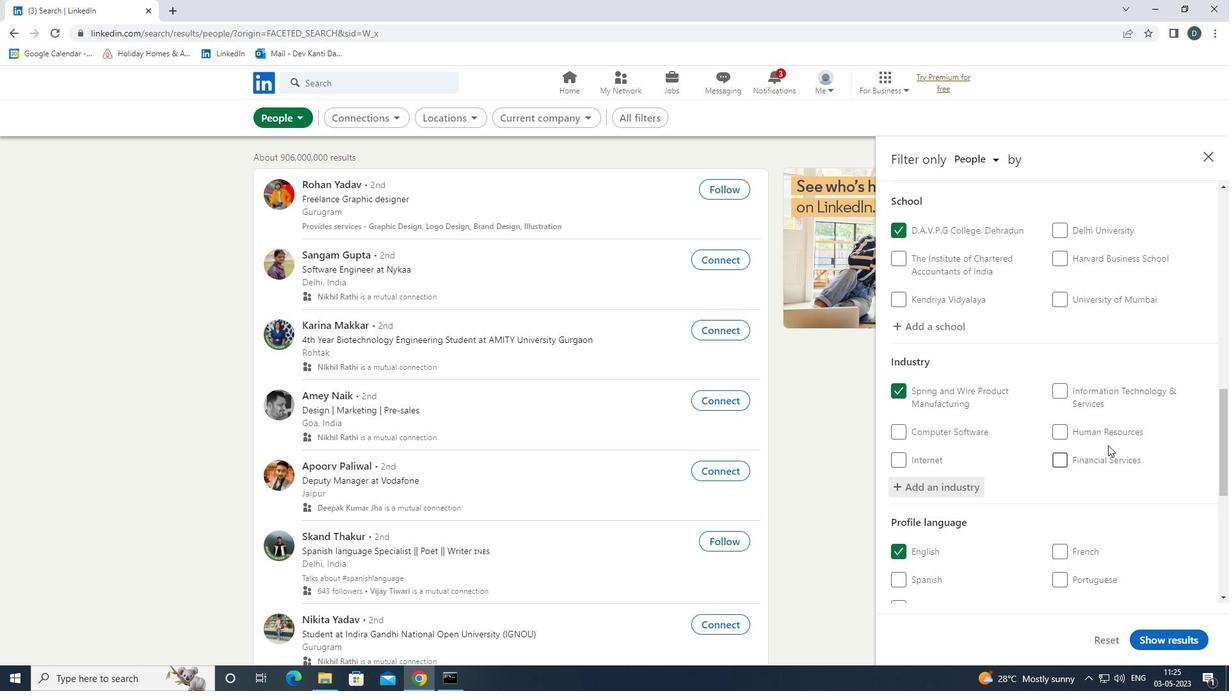 
Action: Mouse scrolled (1108, 445) with delta (0, 0)
Screenshot: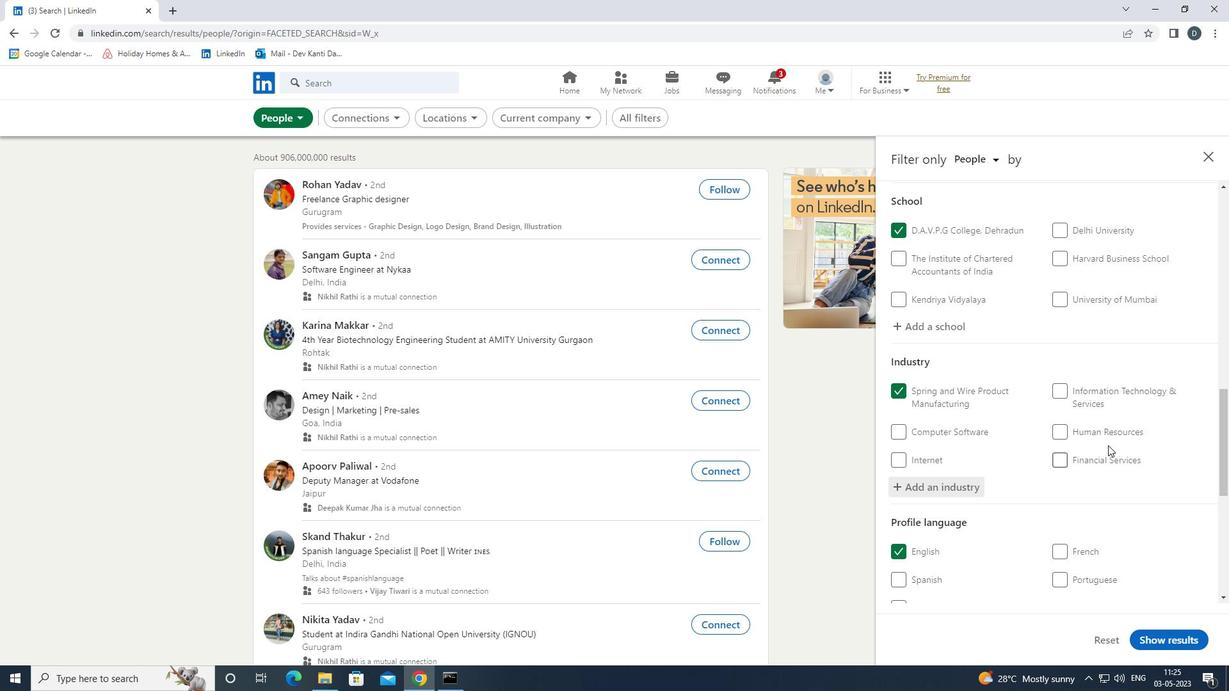 
Action: Mouse scrolled (1108, 445) with delta (0, 0)
Screenshot: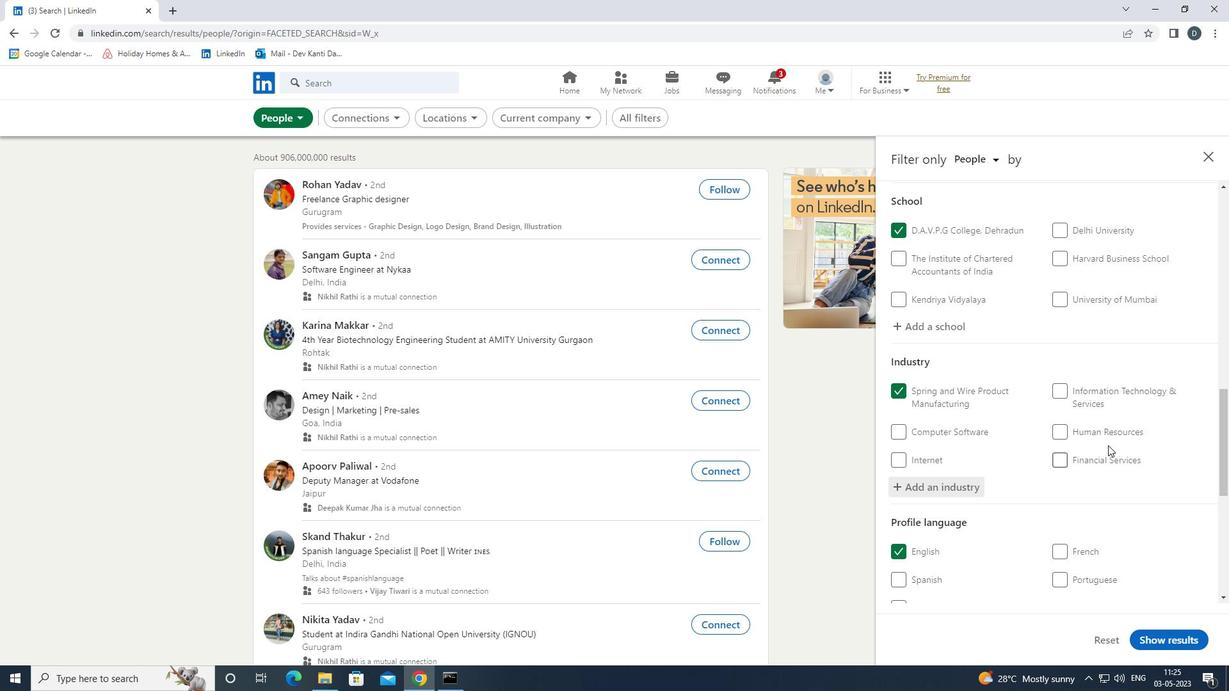 
Action: Mouse scrolled (1108, 445) with delta (0, 0)
Screenshot: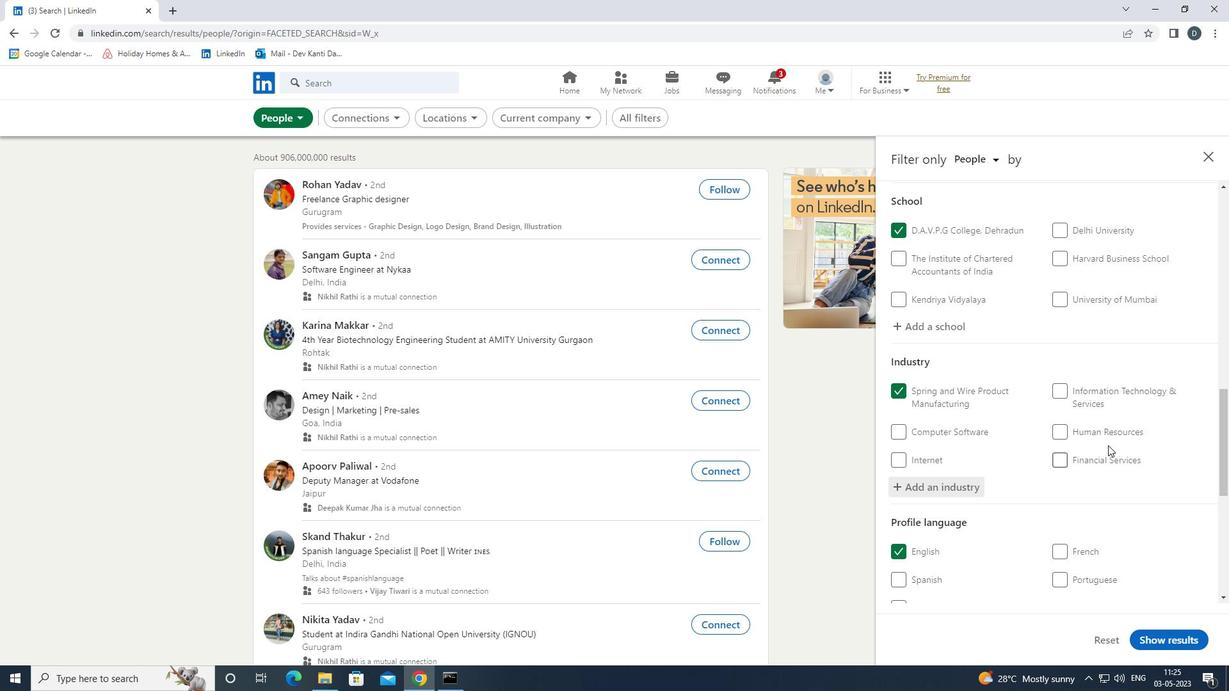 
Action: Mouse moved to (1085, 465)
Screenshot: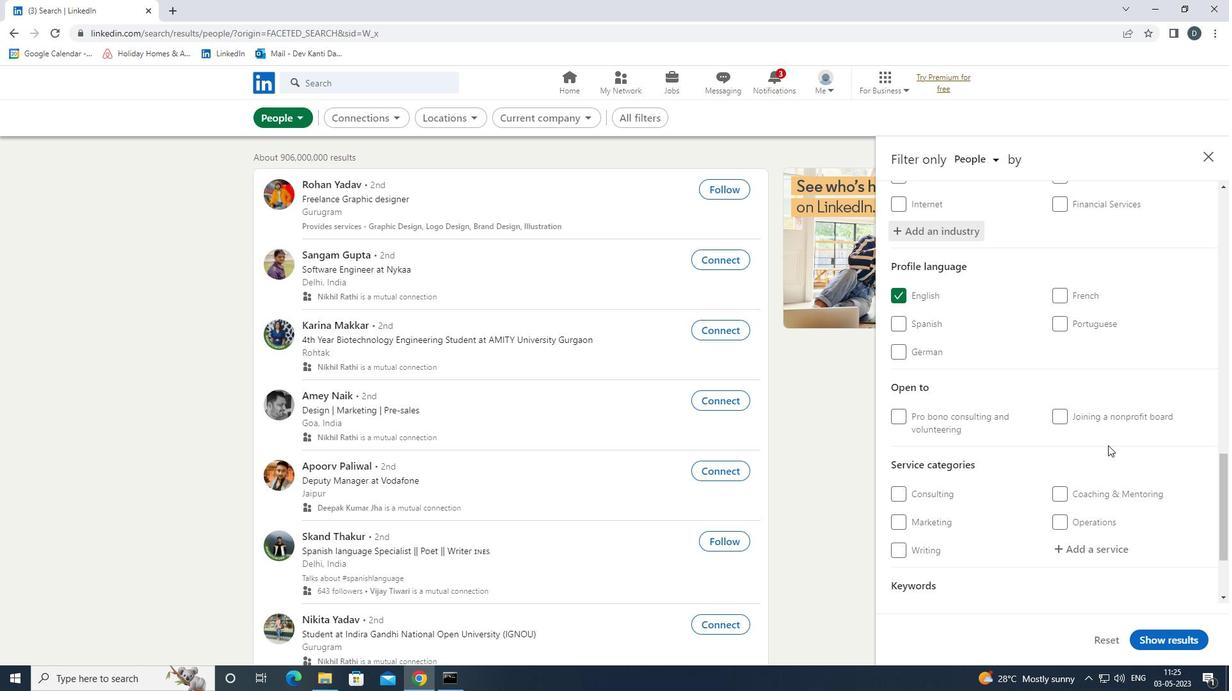 
Action: Mouse scrolled (1085, 465) with delta (0, 0)
Screenshot: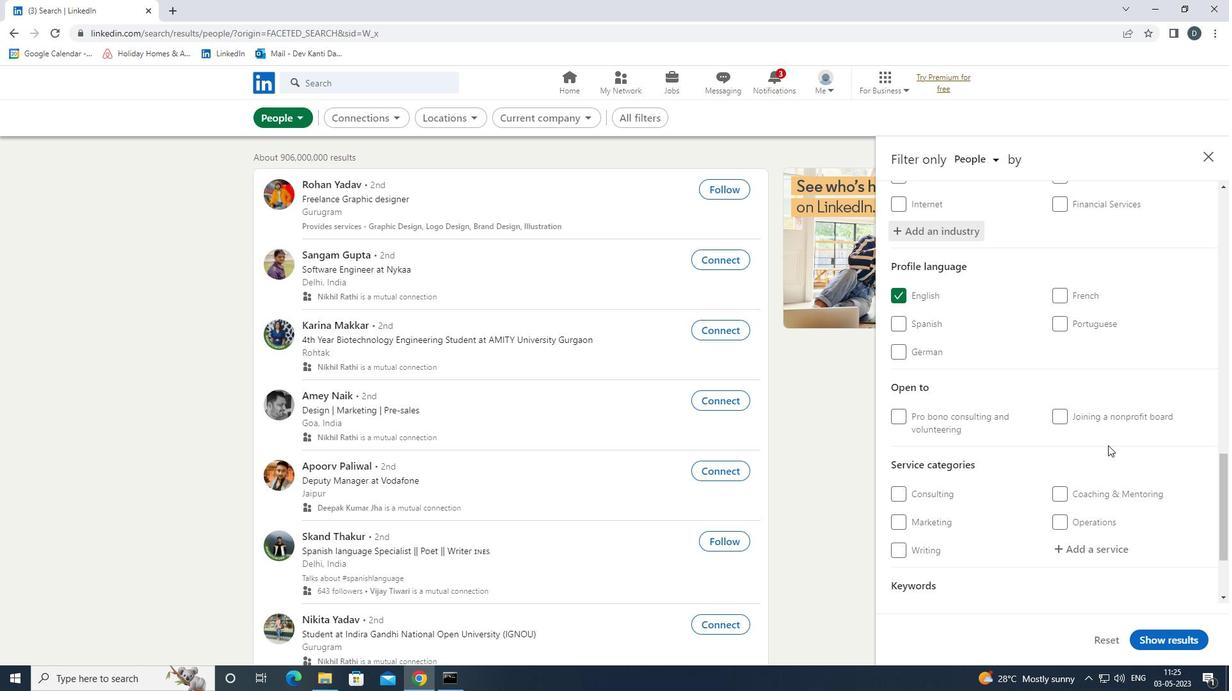 
Action: Mouse moved to (1083, 468)
Screenshot: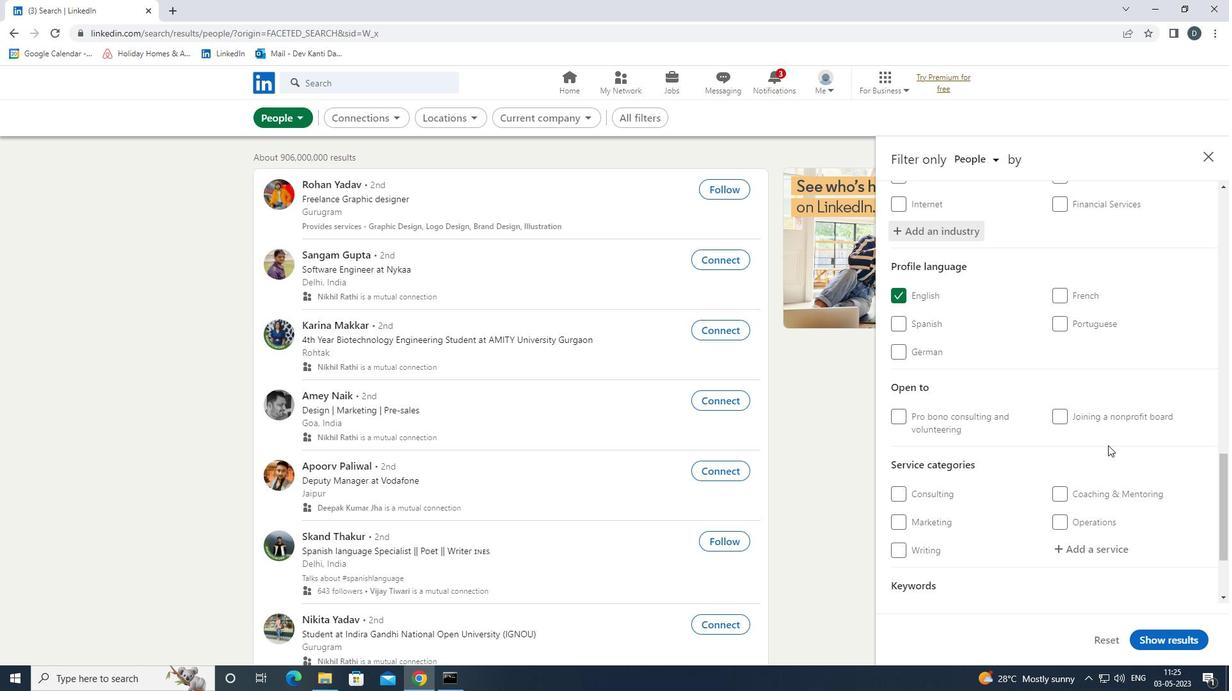 
Action: Mouse scrolled (1083, 467) with delta (0, 0)
Screenshot: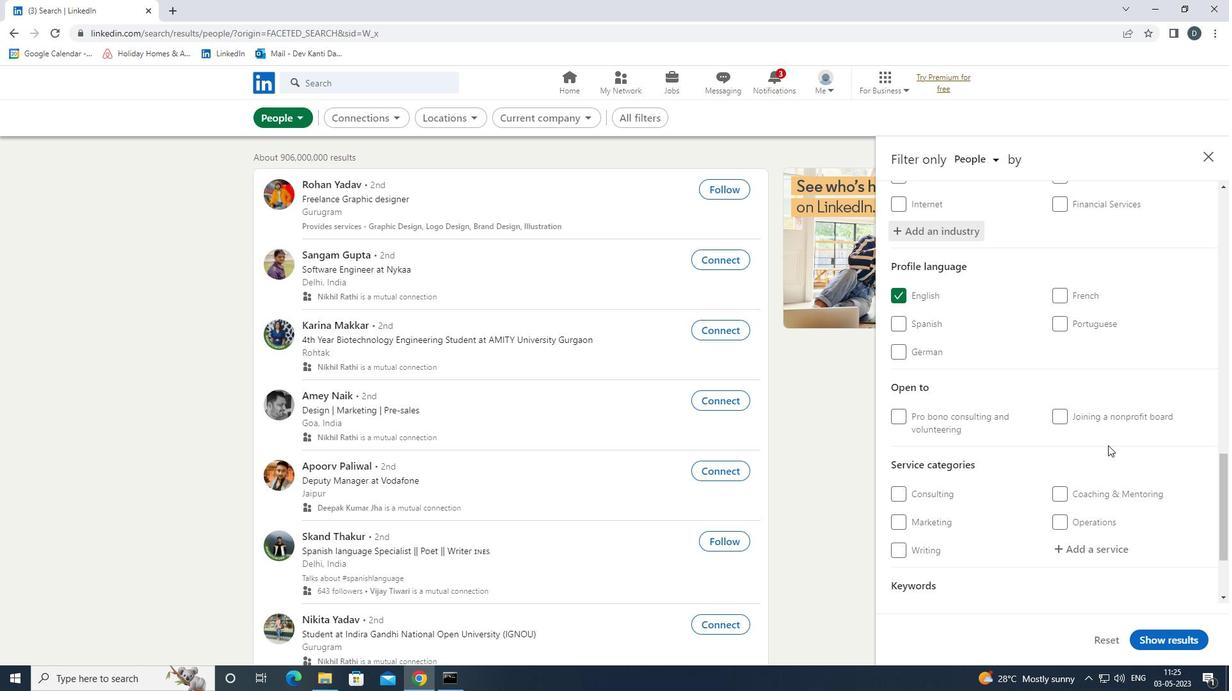 
Action: Mouse scrolled (1083, 467) with delta (0, 0)
Screenshot: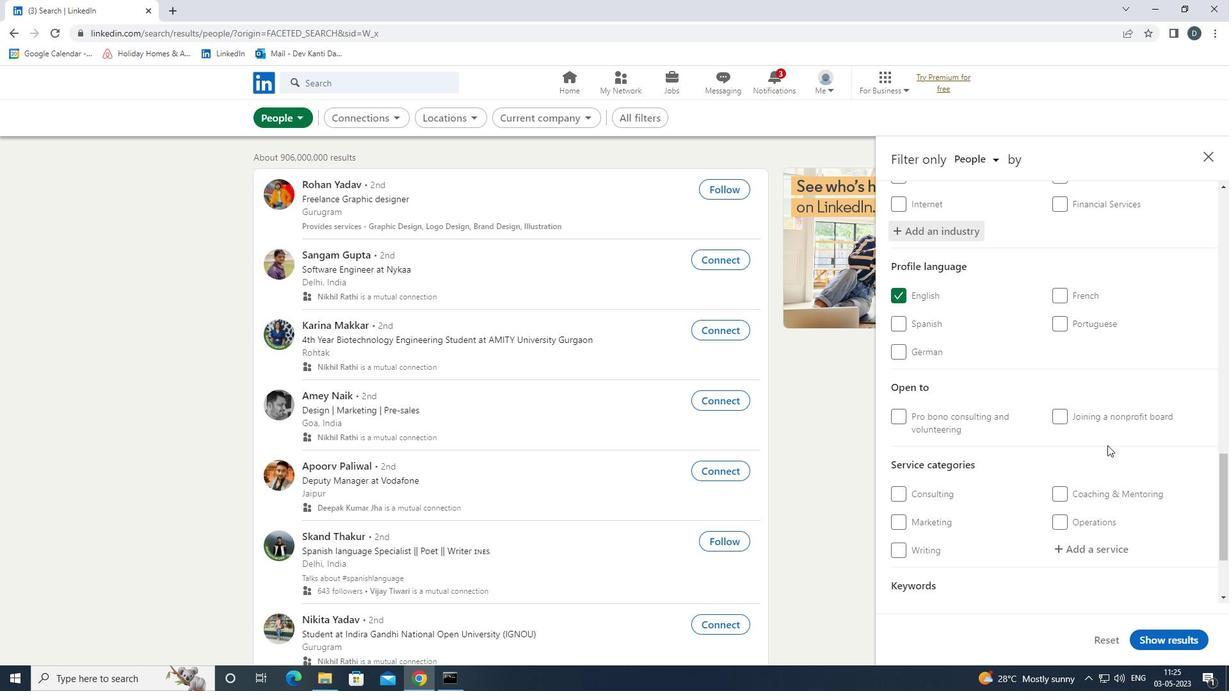 
Action: Mouse moved to (1102, 422)
Screenshot: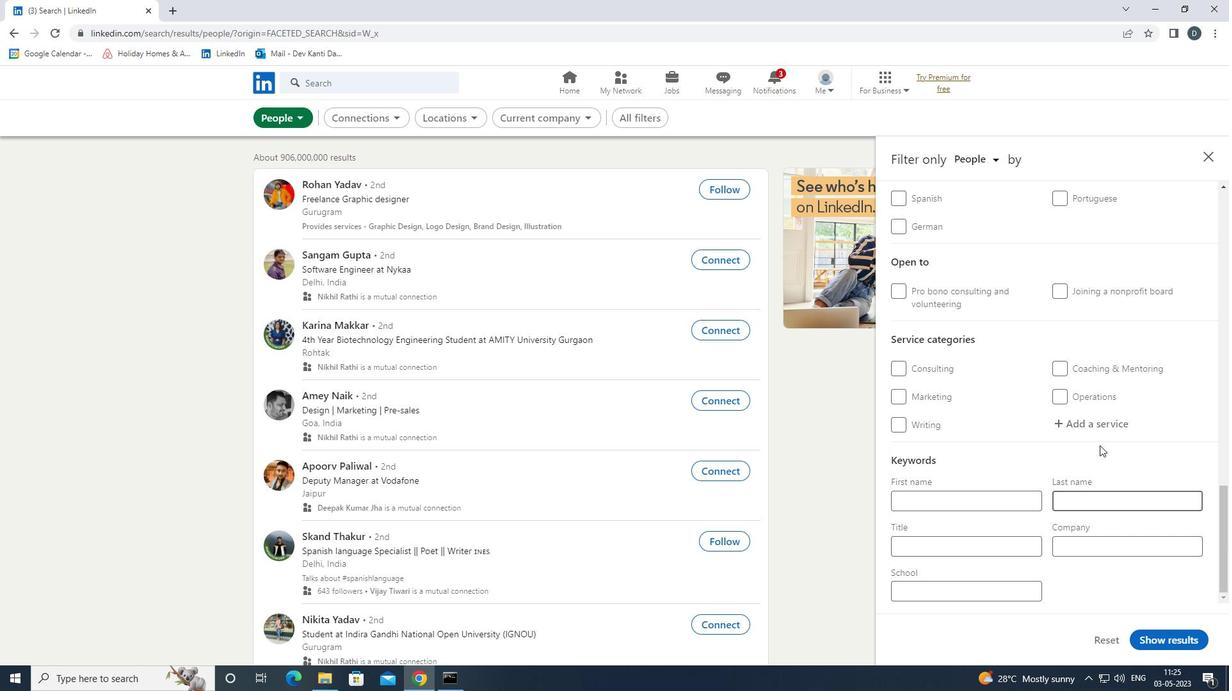 
Action: Mouse pressed left at (1102, 422)
Screenshot: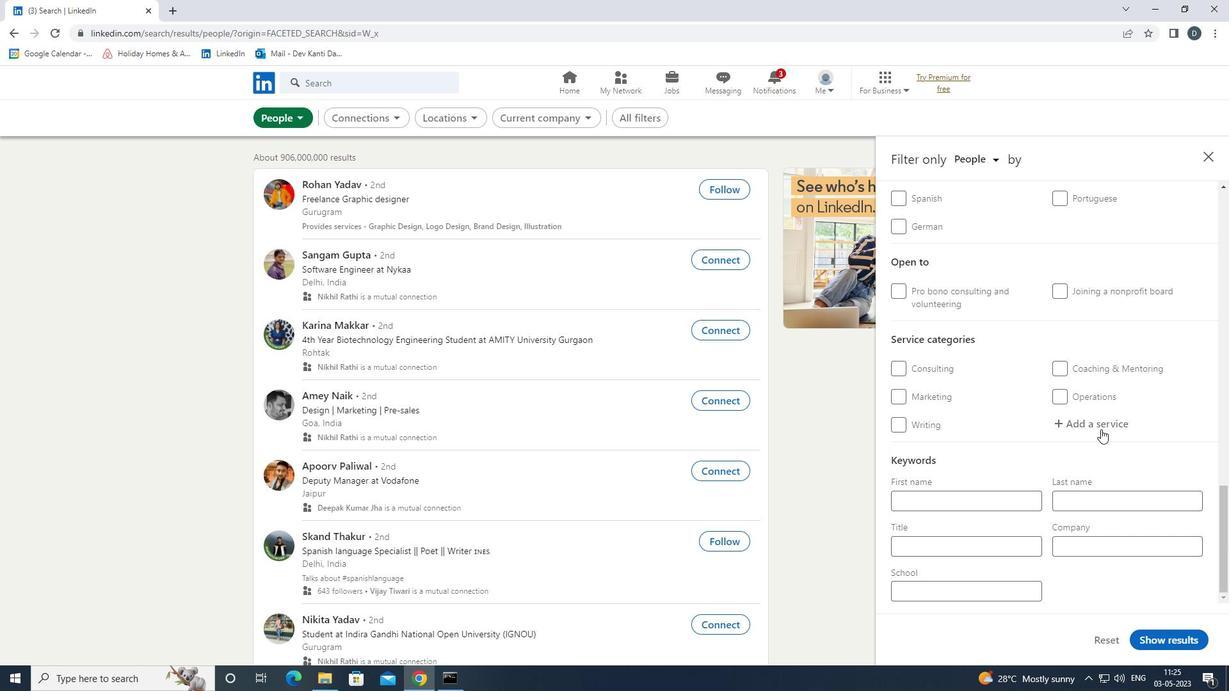 
Action: Mouse moved to (1102, 422)
Screenshot: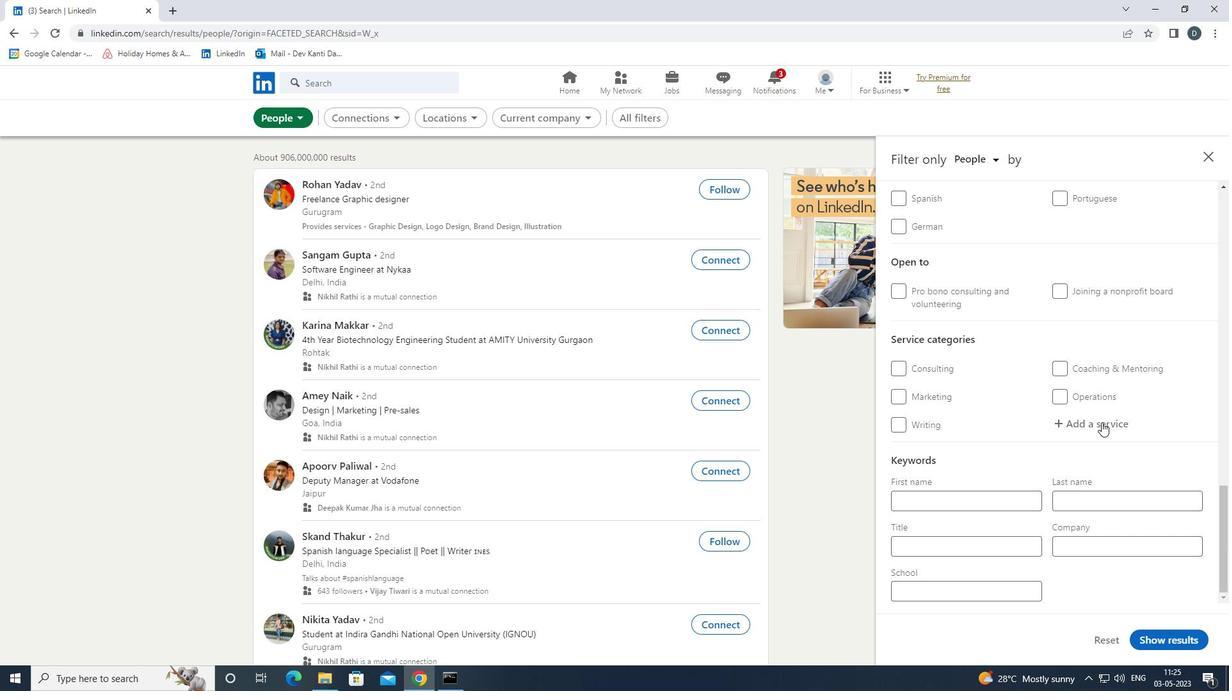 
Action: Key pressed <Key.shift>DIGITAL<Key.space><Key.down><Key.enter>
Screenshot: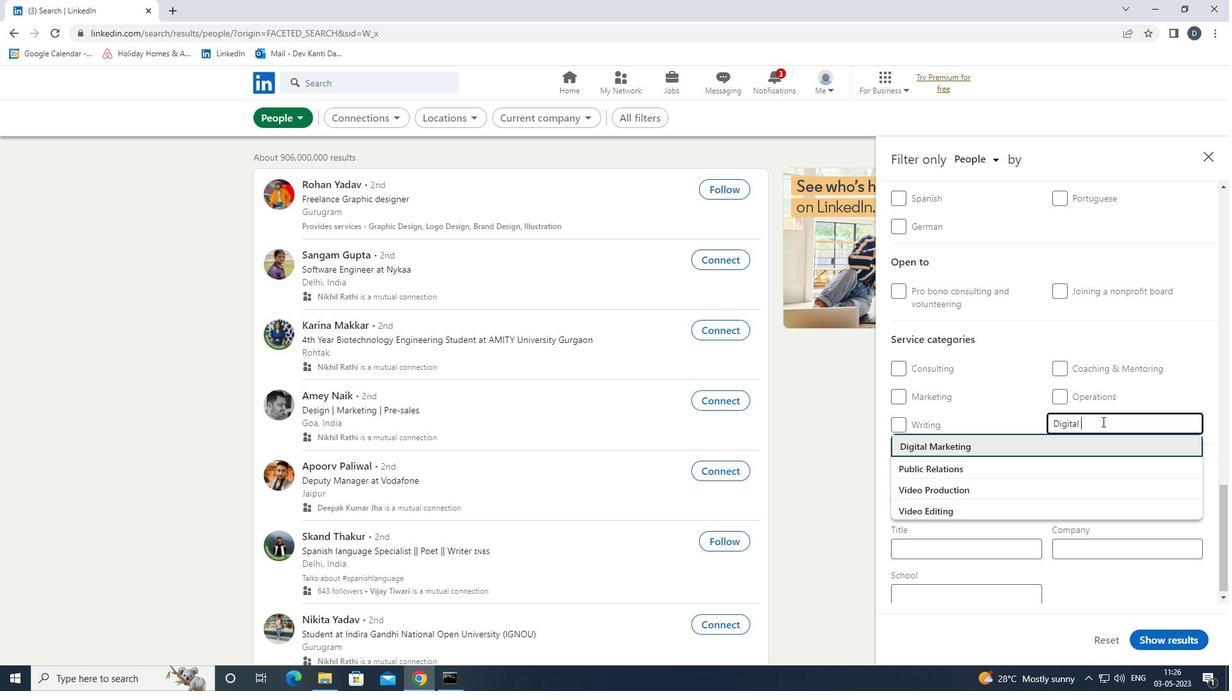 
Action: Mouse moved to (1126, 459)
Screenshot: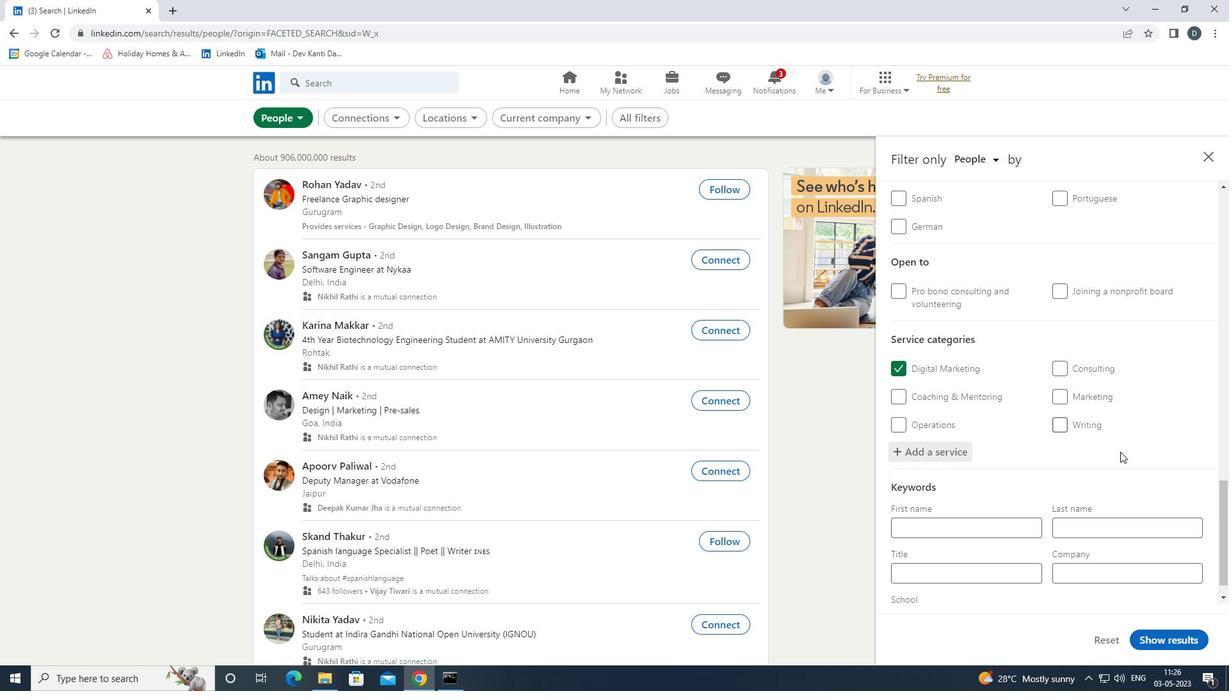 
Action: Mouse scrolled (1126, 458) with delta (0, 0)
Screenshot: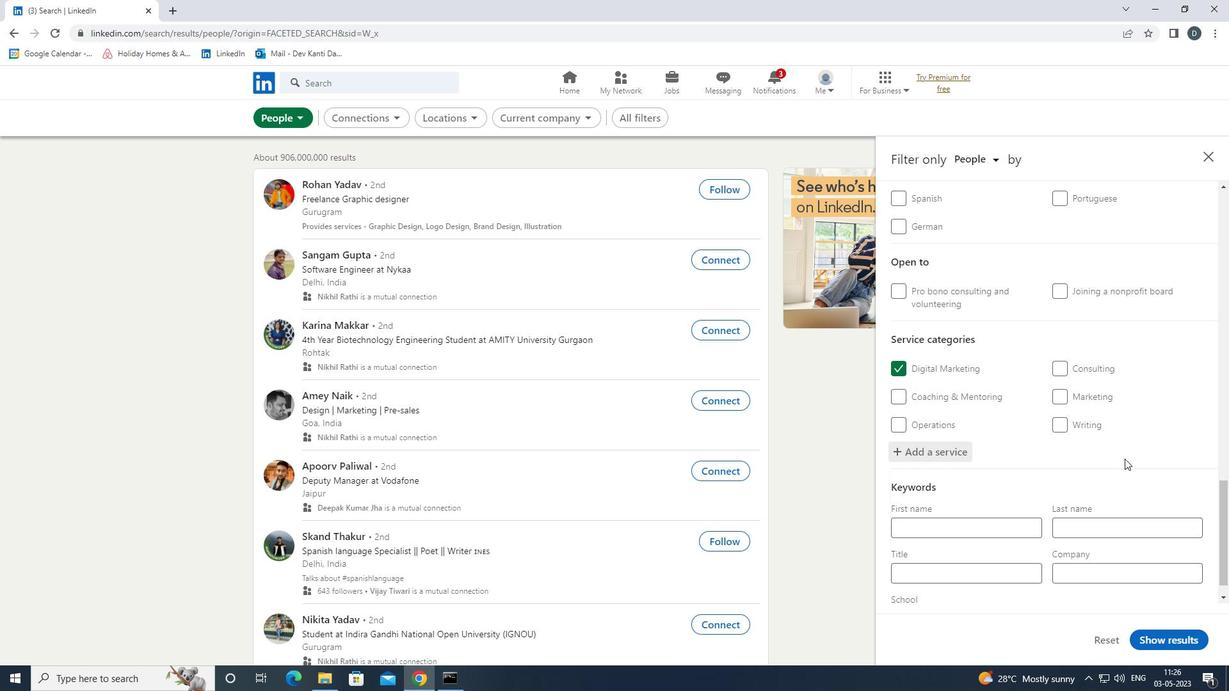 
Action: Mouse moved to (1128, 459)
Screenshot: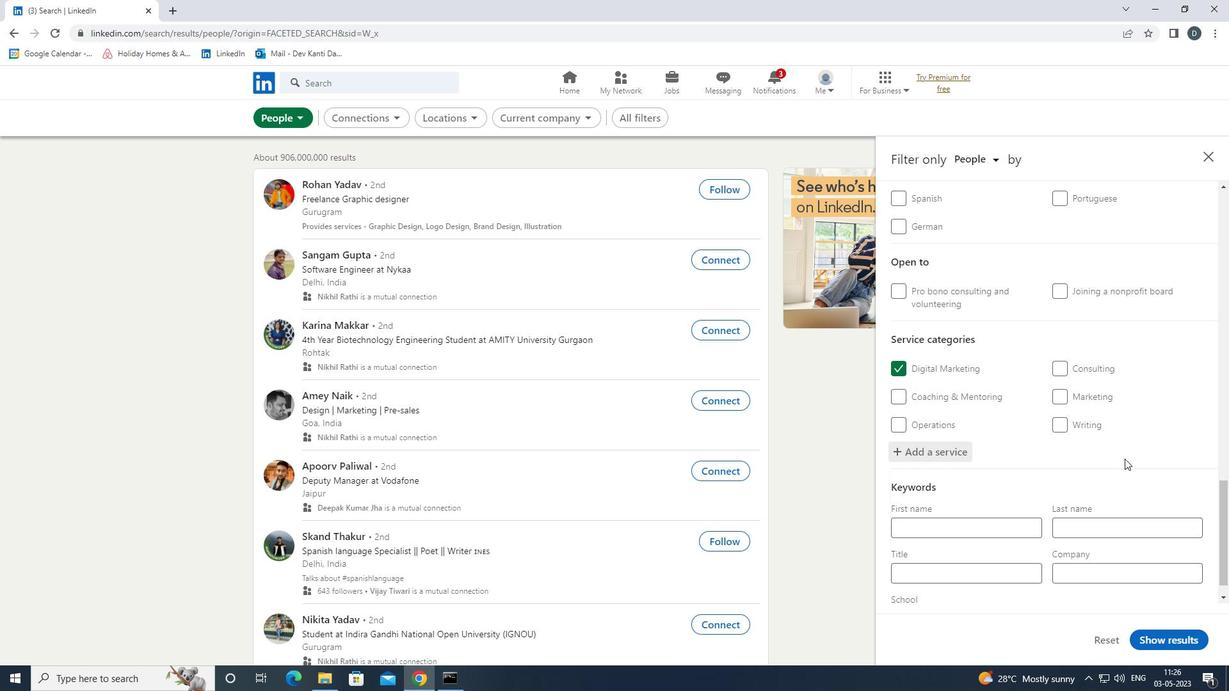 
Action: Mouse scrolled (1128, 458) with delta (0, 0)
Screenshot: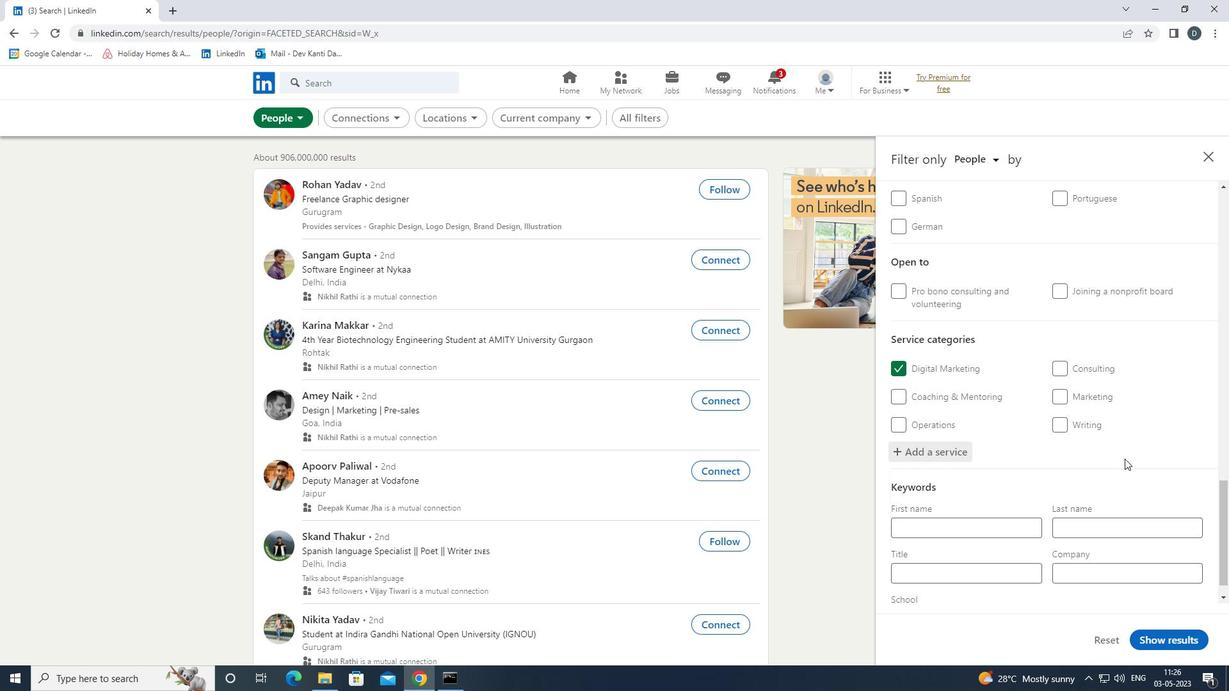 
Action: Mouse moved to (1129, 459)
Screenshot: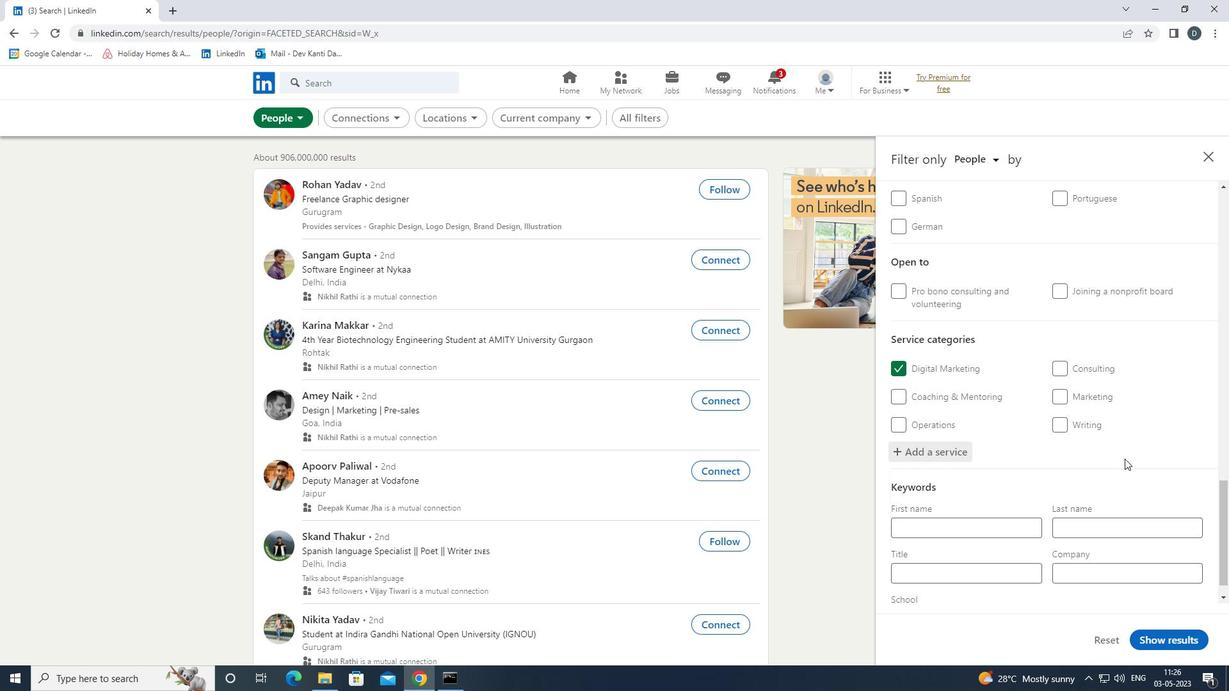 
Action: Mouse scrolled (1129, 459) with delta (0, 0)
Screenshot: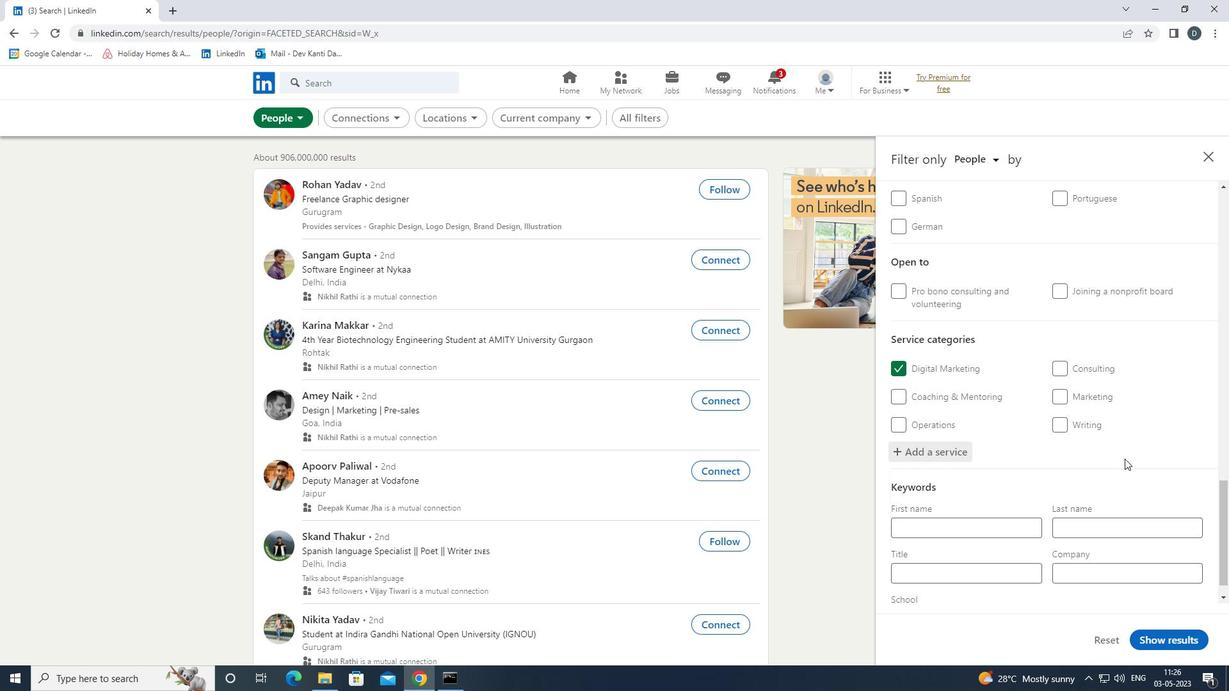 
Action: Mouse moved to (1129, 460)
Screenshot: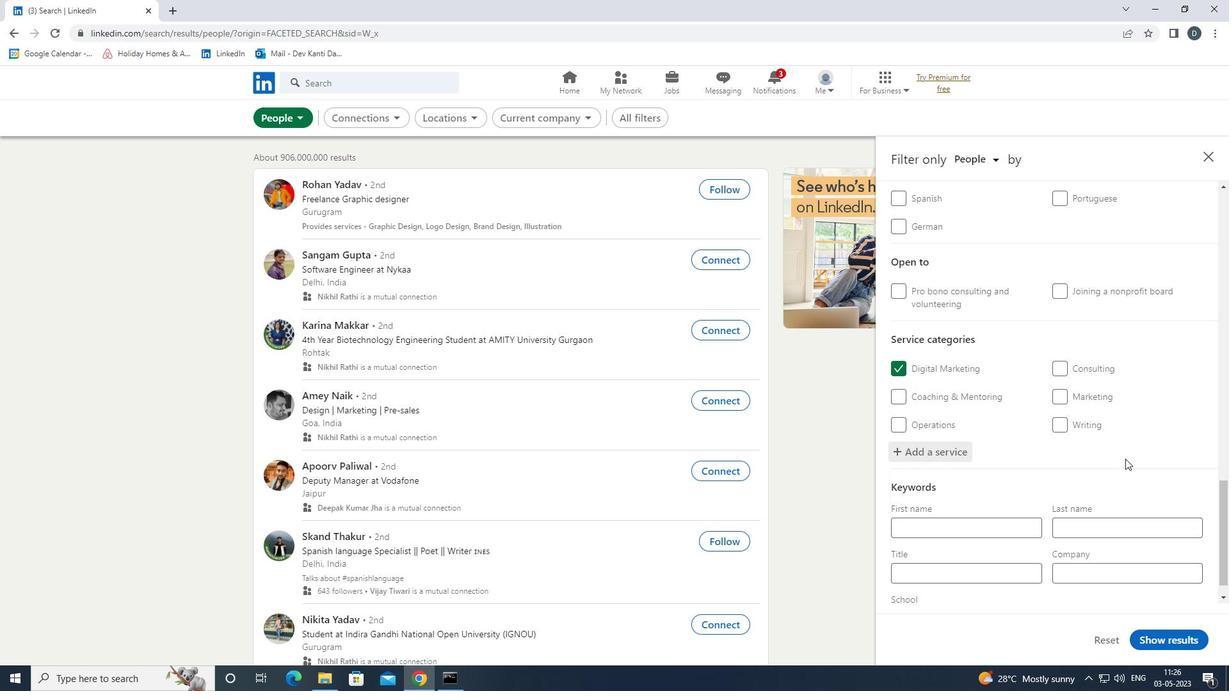 
Action: Mouse scrolled (1129, 459) with delta (0, 0)
Screenshot: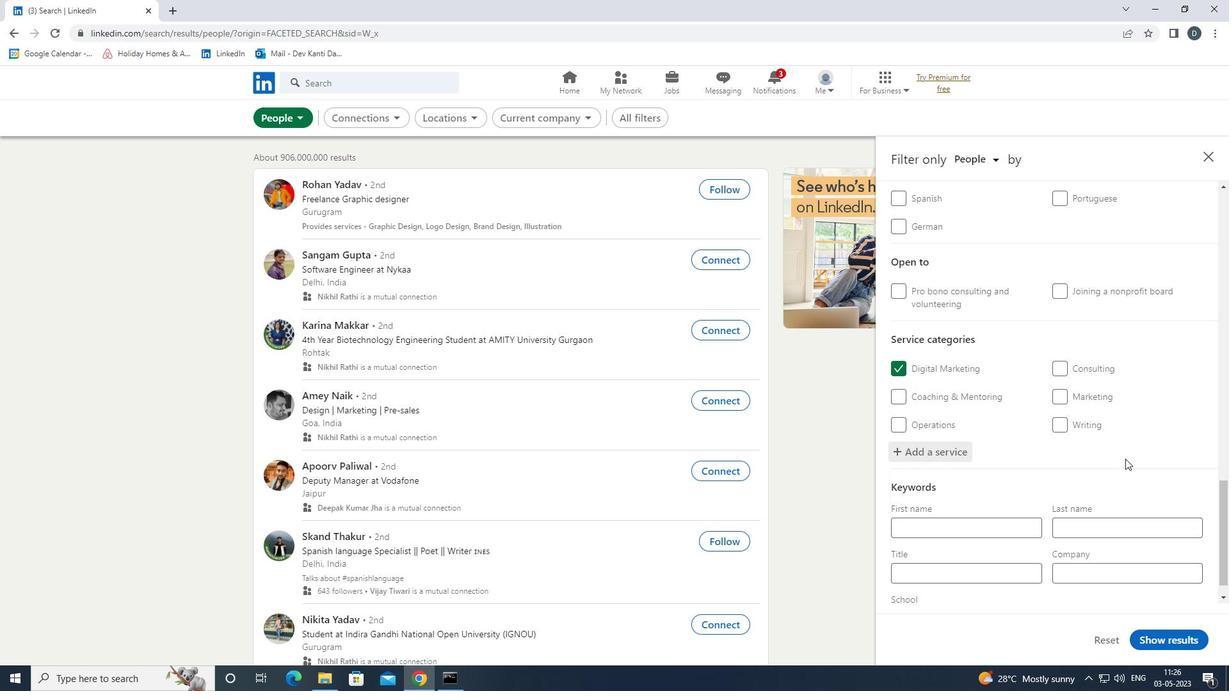 
Action: Mouse moved to (1004, 547)
Screenshot: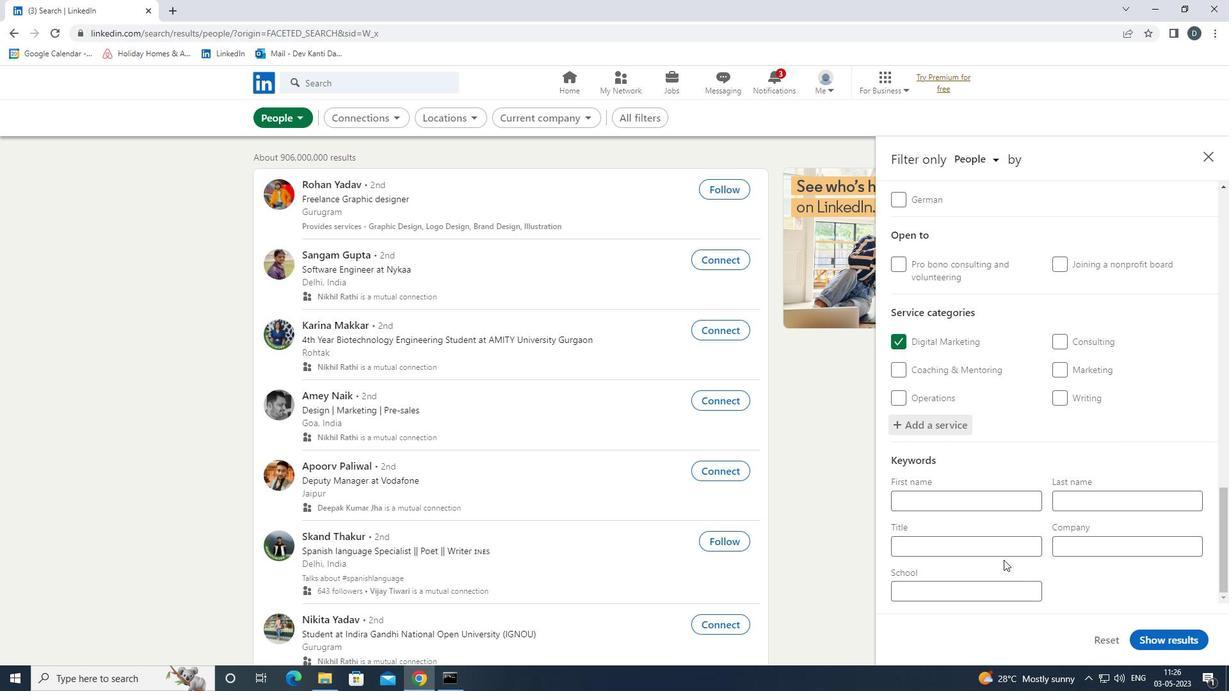 
Action: Mouse pressed left at (1004, 547)
Screenshot: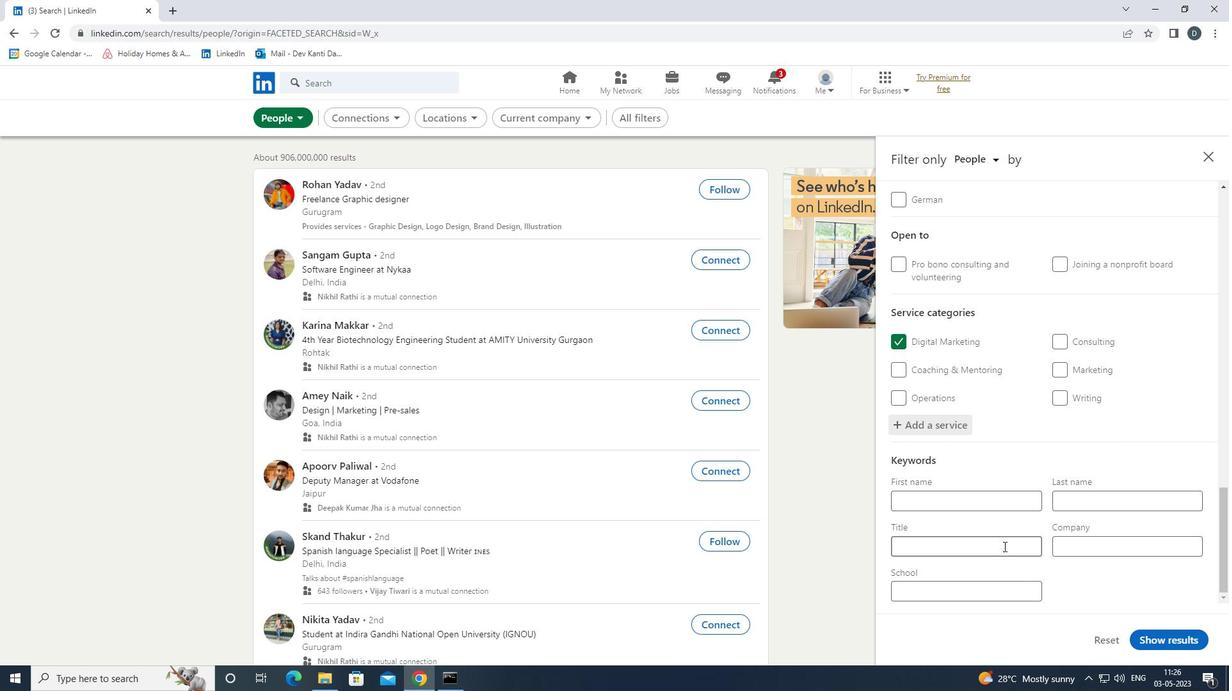 
Action: Key pressed <Key.shift><Key.shift>POLITICAL<Key.space><Key.shift>SCIENTIST
Screenshot: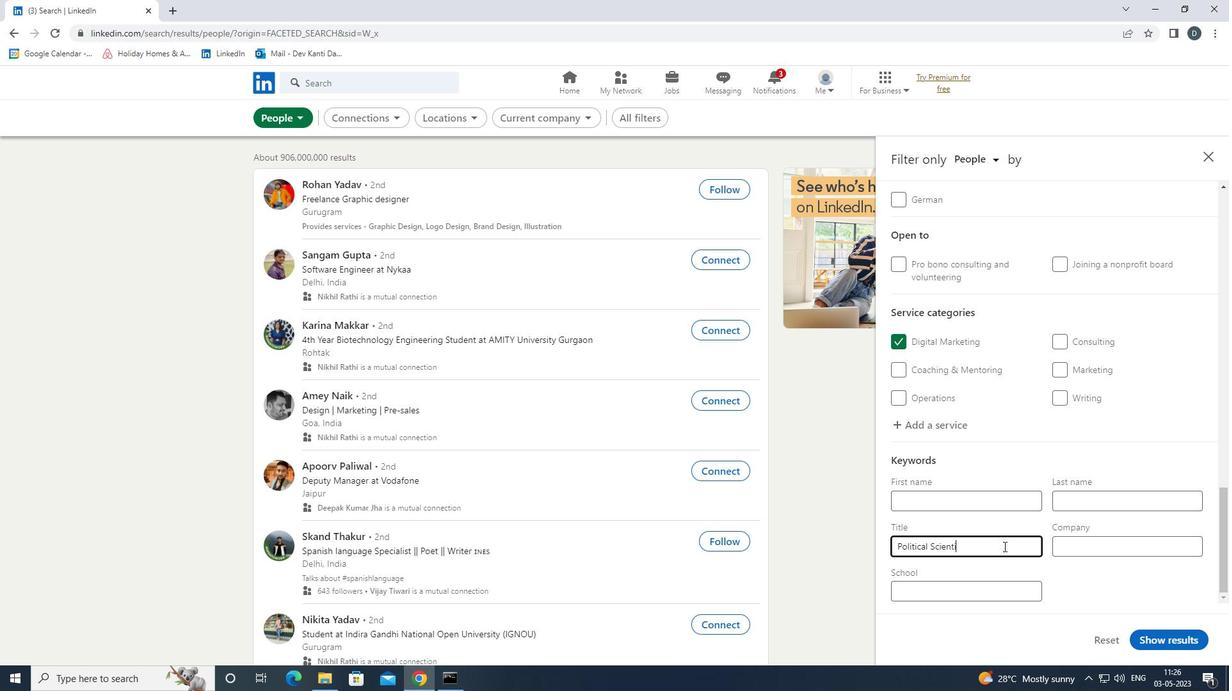 
Action: Mouse moved to (1184, 630)
Screenshot: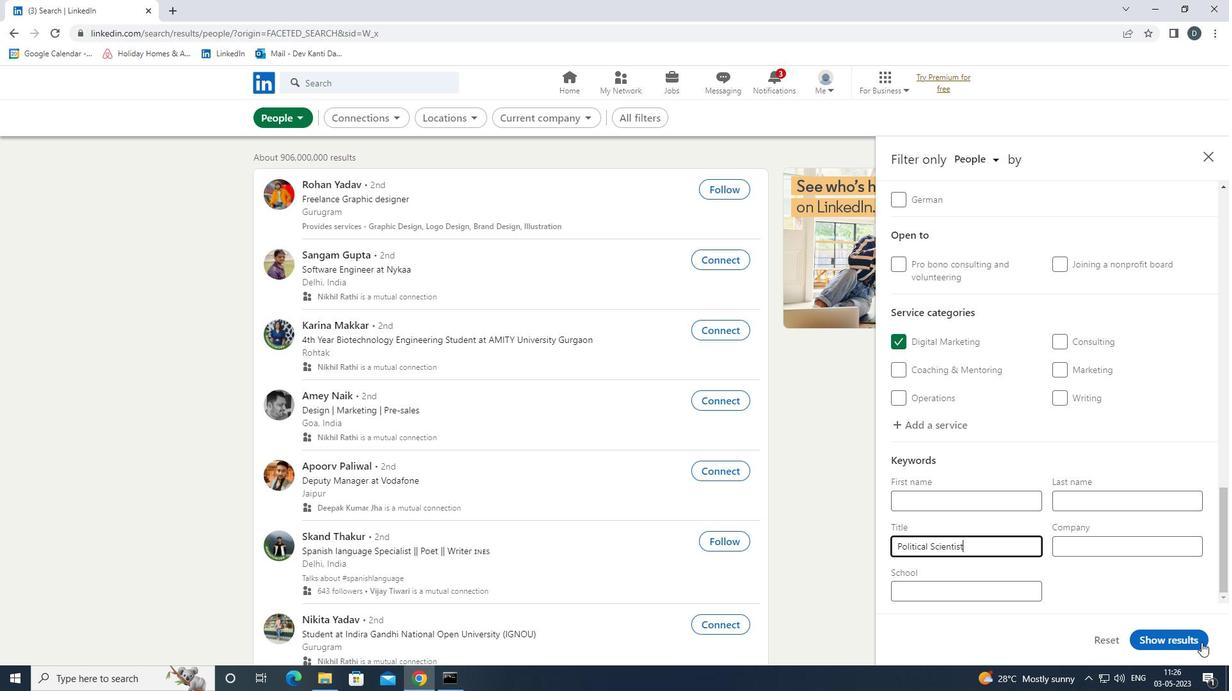 
Action: Mouse pressed left at (1184, 630)
Screenshot: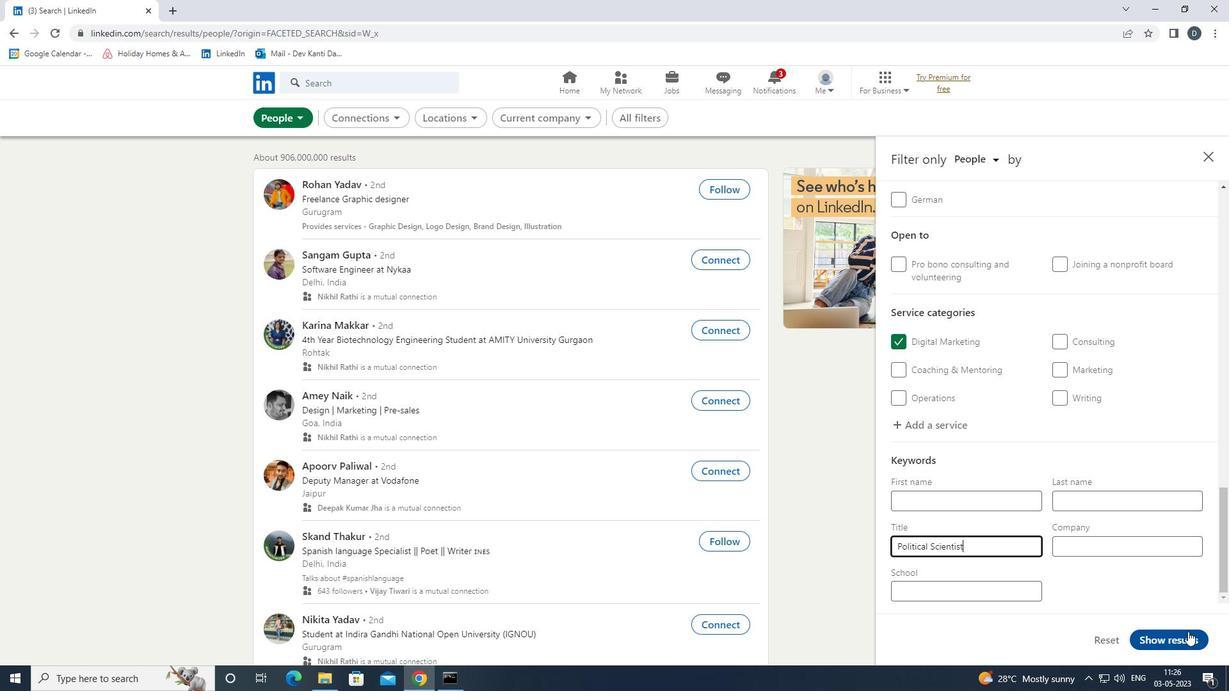 
Action: Mouse moved to (516, 331)
Screenshot: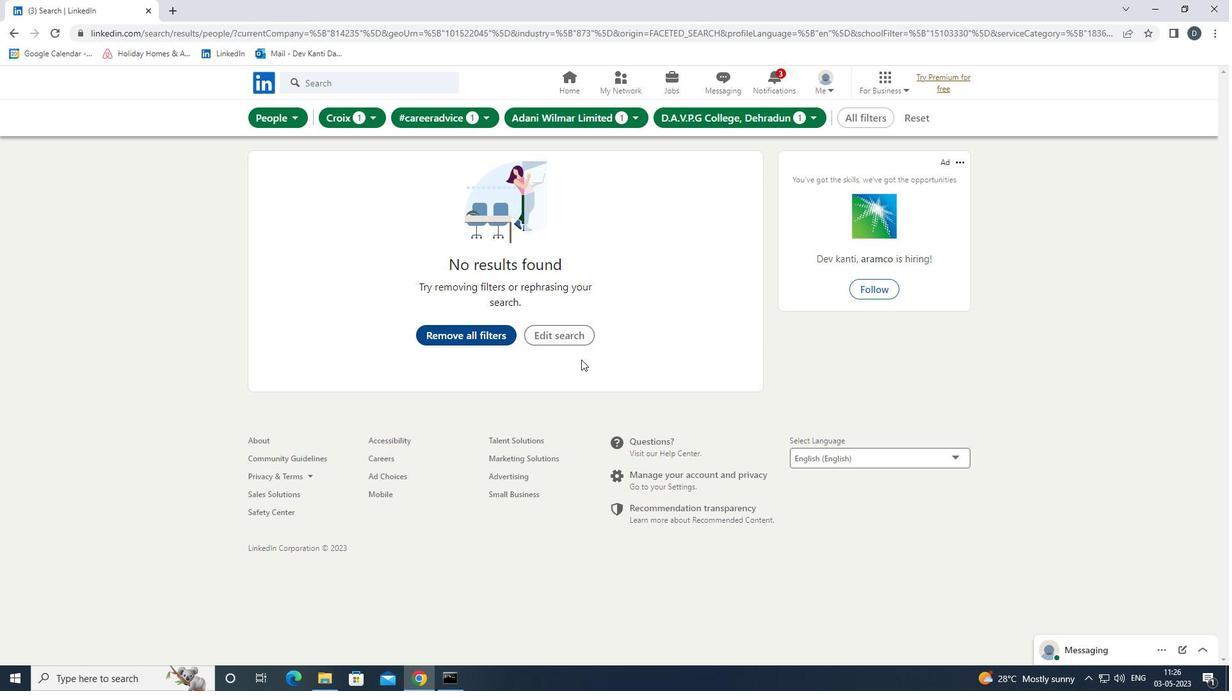 
